 Task: Search one way flight ticket for 1 adult, 6 children, 1 infant in seat and 1 infant on lap in business from Santa Barbara: Santa Barbara Municipal Airport (santa Barbara Airport) to Jacksonville: Albert J. Ellis Airport on 5-3-2023. Choice of flights is Royal air maroc. Number of bags: 2 checked bags. Price is upto 45000. Outbound departure time preference is 12:30.
Action: Mouse moved to (417, 167)
Screenshot: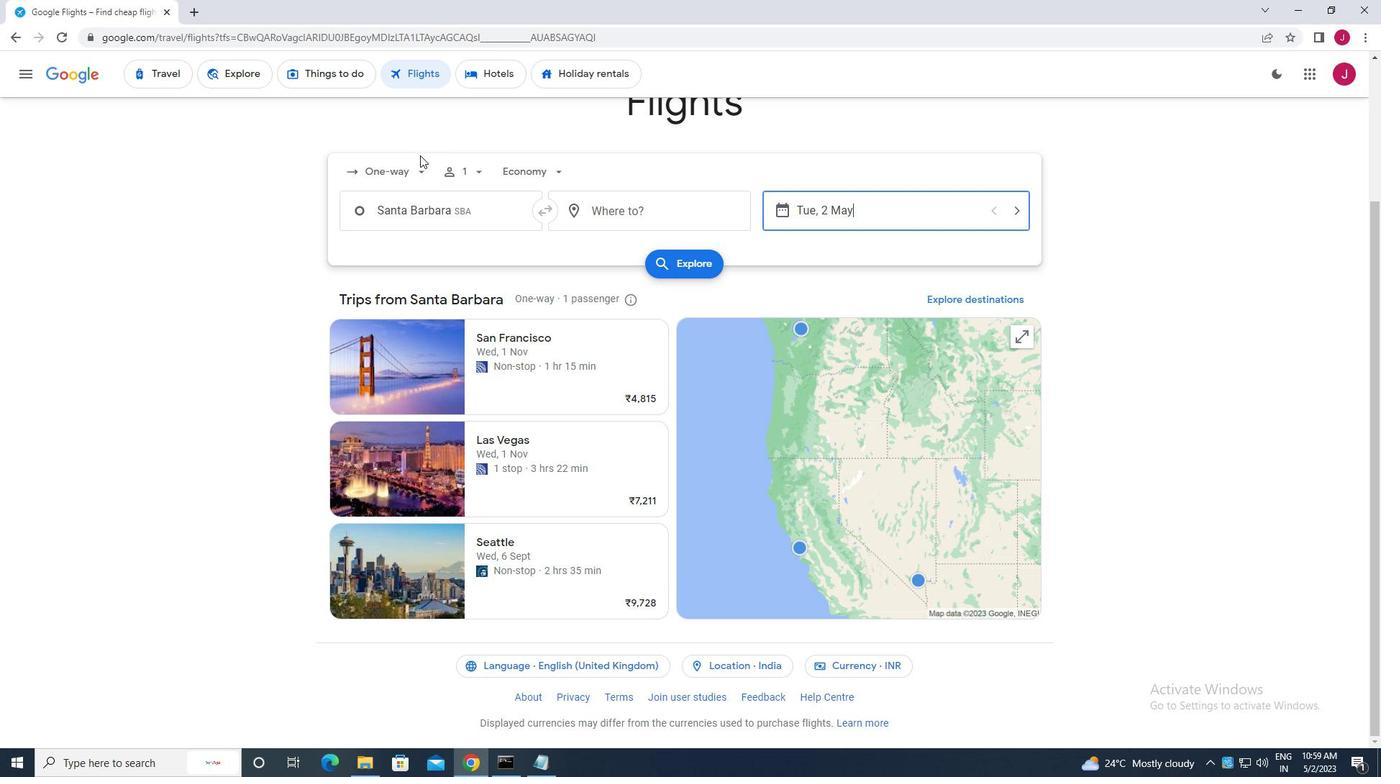 
Action: Mouse pressed left at (417, 167)
Screenshot: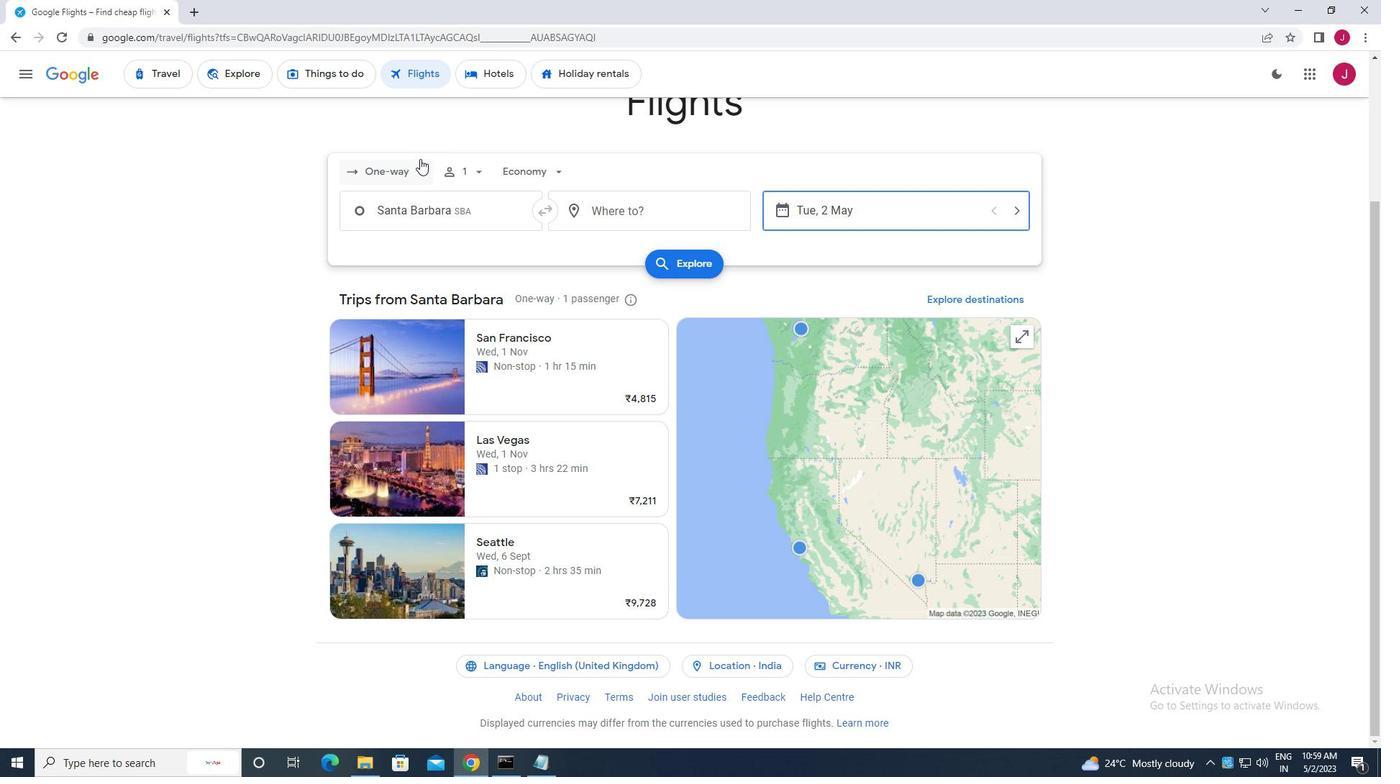 
Action: Mouse moved to (411, 200)
Screenshot: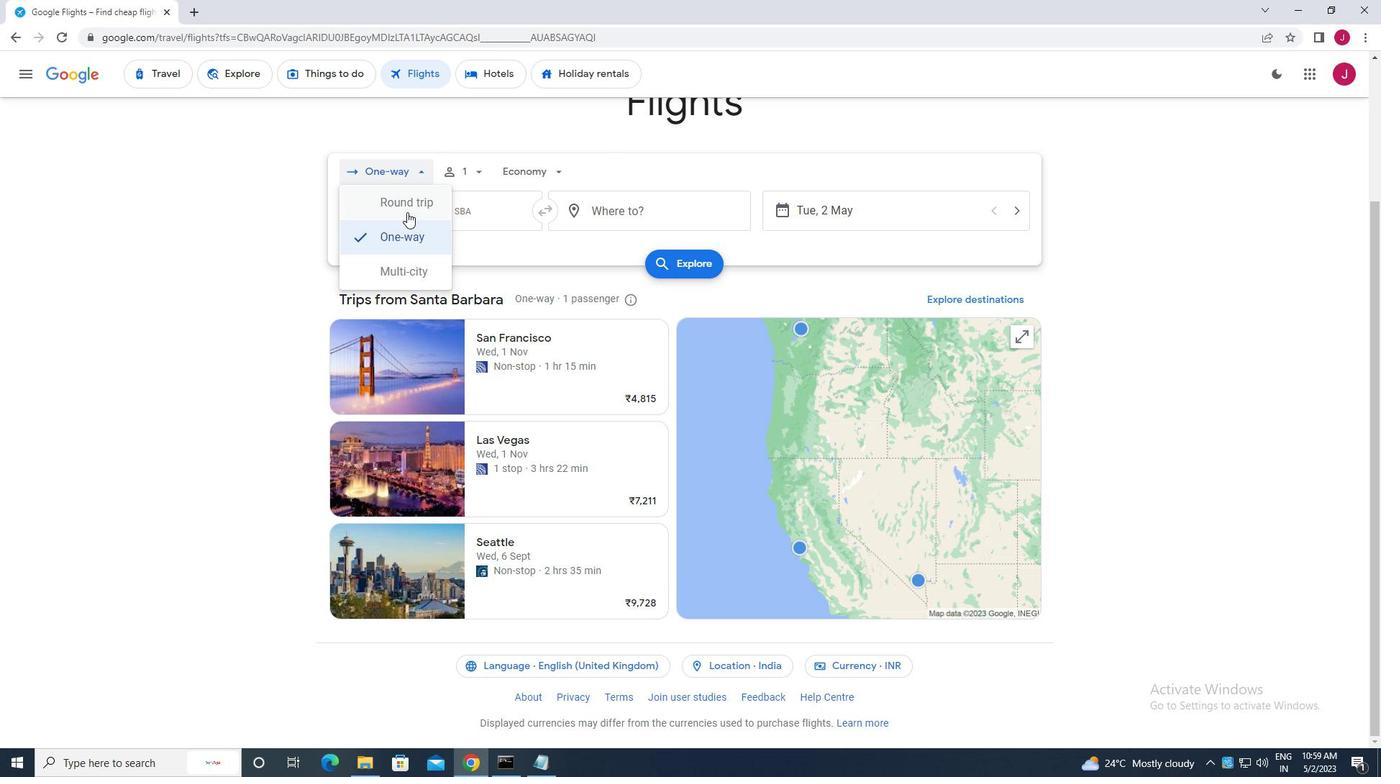
Action: Mouse pressed left at (411, 200)
Screenshot: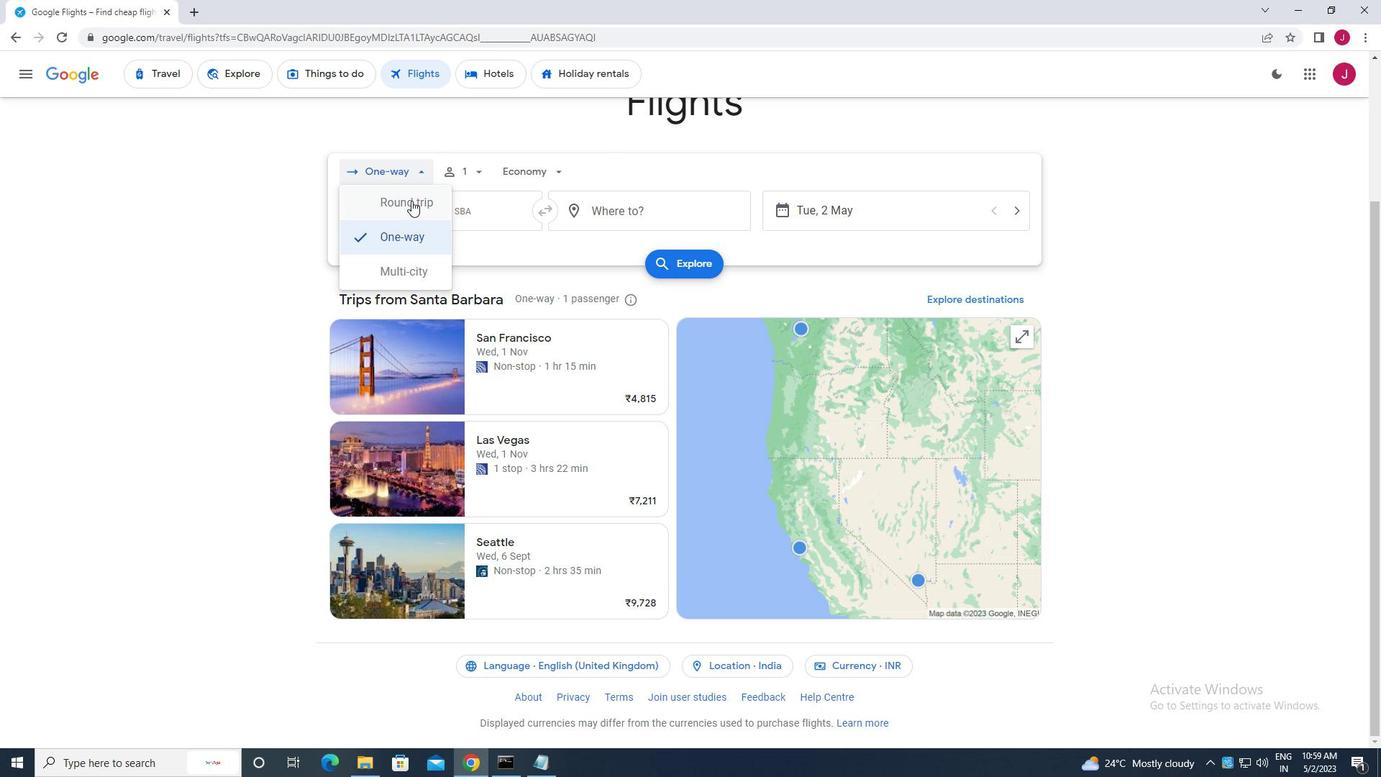 
Action: Mouse moved to (413, 166)
Screenshot: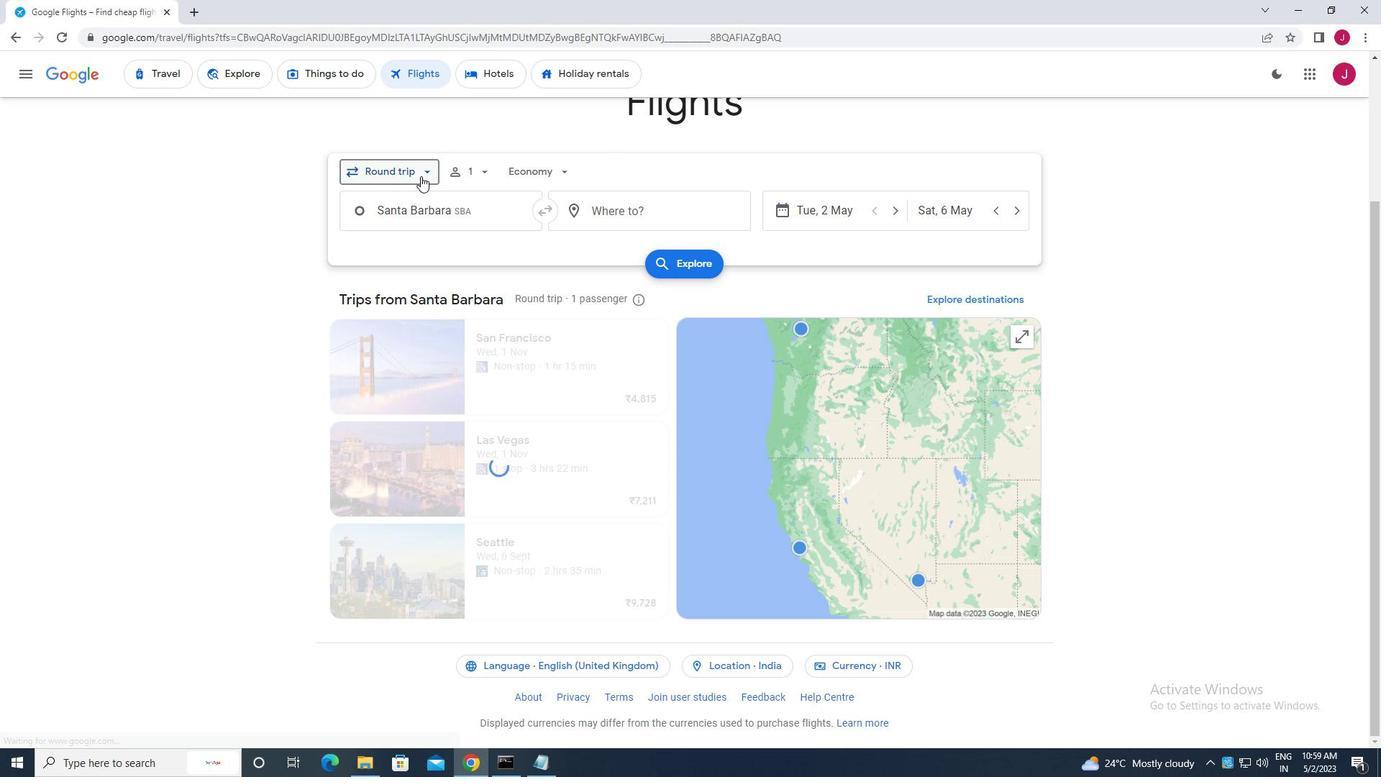 
Action: Mouse pressed left at (413, 166)
Screenshot: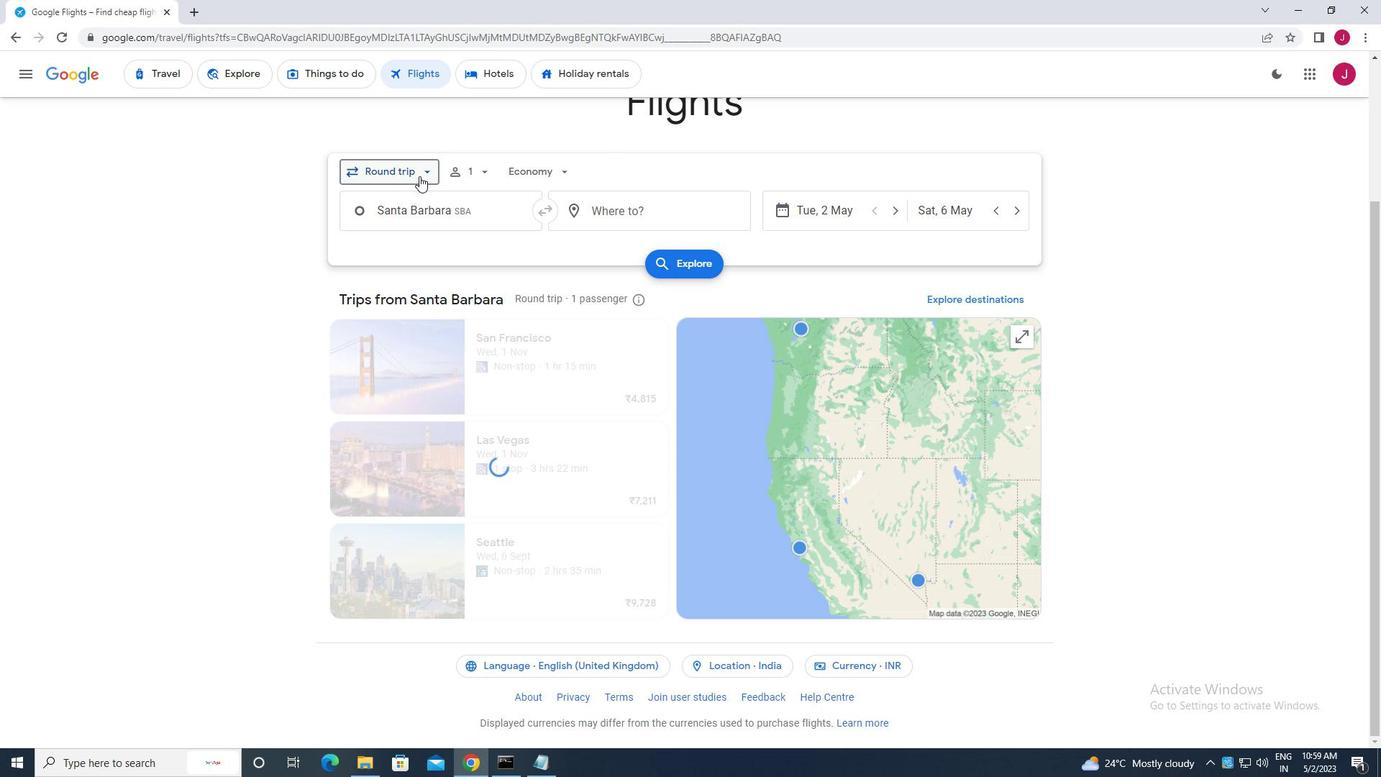 
Action: Mouse moved to (407, 236)
Screenshot: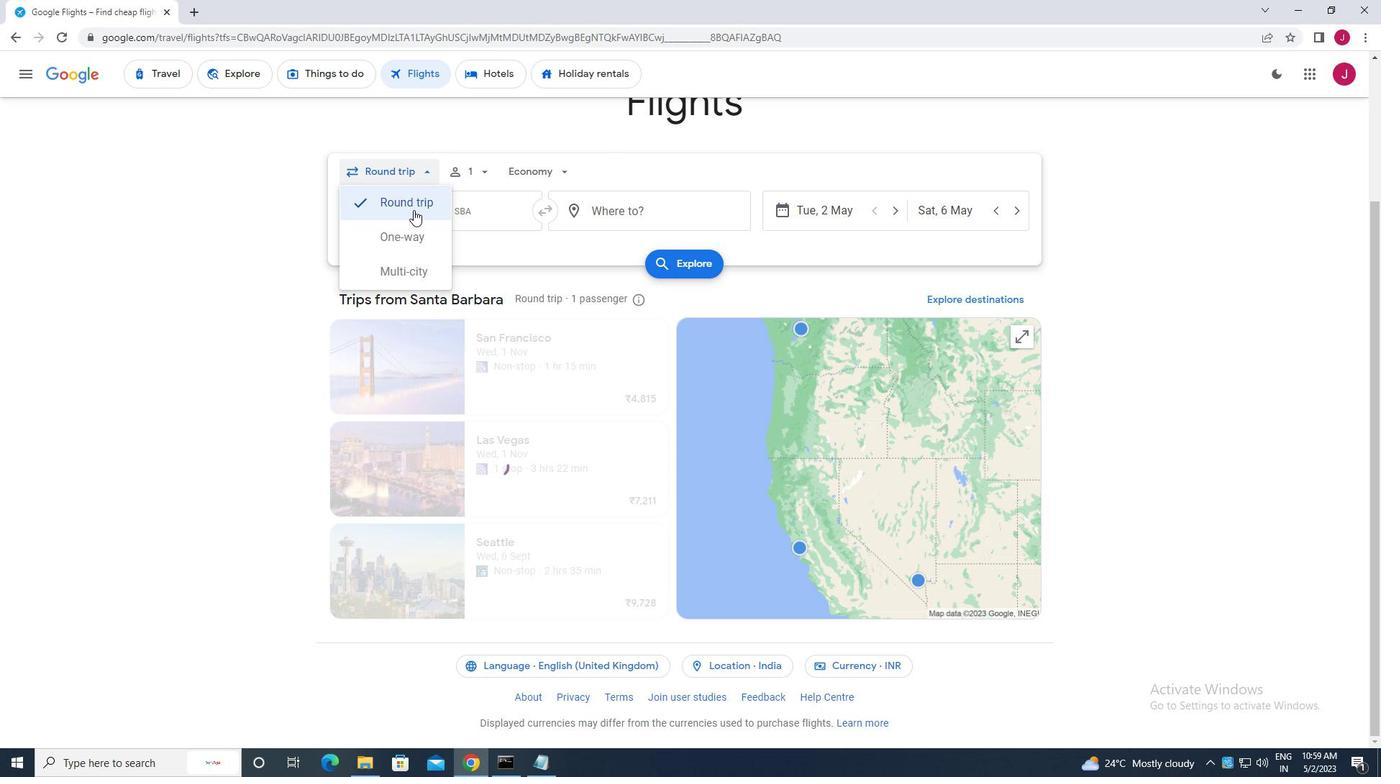 
Action: Mouse pressed left at (407, 236)
Screenshot: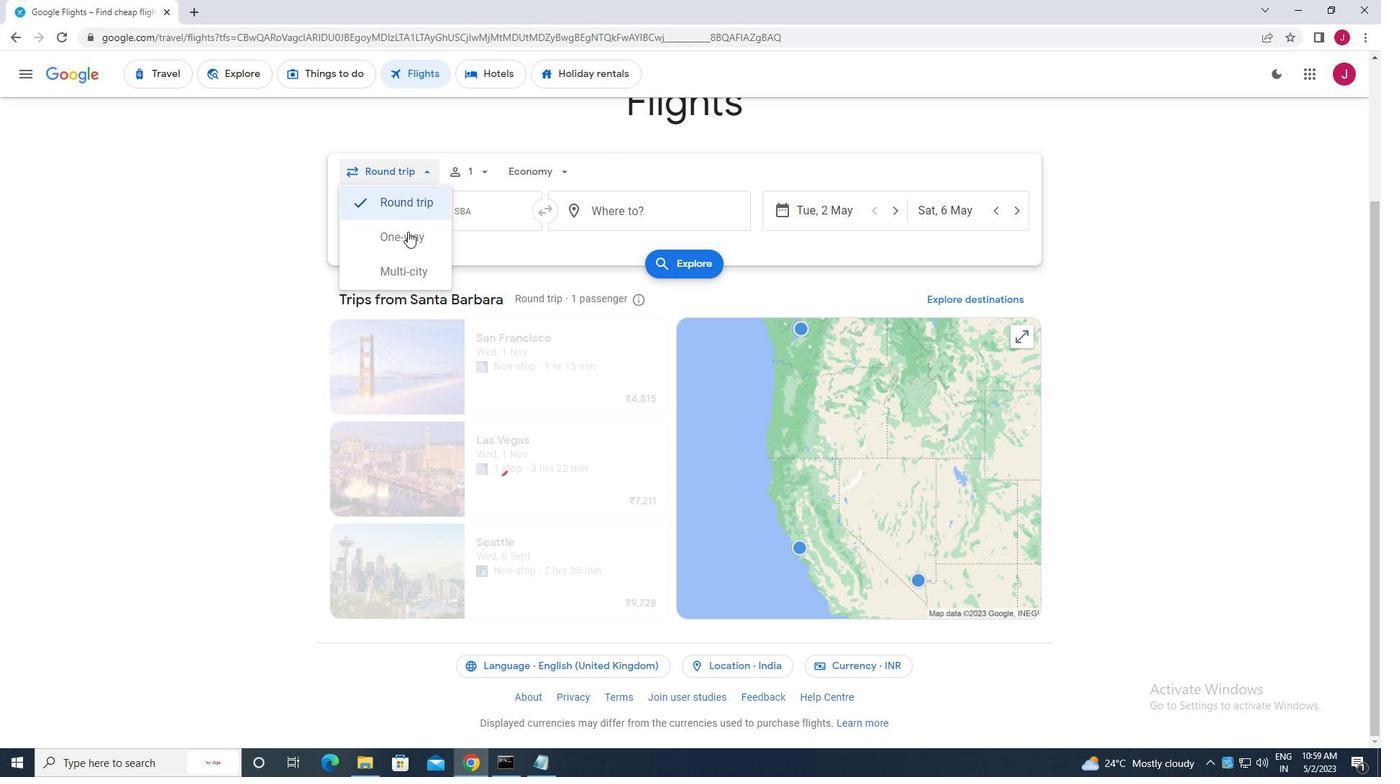 
Action: Mouse moved to (482, 171)
Screenshot: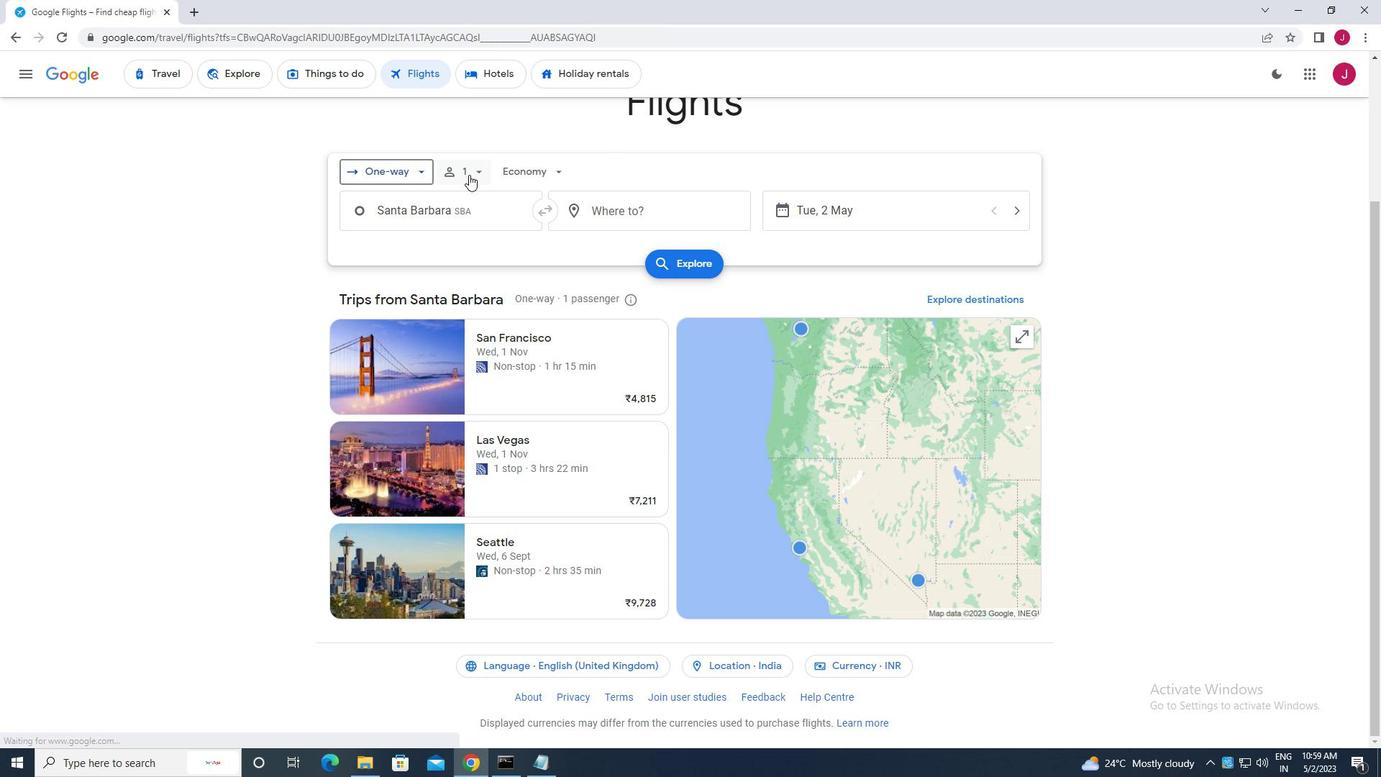 
Action: Mouse pressed left at (482, 171)
Screenshot: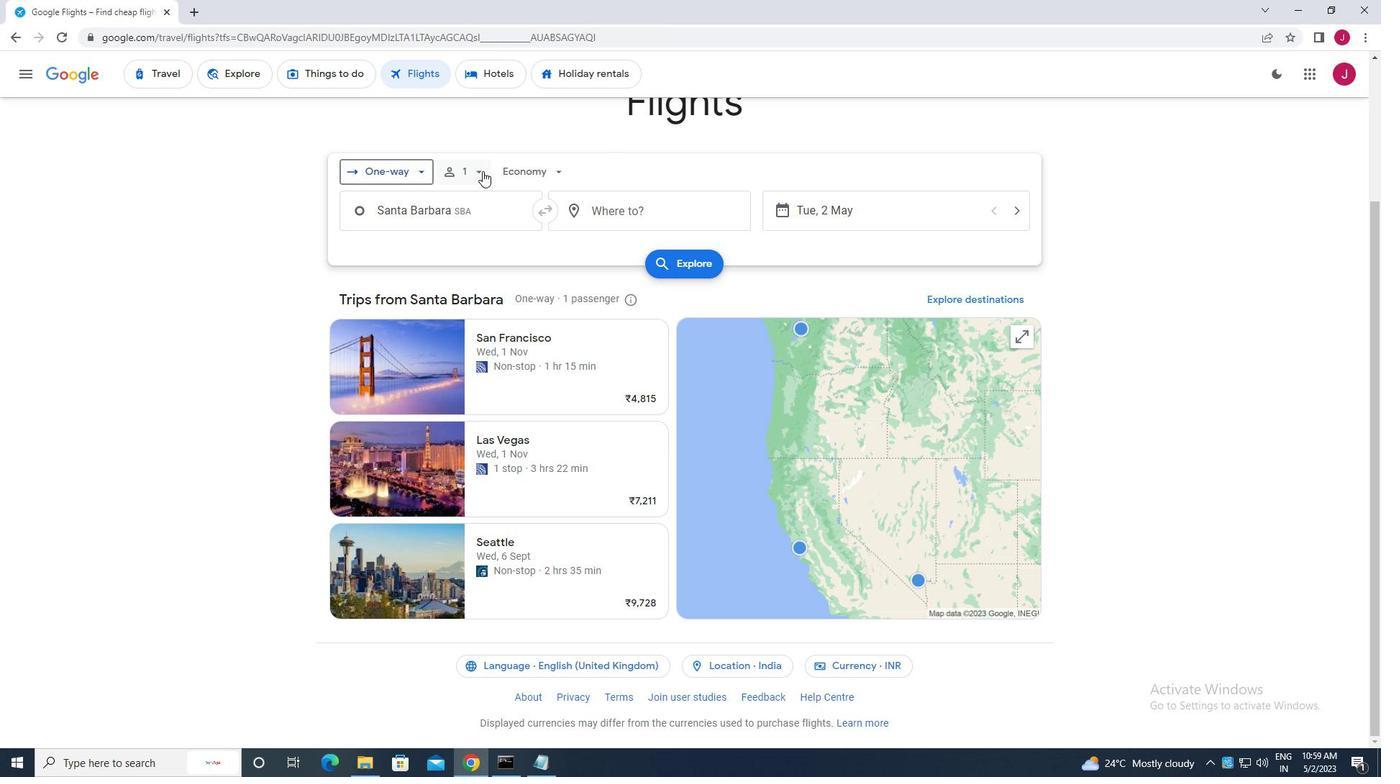 
Action: Mouse moved to (589, 244)
Screenshot: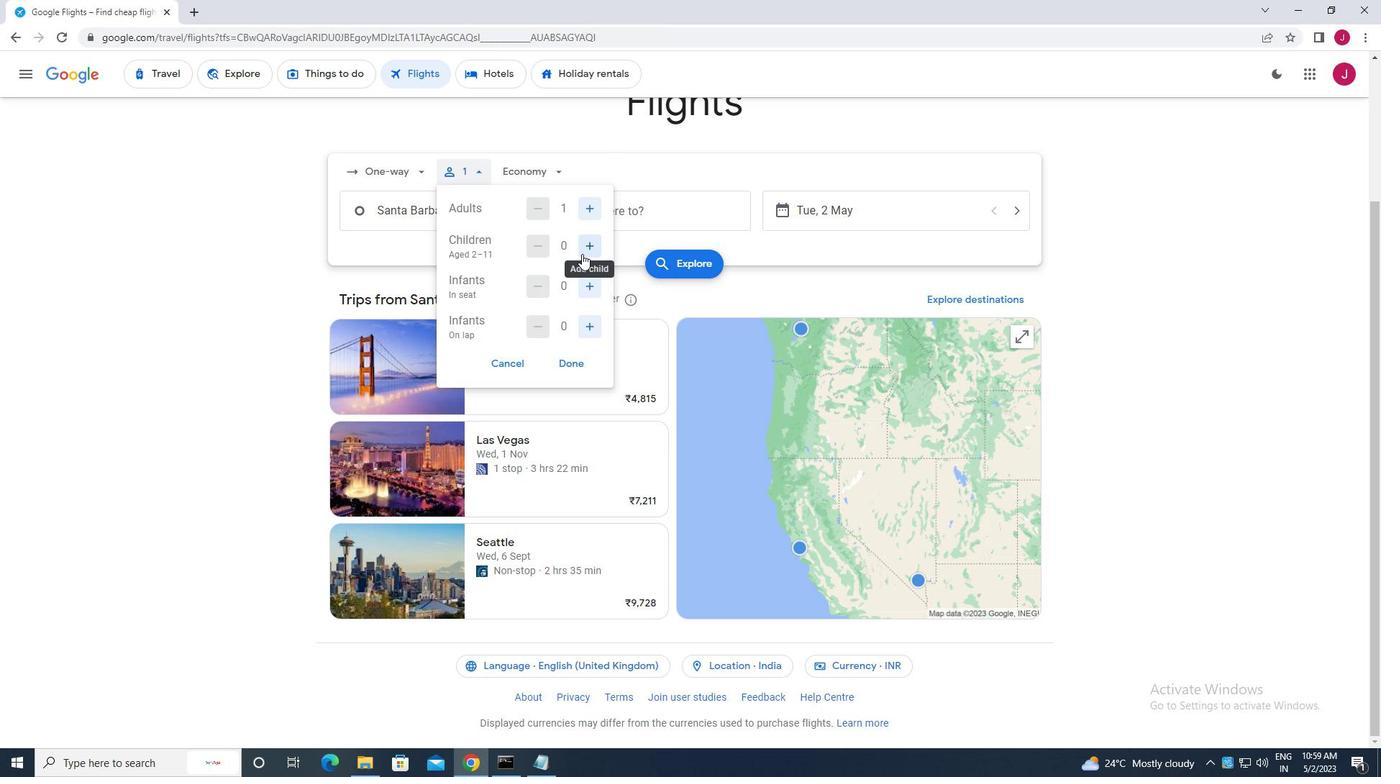 
Action: Mouse pressed left at (589, 244)
Screenshot: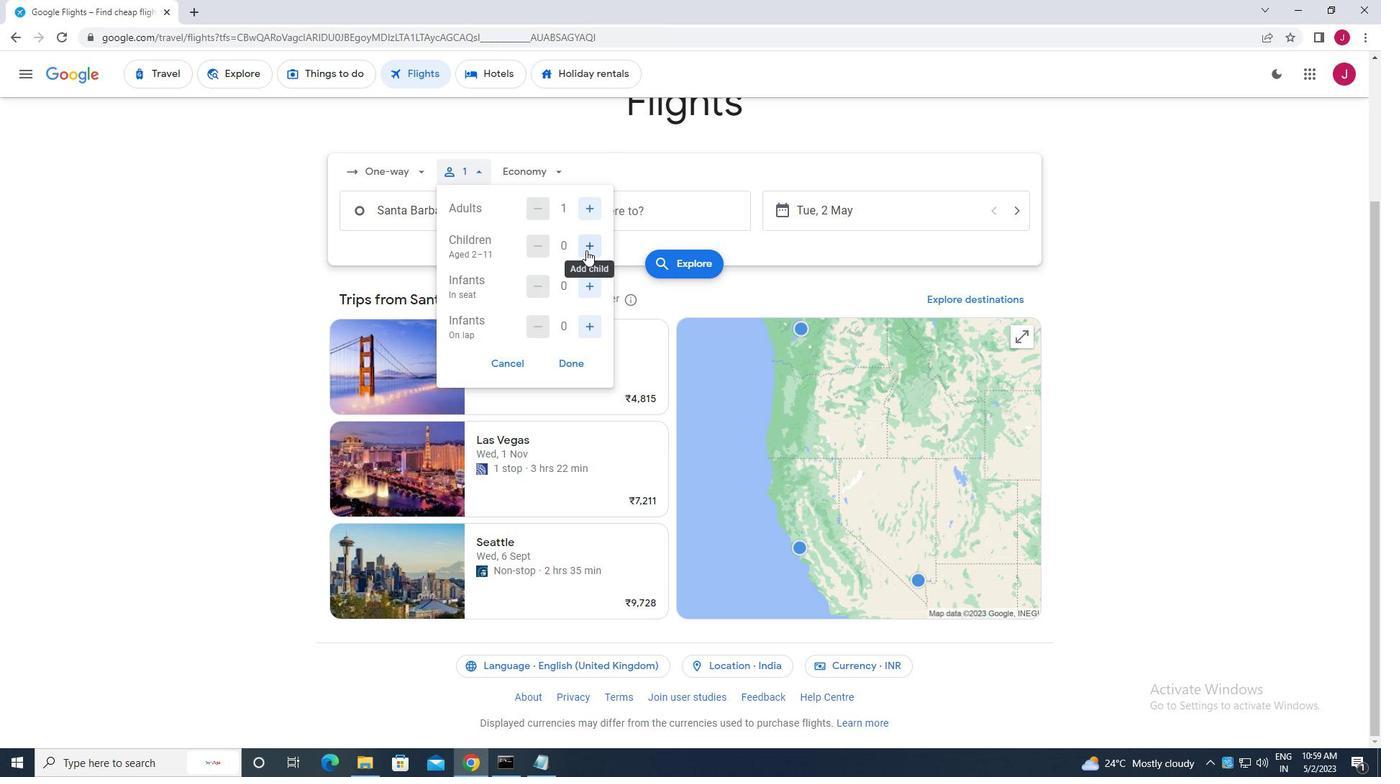 
Action: Mouse moved to (590, 244)
Screenshot: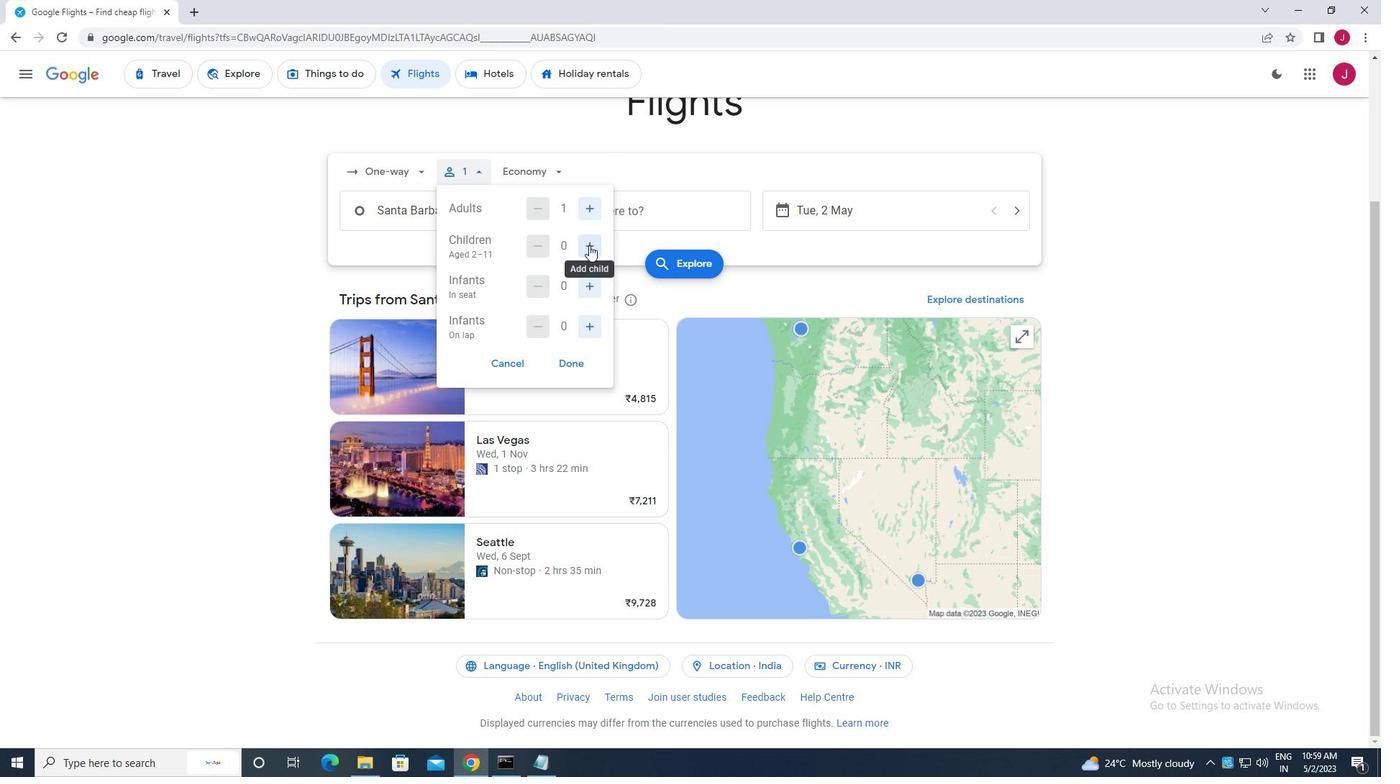 
Action: Mouse pressed left at (590, 244)
Screenshot: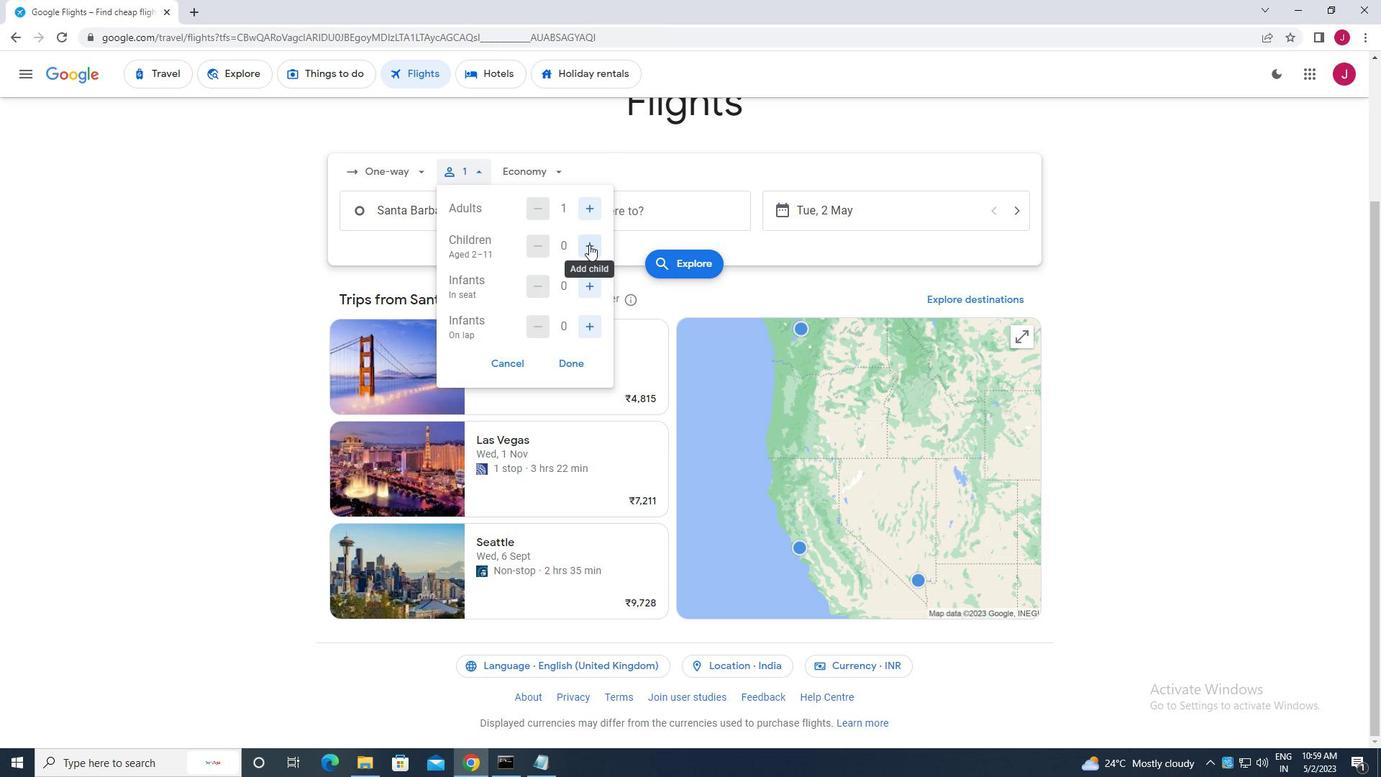 
Action: Mouse pressed left at (590, 244)
Screenshot: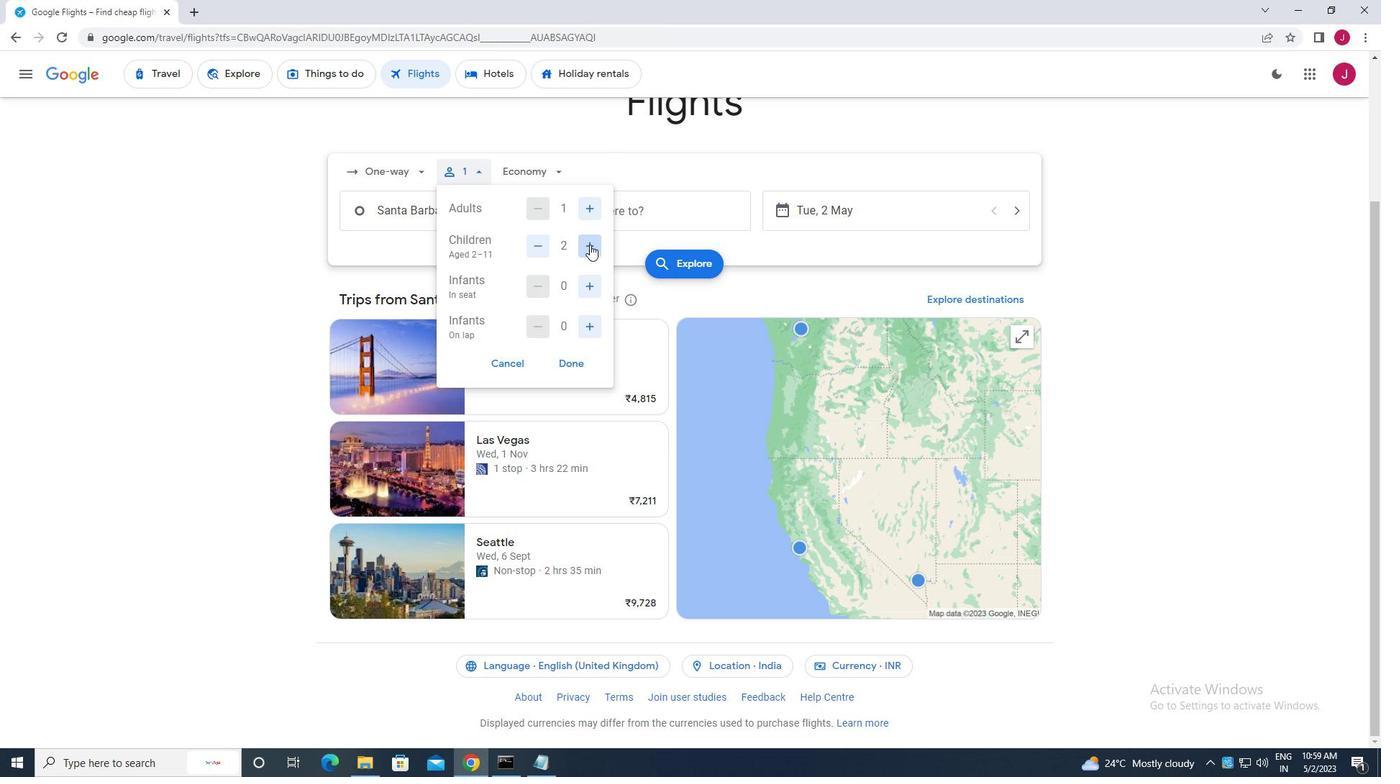 
Action: Mouse pressed left at (590, 244)
Screenshot: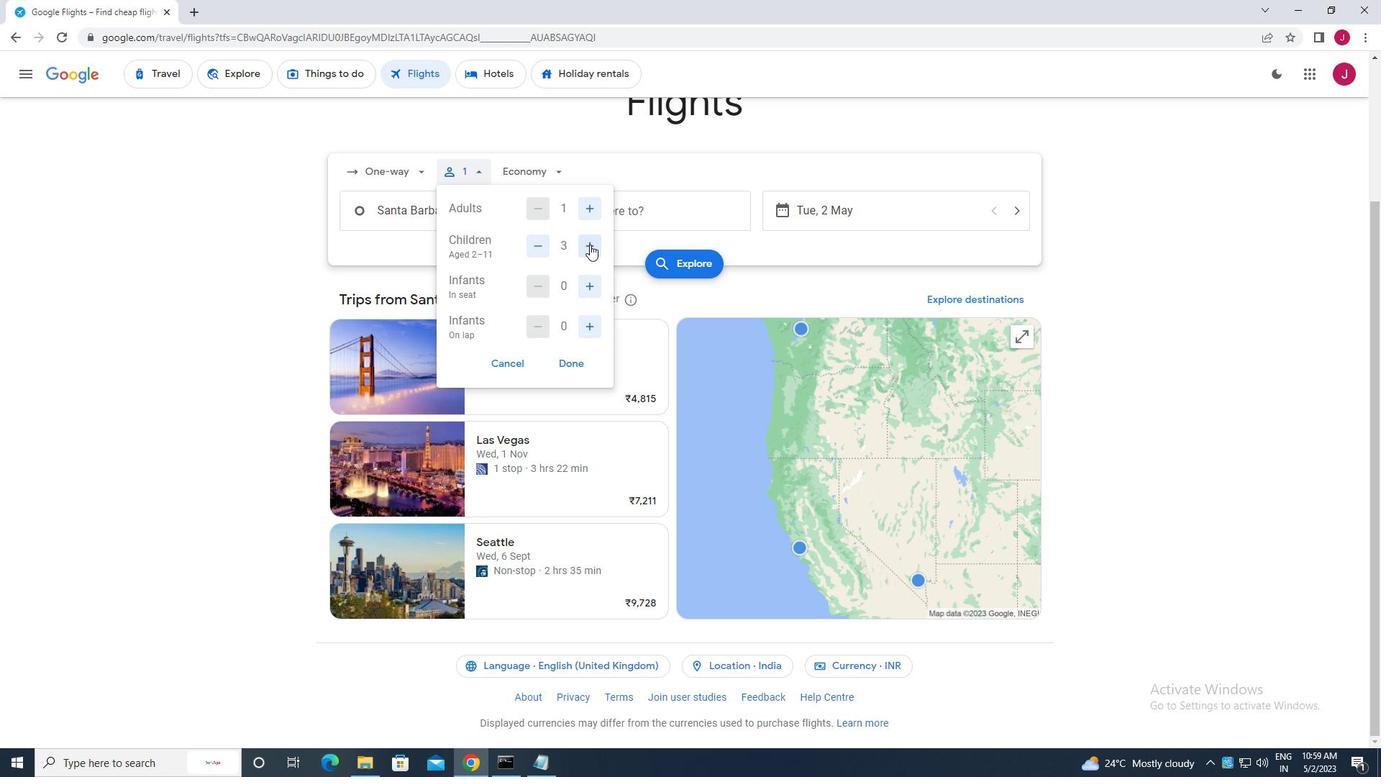 
Action: Mouse pressed left at (590, 244)
Screenshot: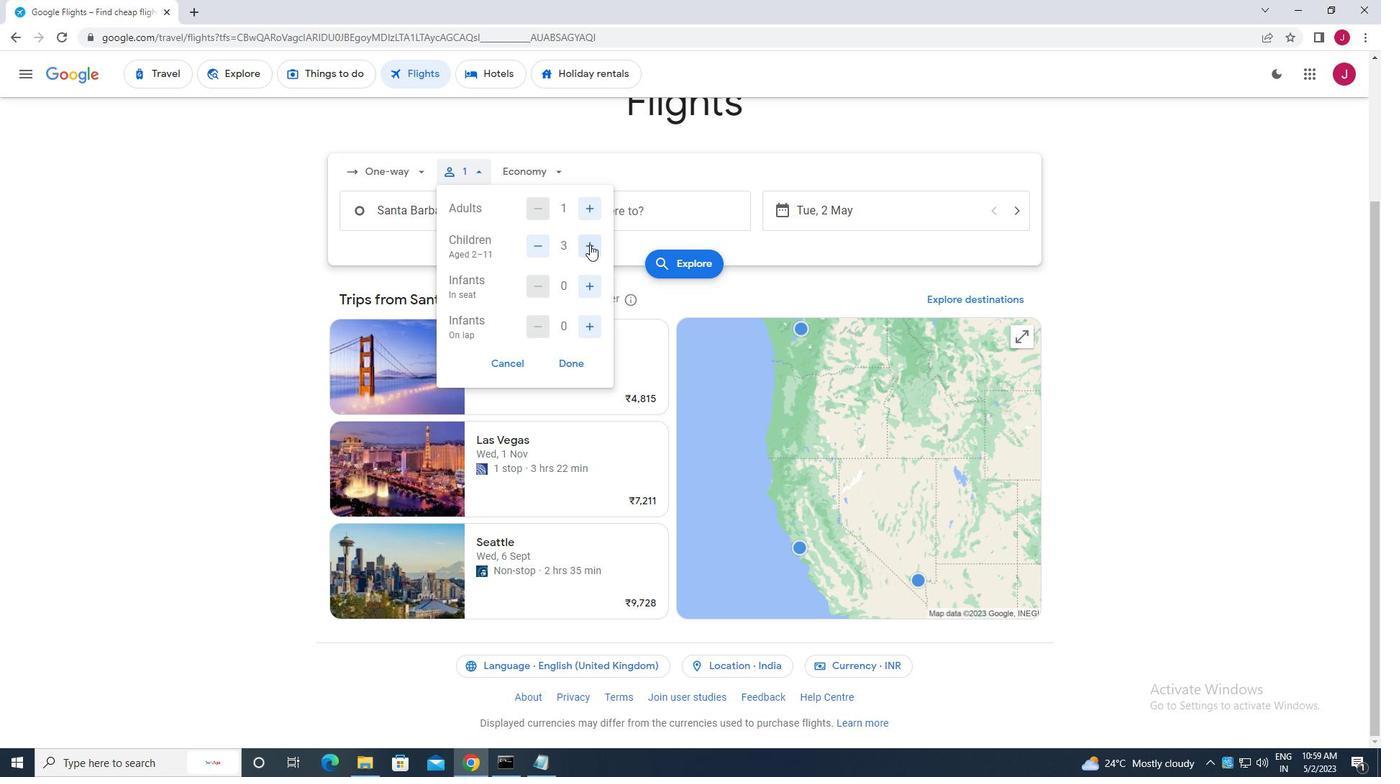 
Action: Mouse pressed left at (590, 244)
Screenshot: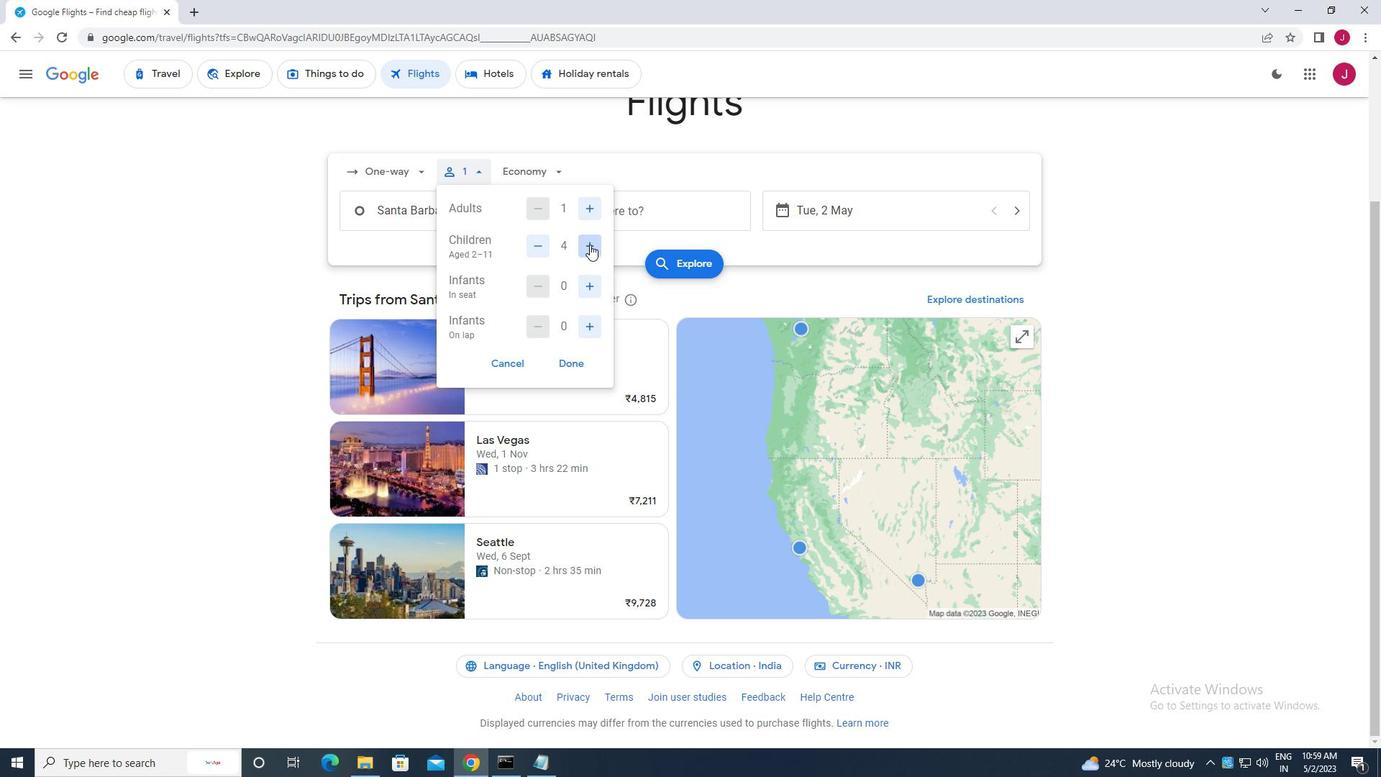 
Action: Mouse moved to (584, 283)
Screenshot: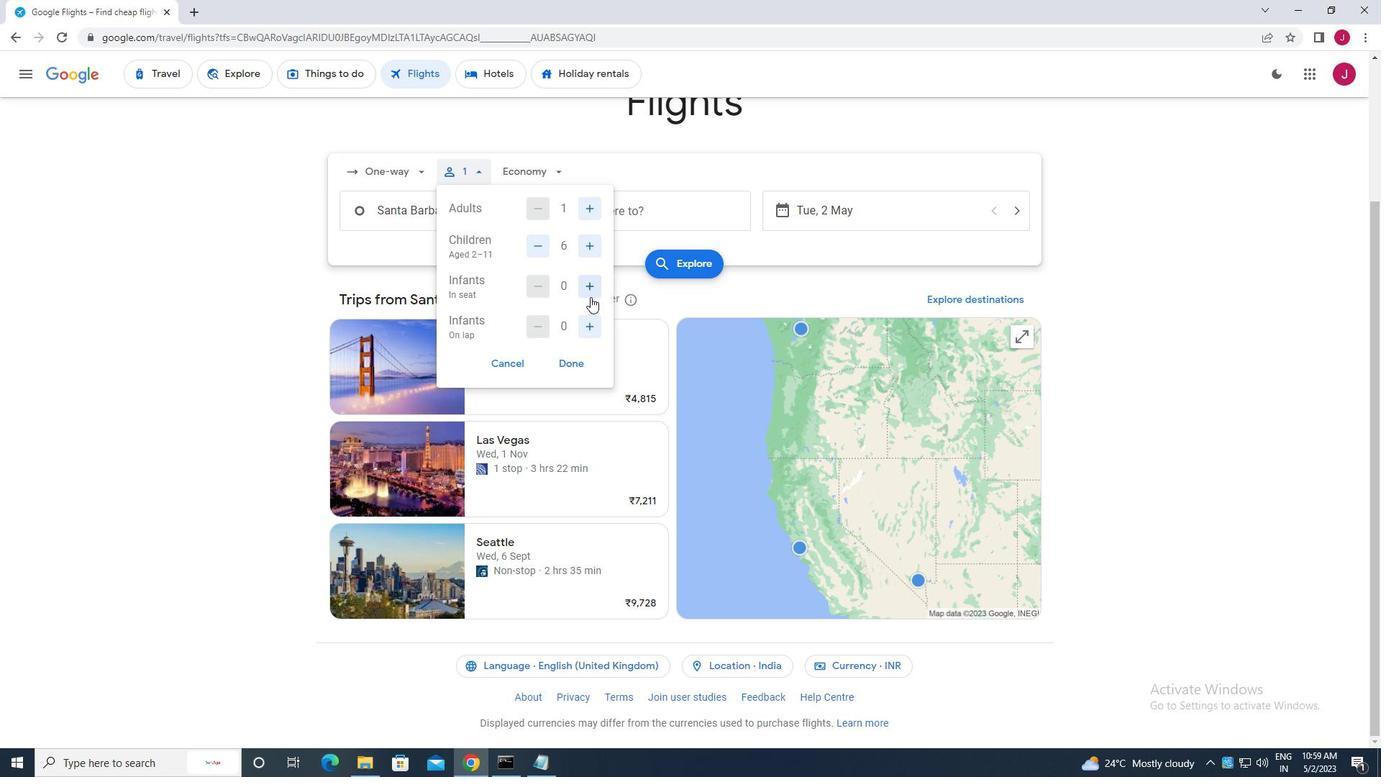 
Action: Mouse pressed left at (584, 283)
Screenshot: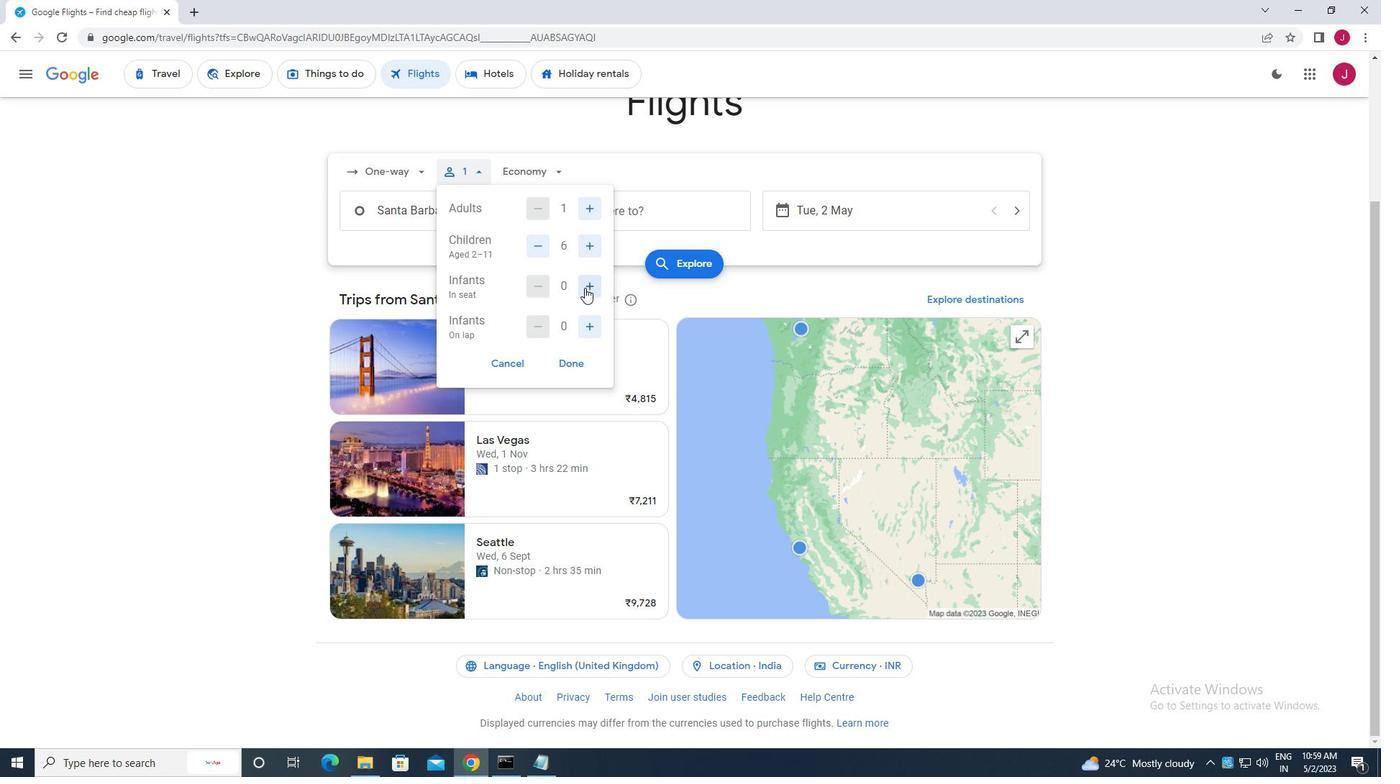 
Action: Mouse moved to (589, 323)
Screenshot: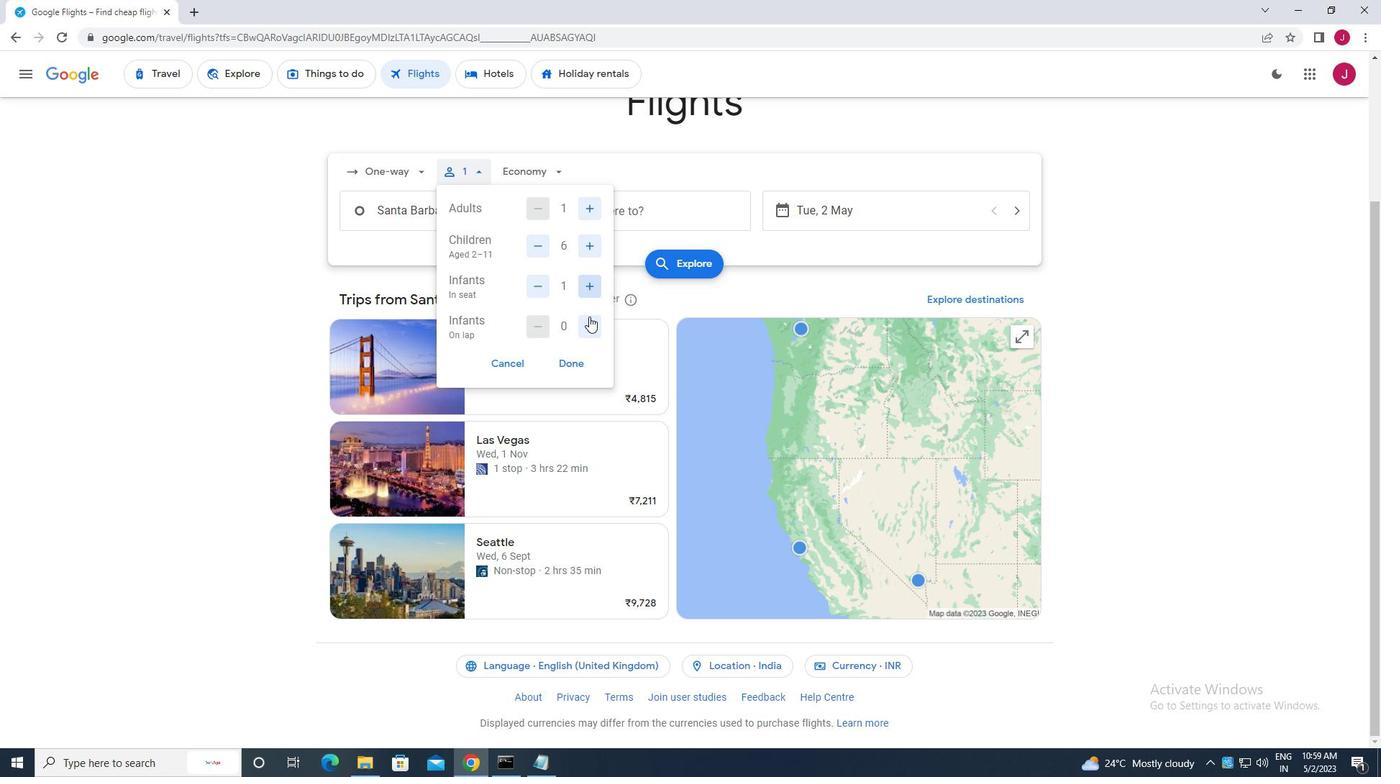 
Action: Mouse pressed left at (589, 323)
Screenshot: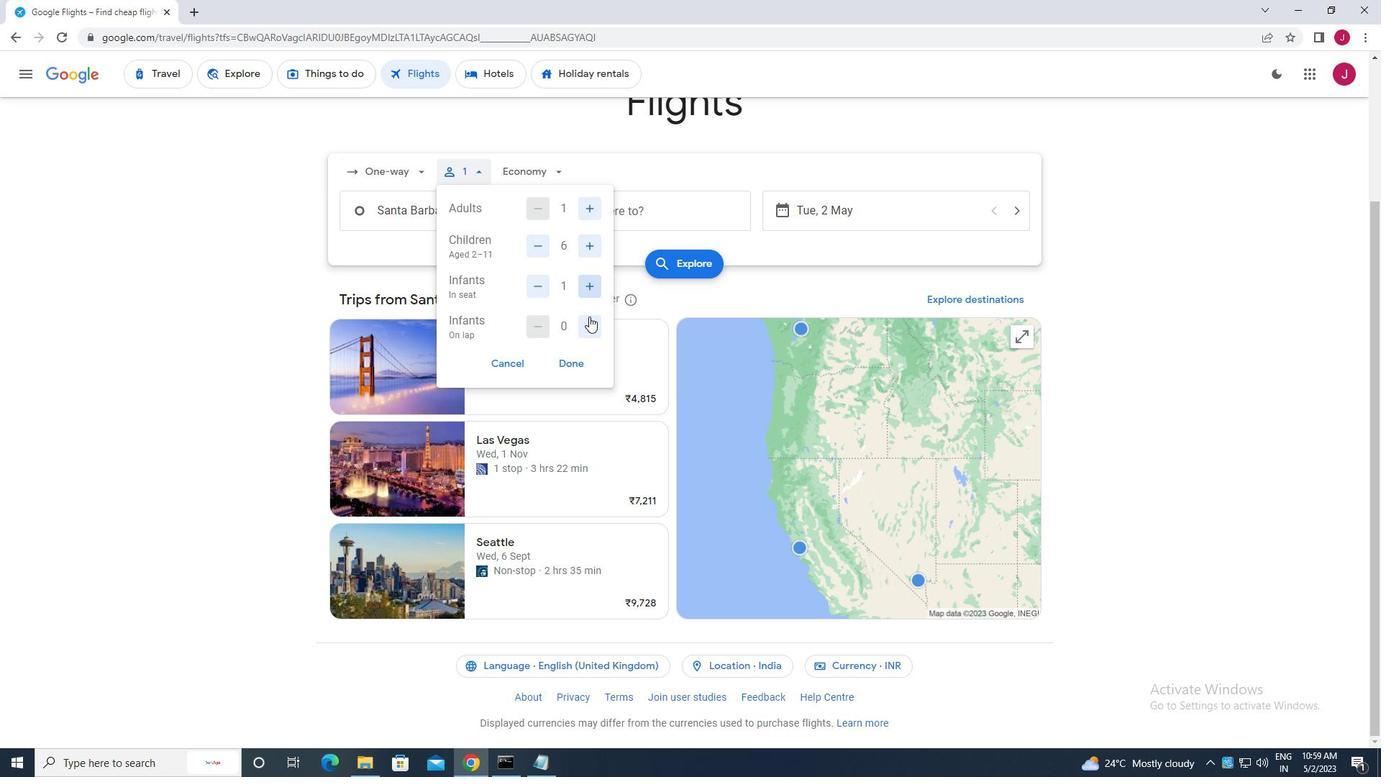 
Action: Mouse moved to (575, 363)
Screenshot: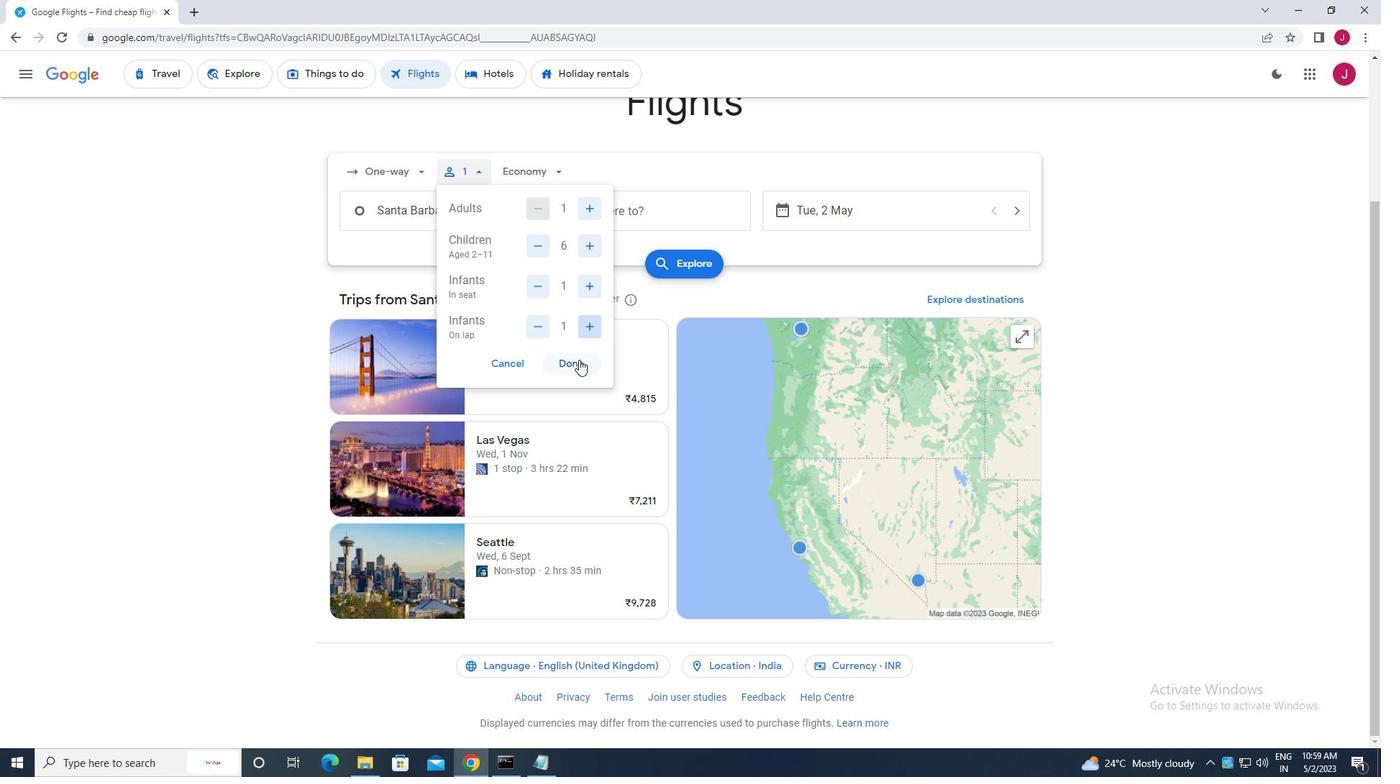 
Action: Mouse pressed left at (575, 363)
Screenshot: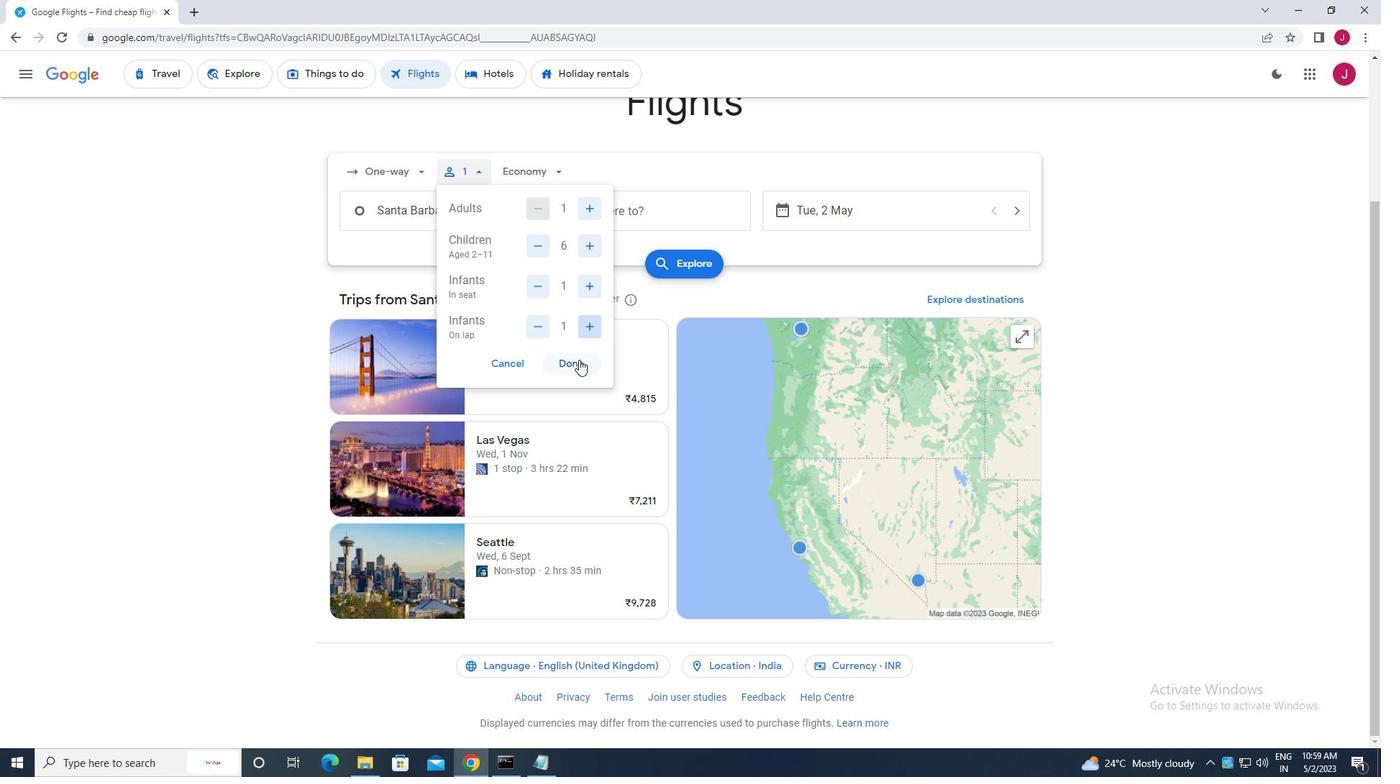 
Action: Mouse moved to (554, 174)
Screenshot: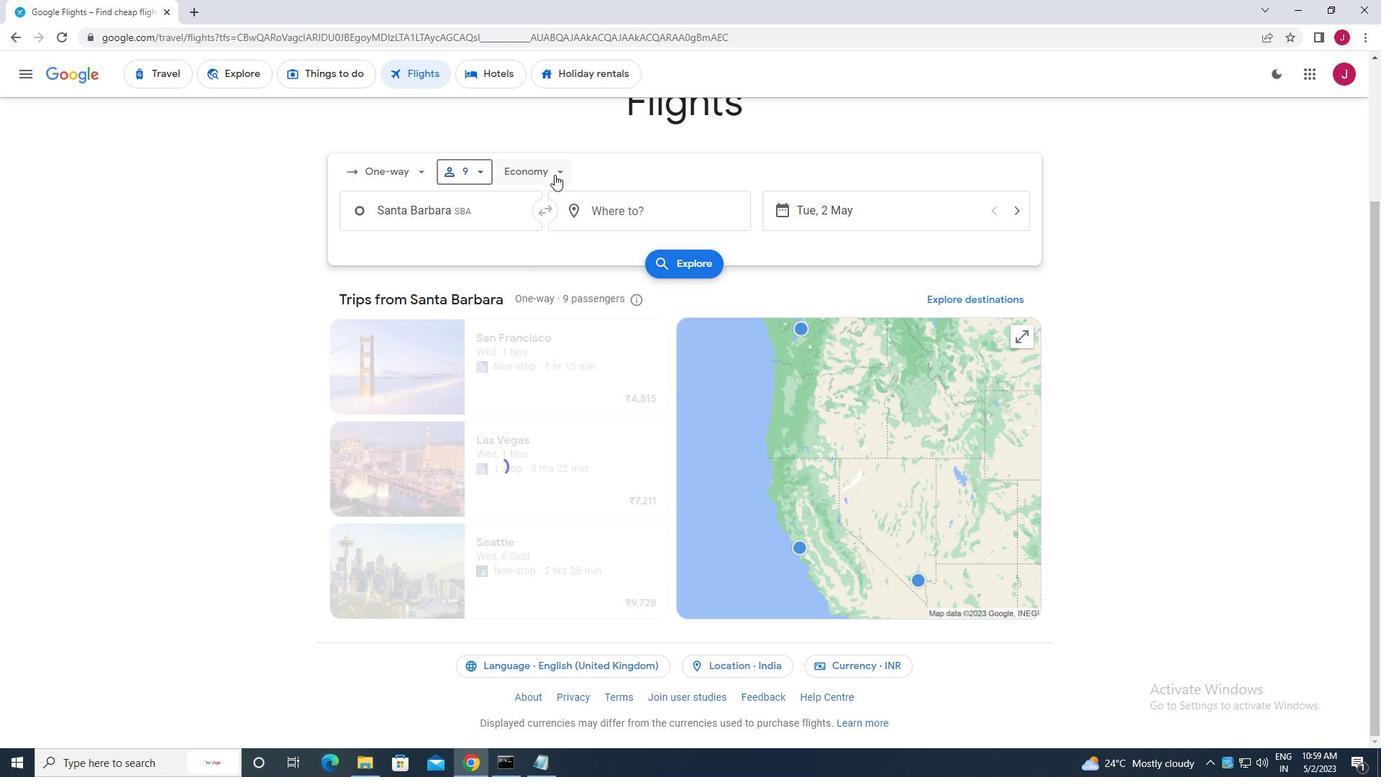 
Action: Mouse pressed left at (554, 174)
Screenshot: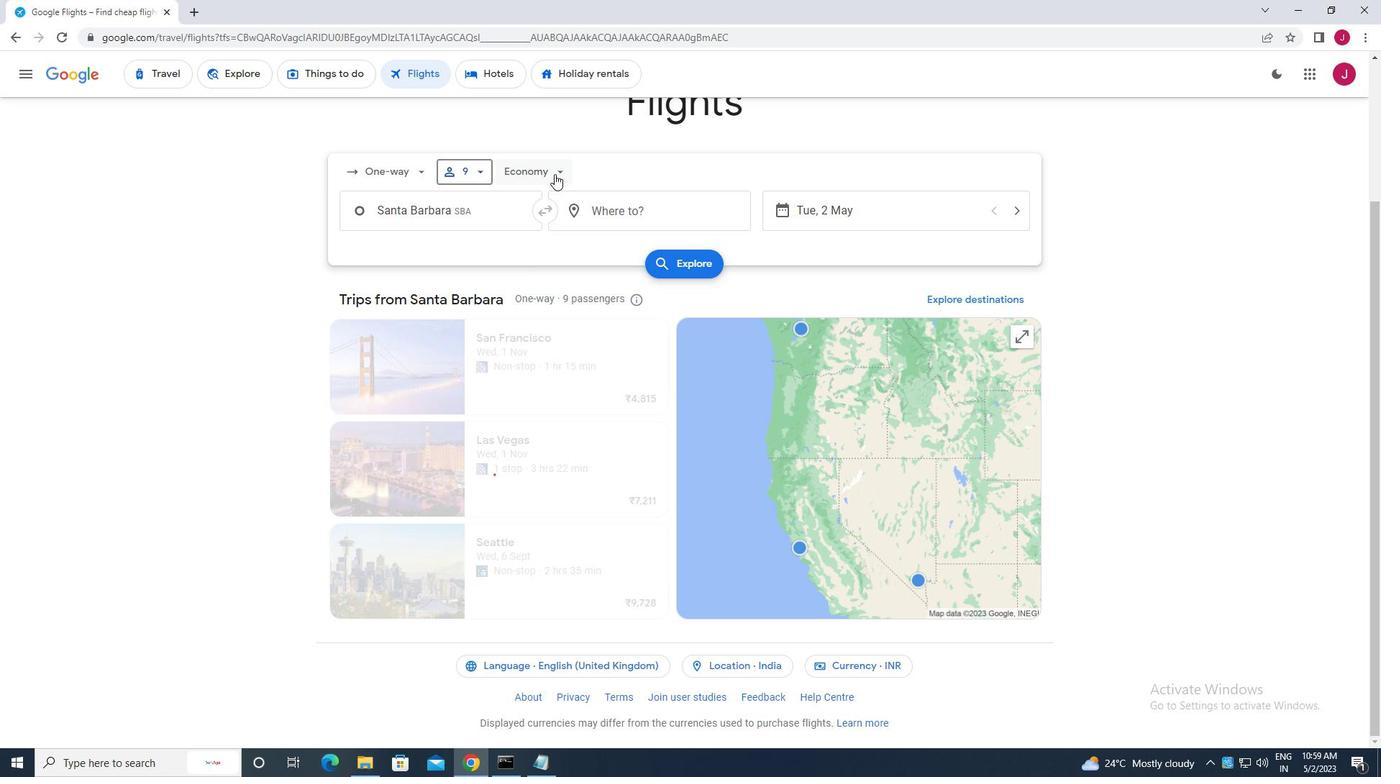 
Action: Mouse moved to (560, 273)
Screenshot: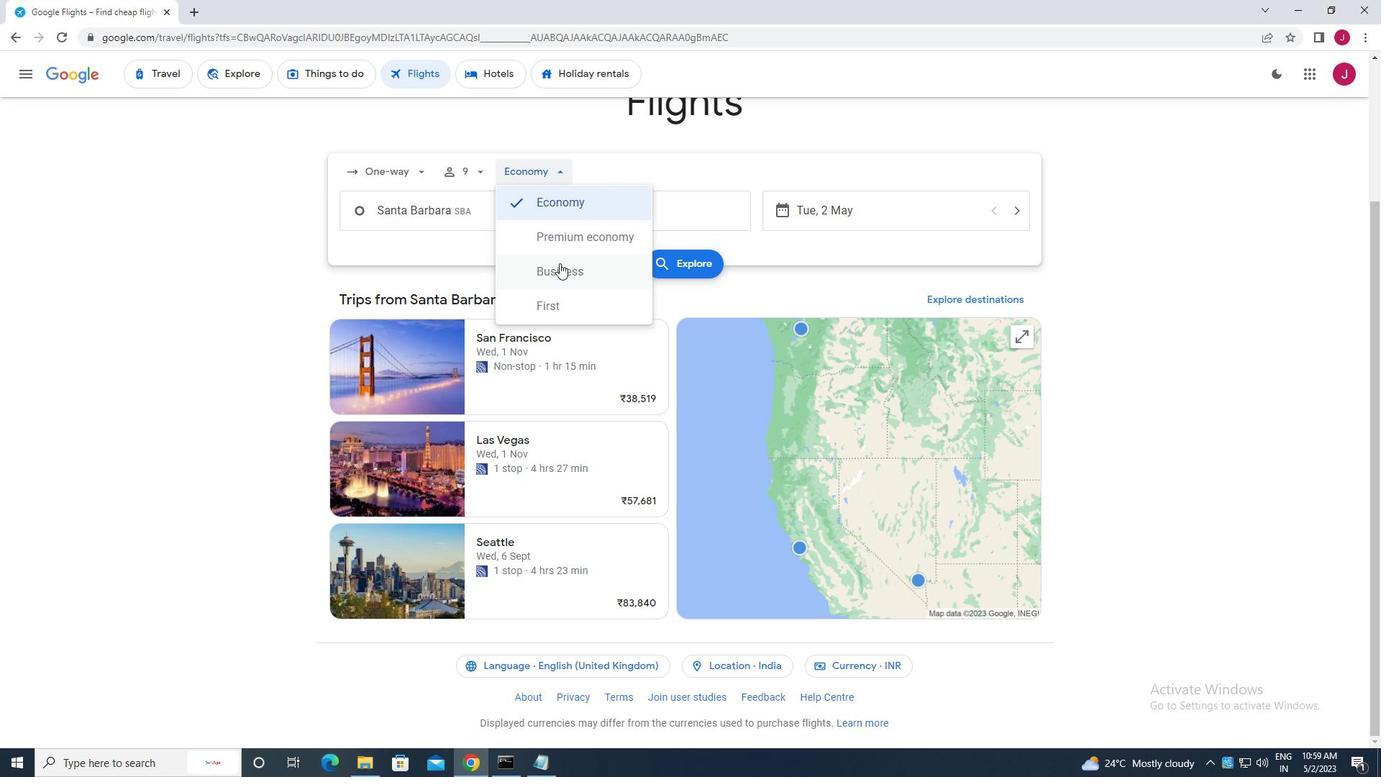 
Action: Mouse pressed left at (560, 273)
Screenshot: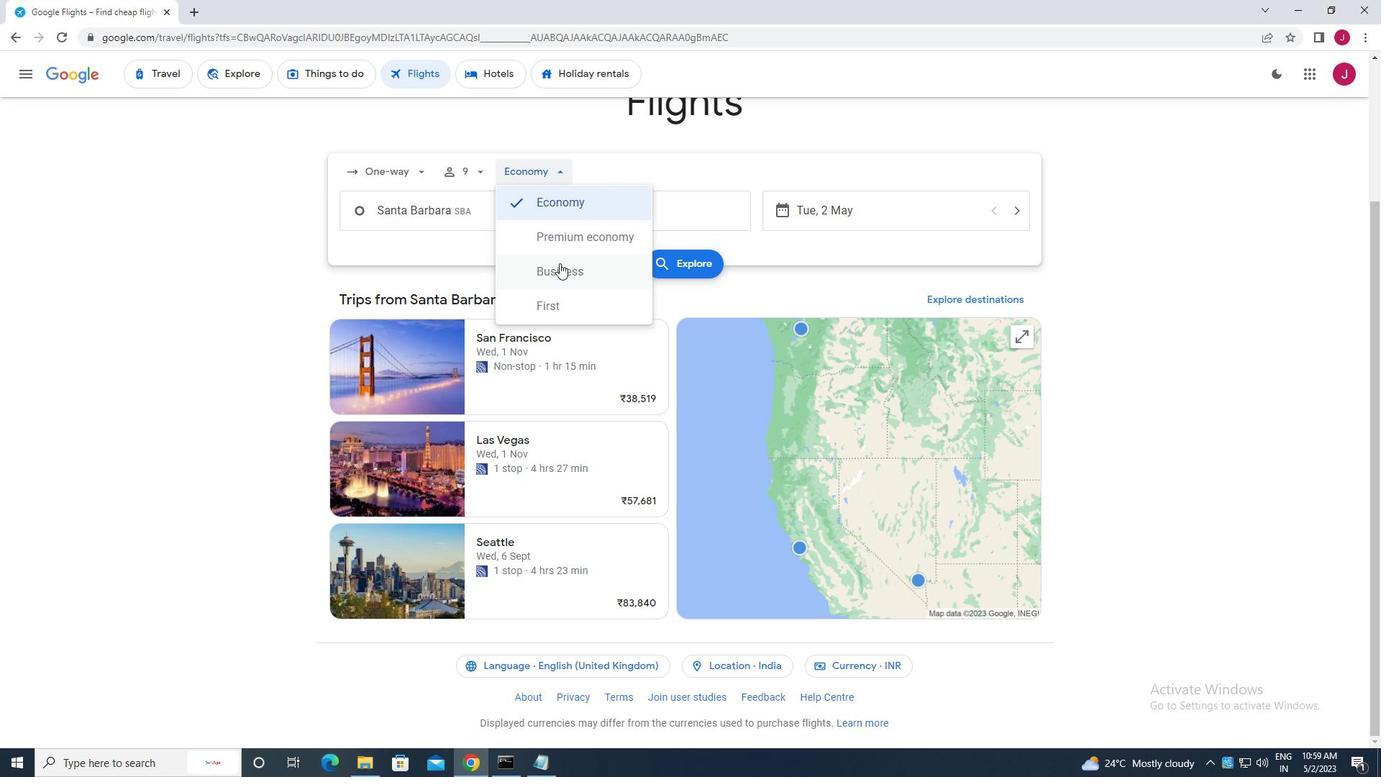 
Action: Mouse moved to (482, 213)
Screenshot: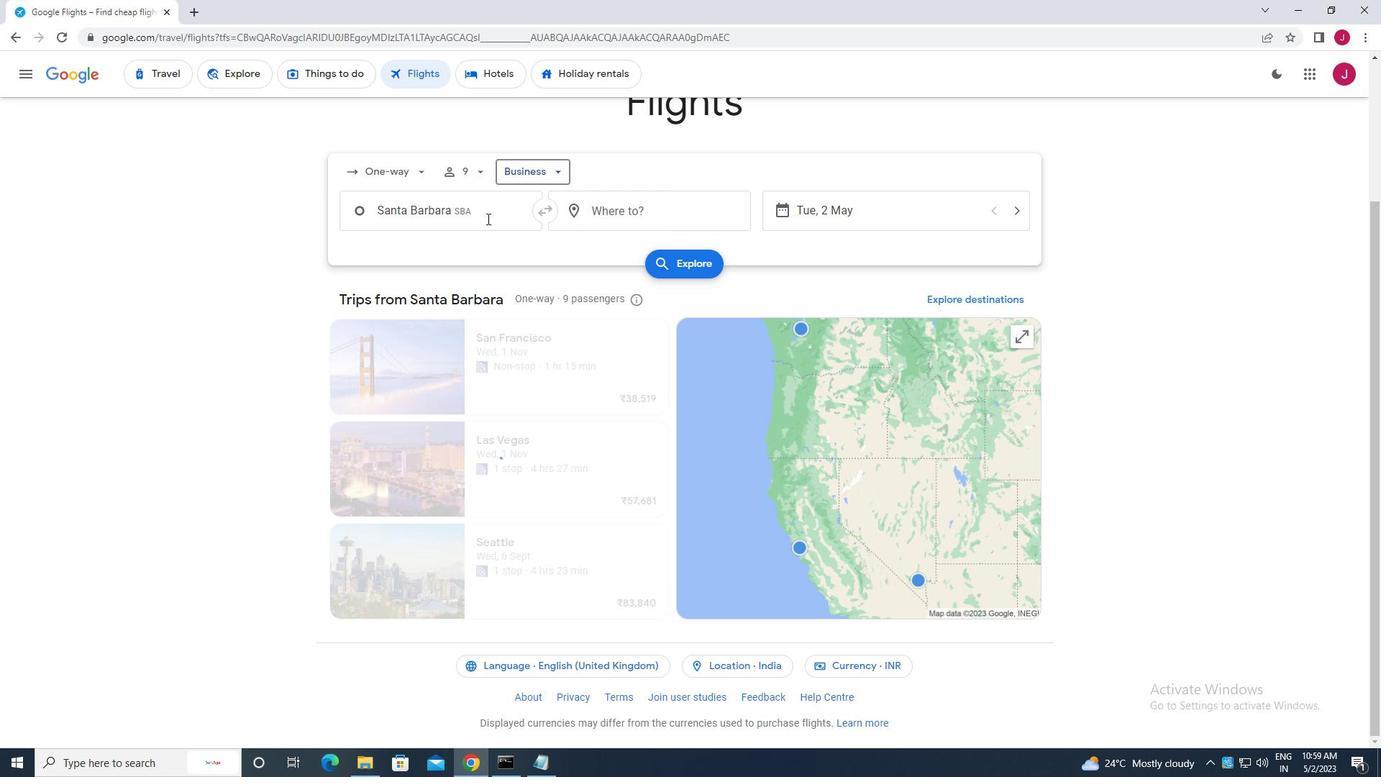 
Action: Mouse pressed left at (482, 213)
Screenshot: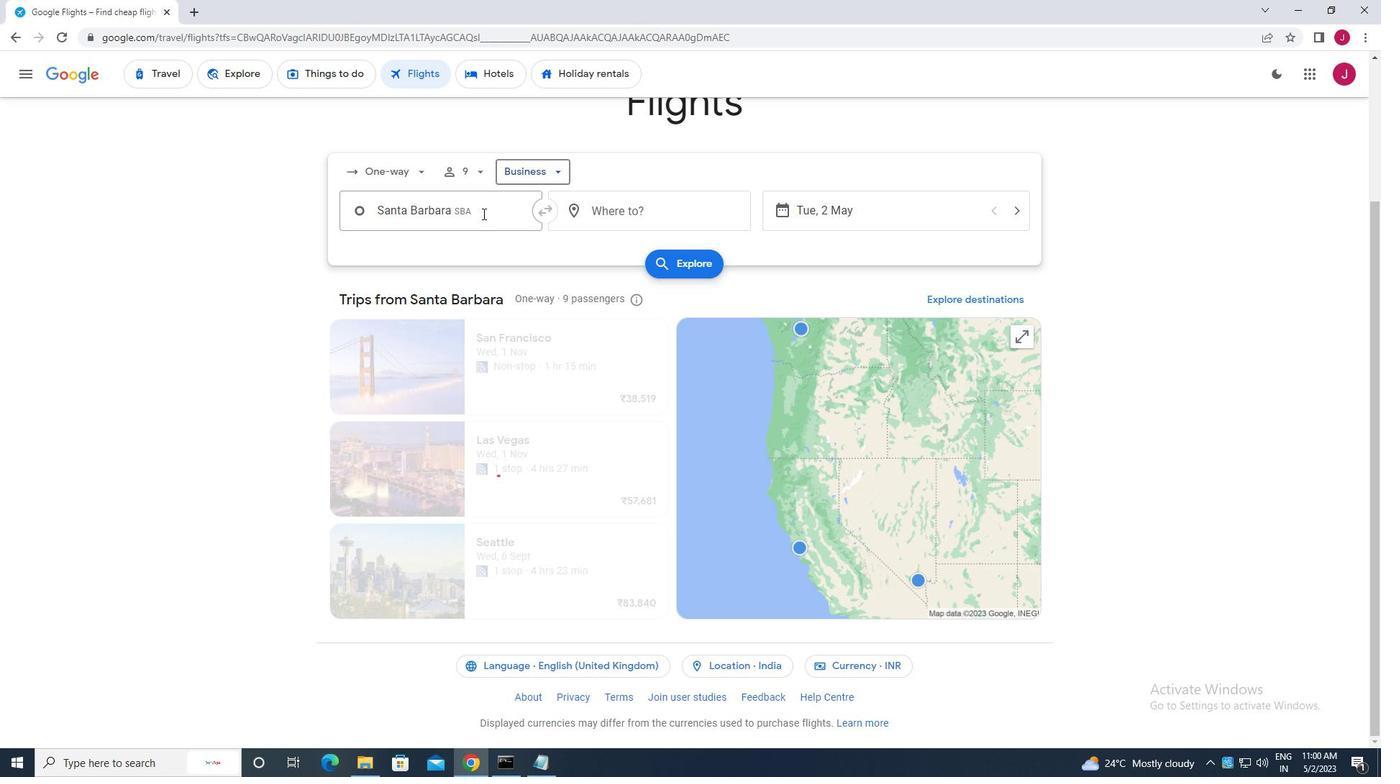 
Action: Key pressed sanat
Screenshot: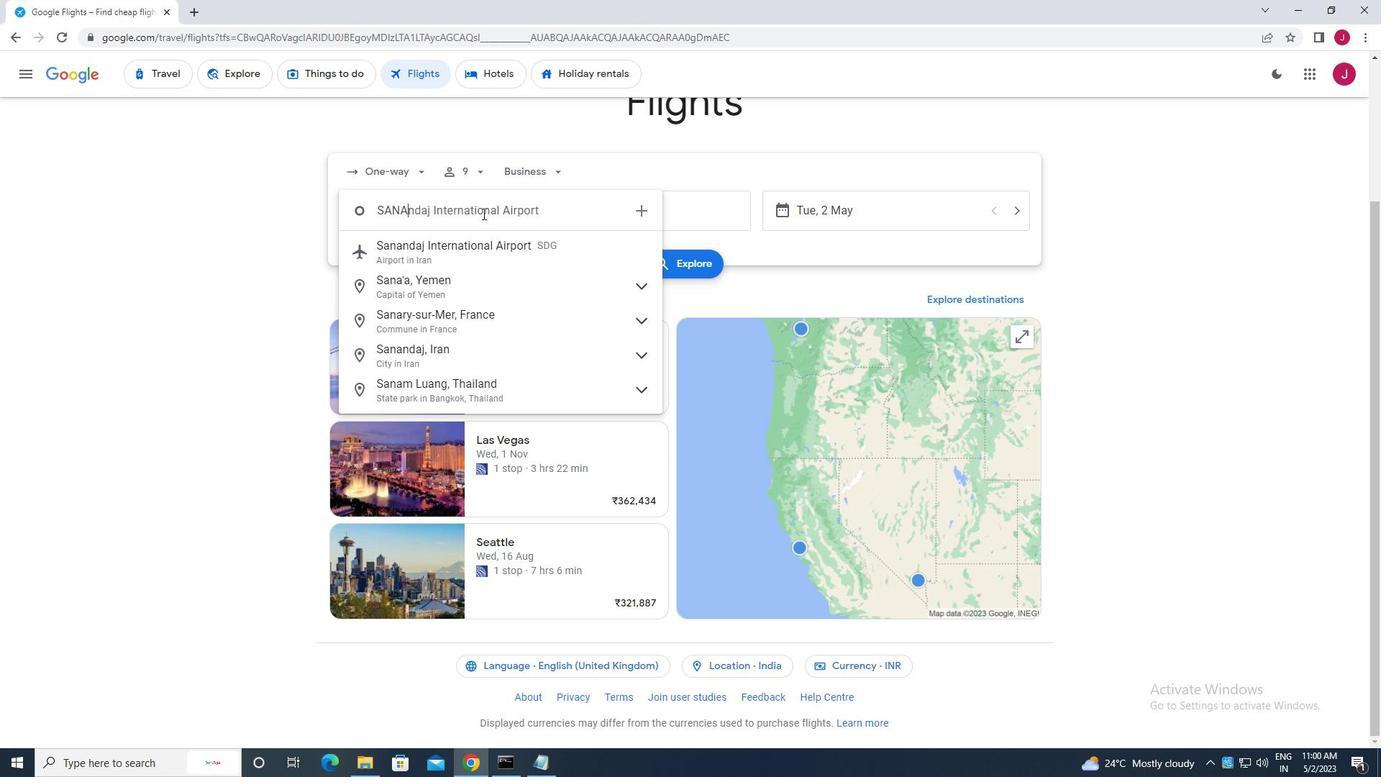 
Action: Mouse moved to (485, 211)
Screenshot: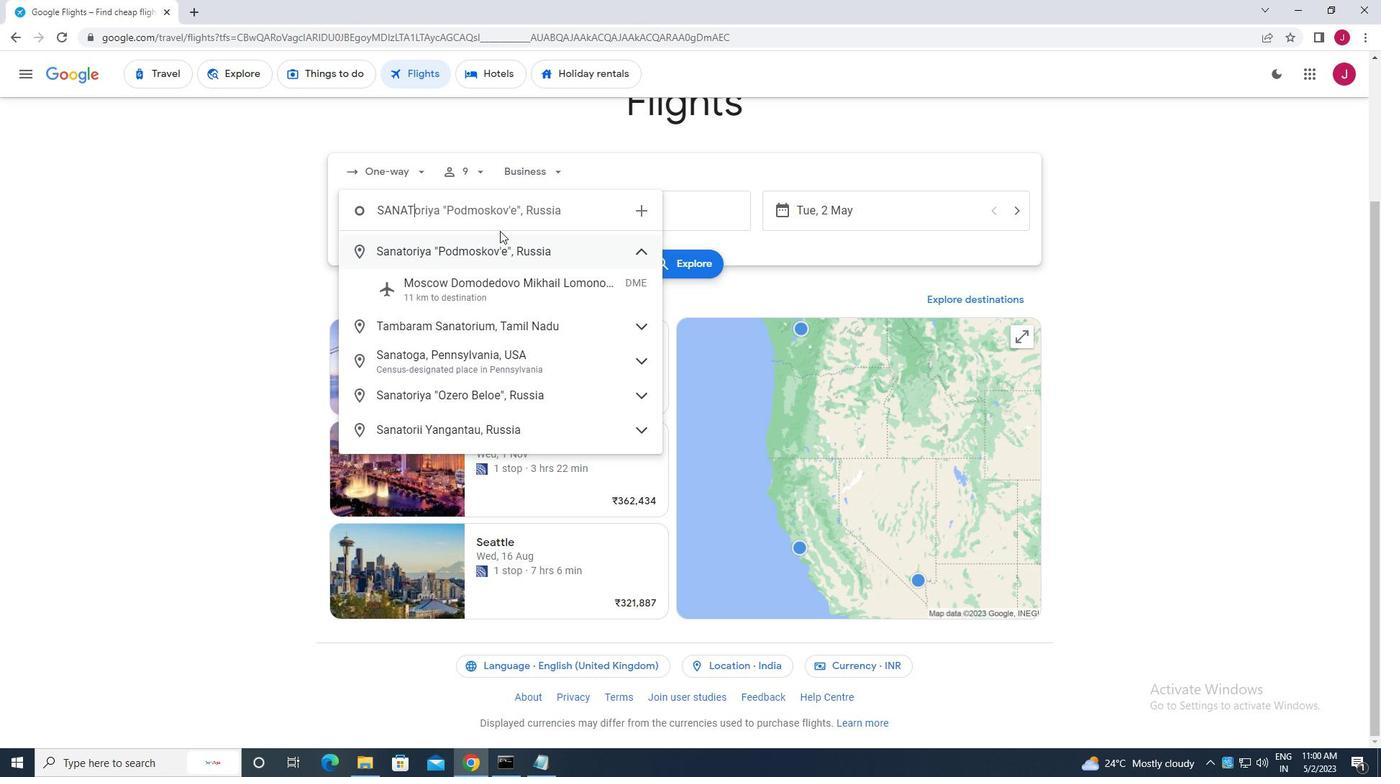 
Action: Key pressed <Key.backspace><Key.backspace>ta
Screenshot: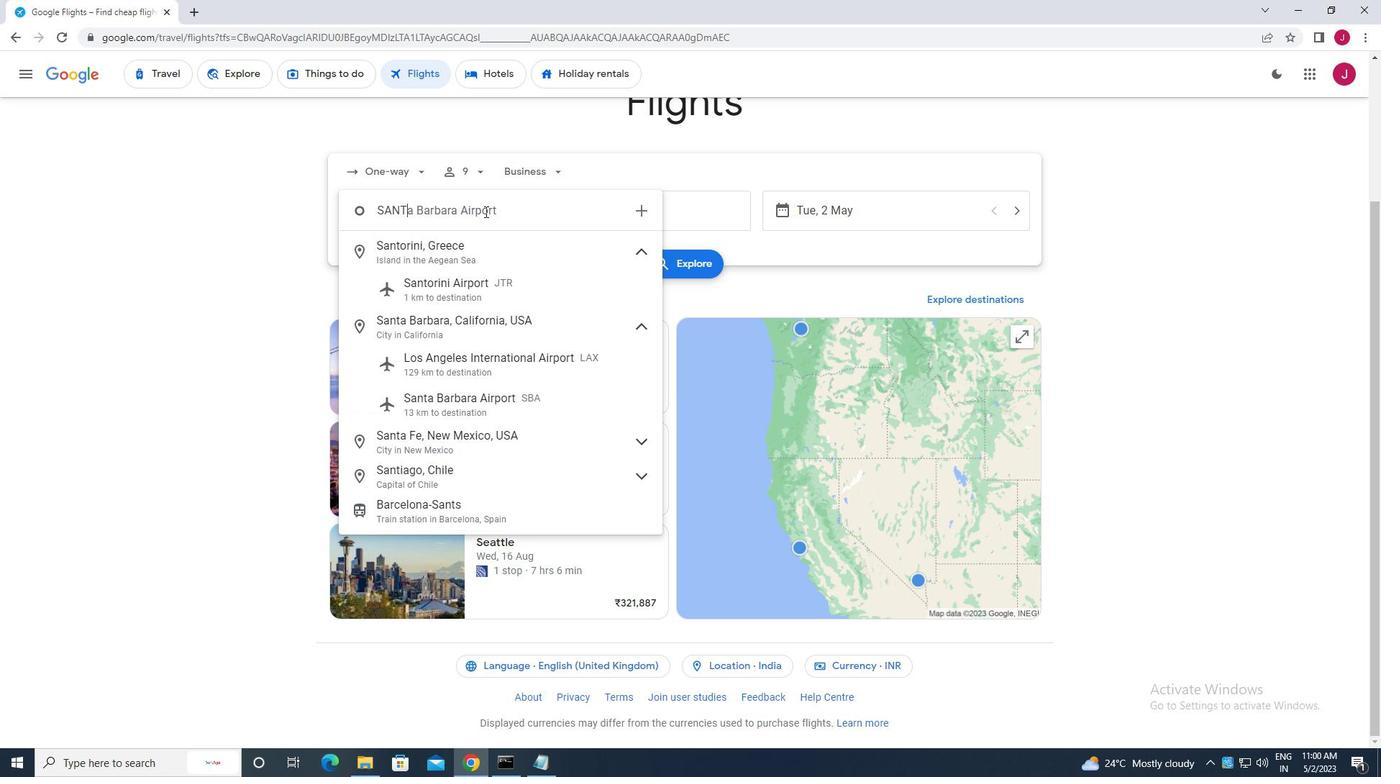 
Action: Mouse moved to (493, 329)
Screenshot: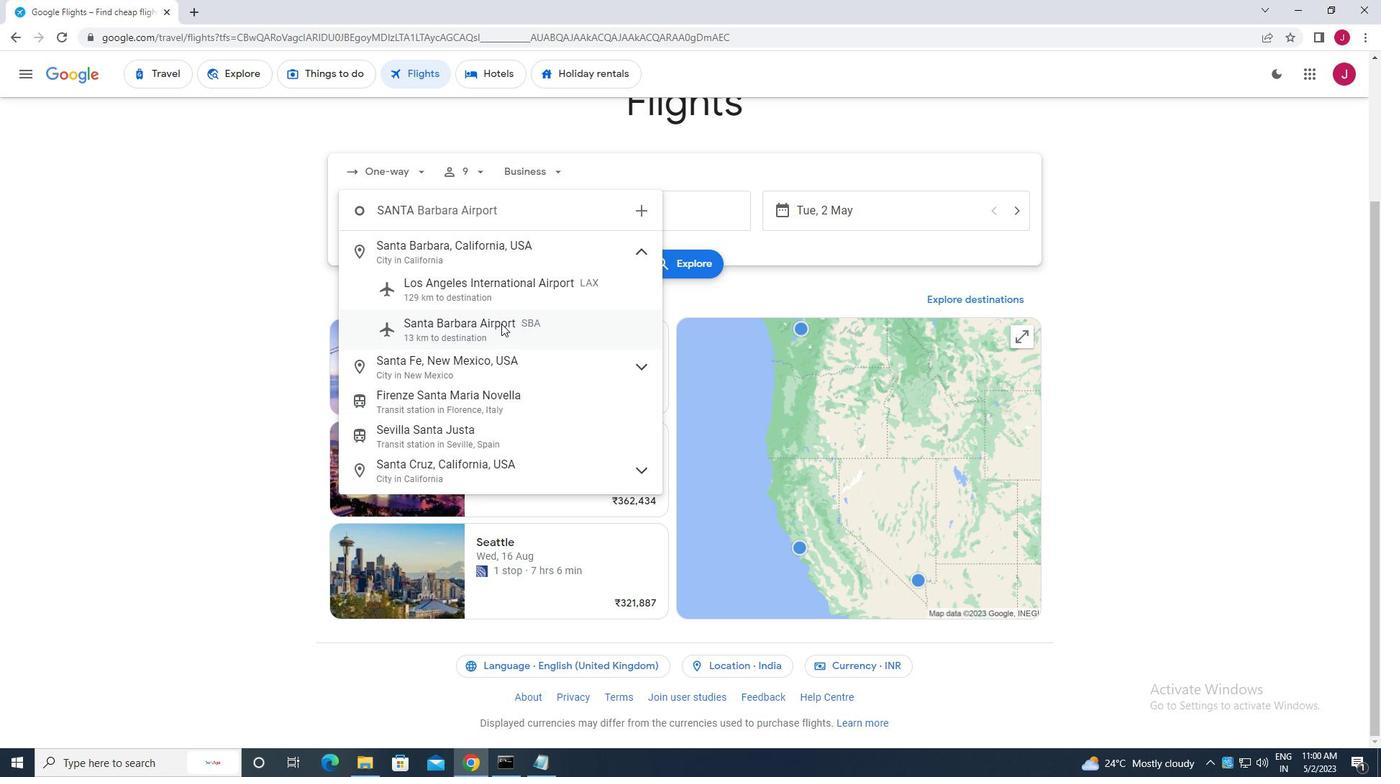 
Action: Mouse pressed left at (493, 329)
Screenshot: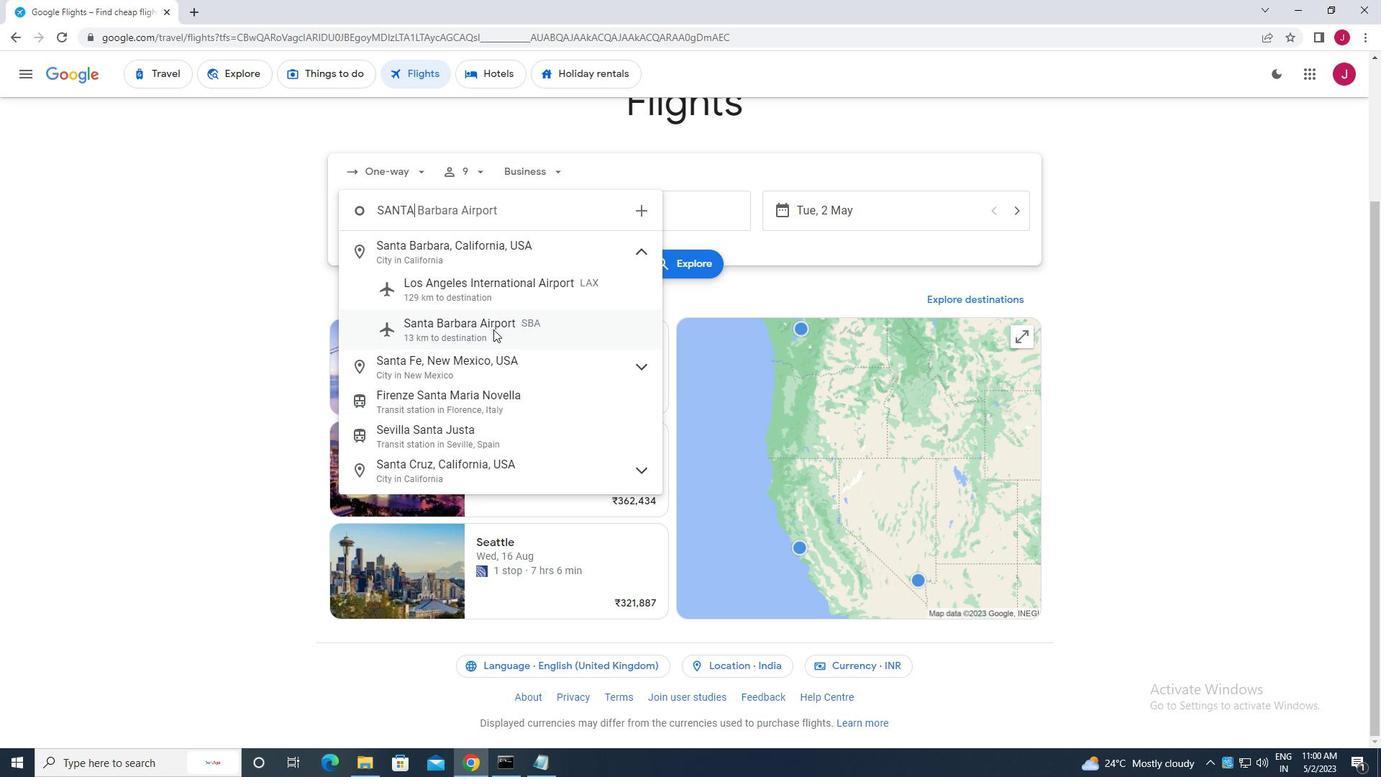 
Action: Mouse moved to (693, 208)
Screenshot: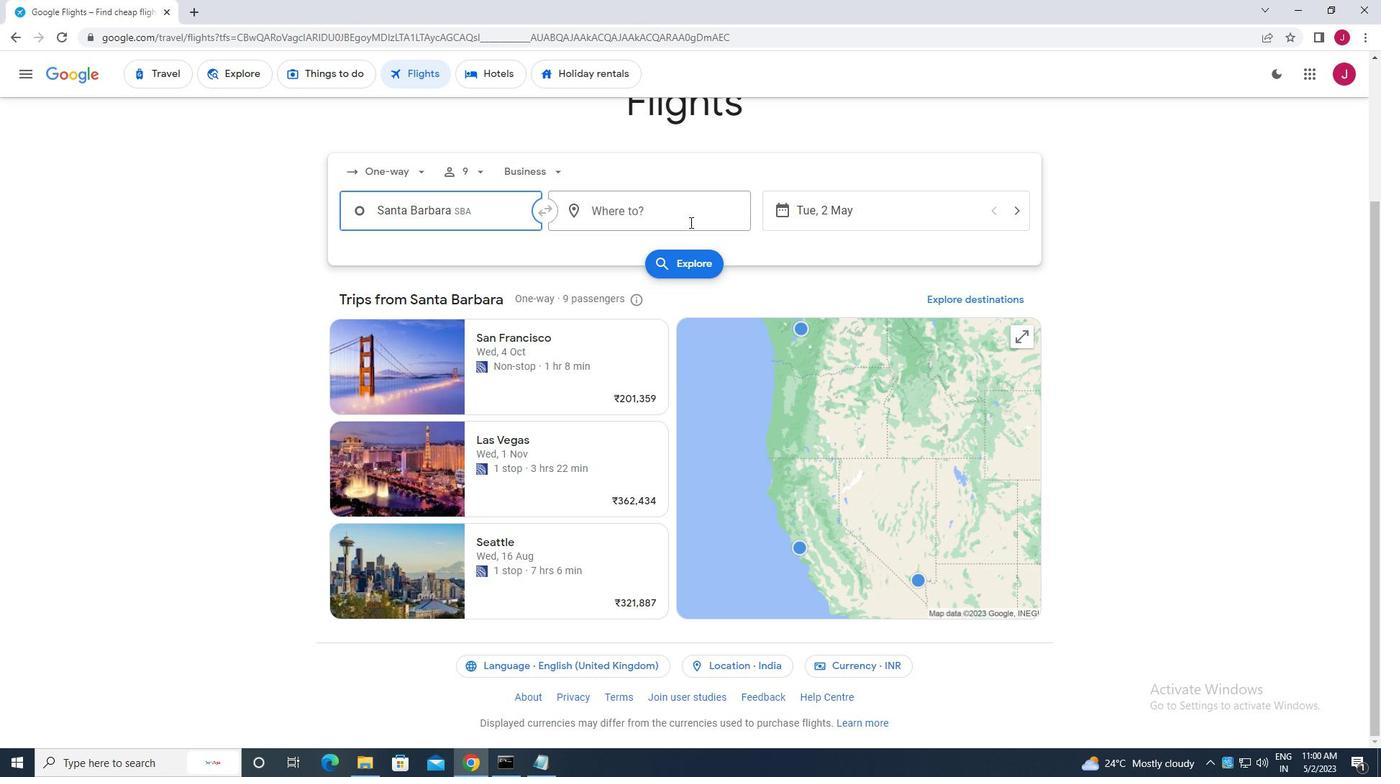 
Action: Mouse pressed left at (693, 208)
Screenshot: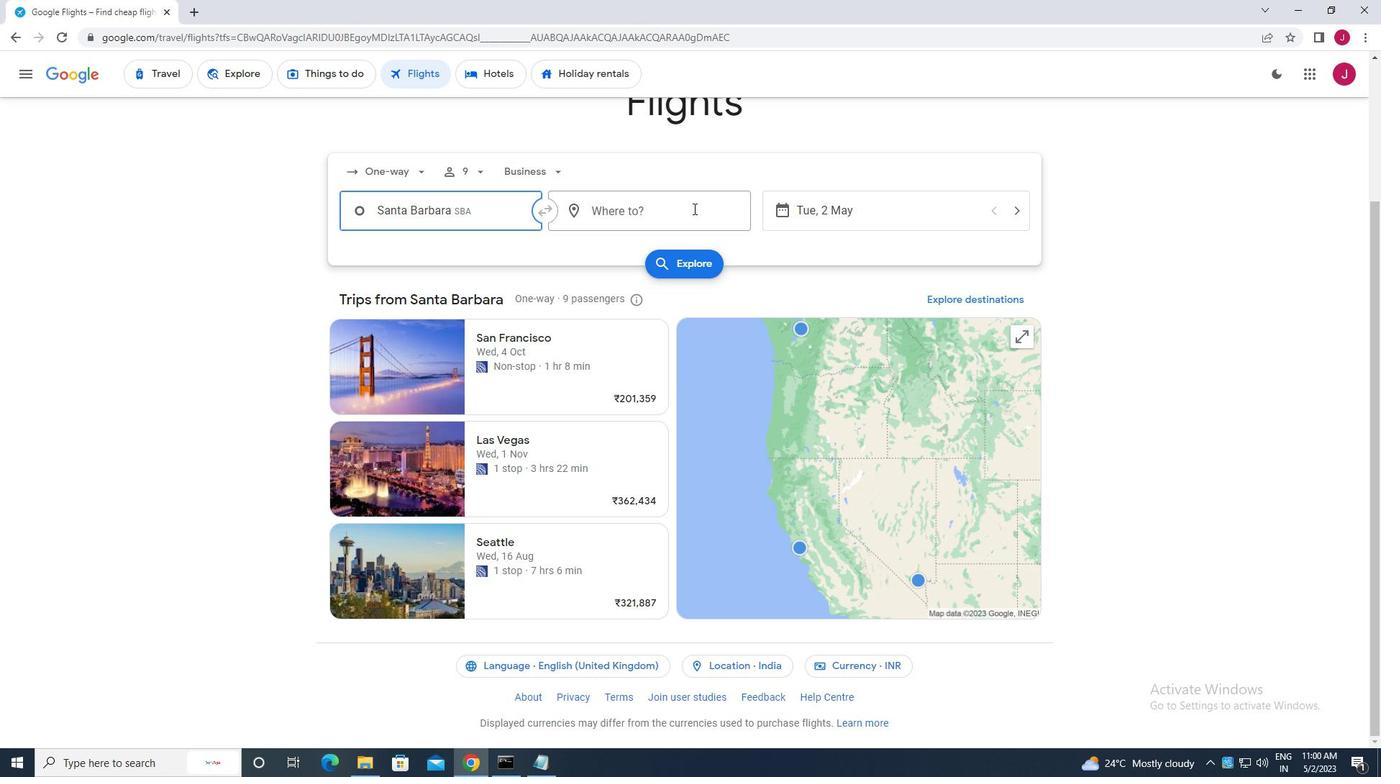 
Action: Mouse moved to (695, 207)
Screenshot: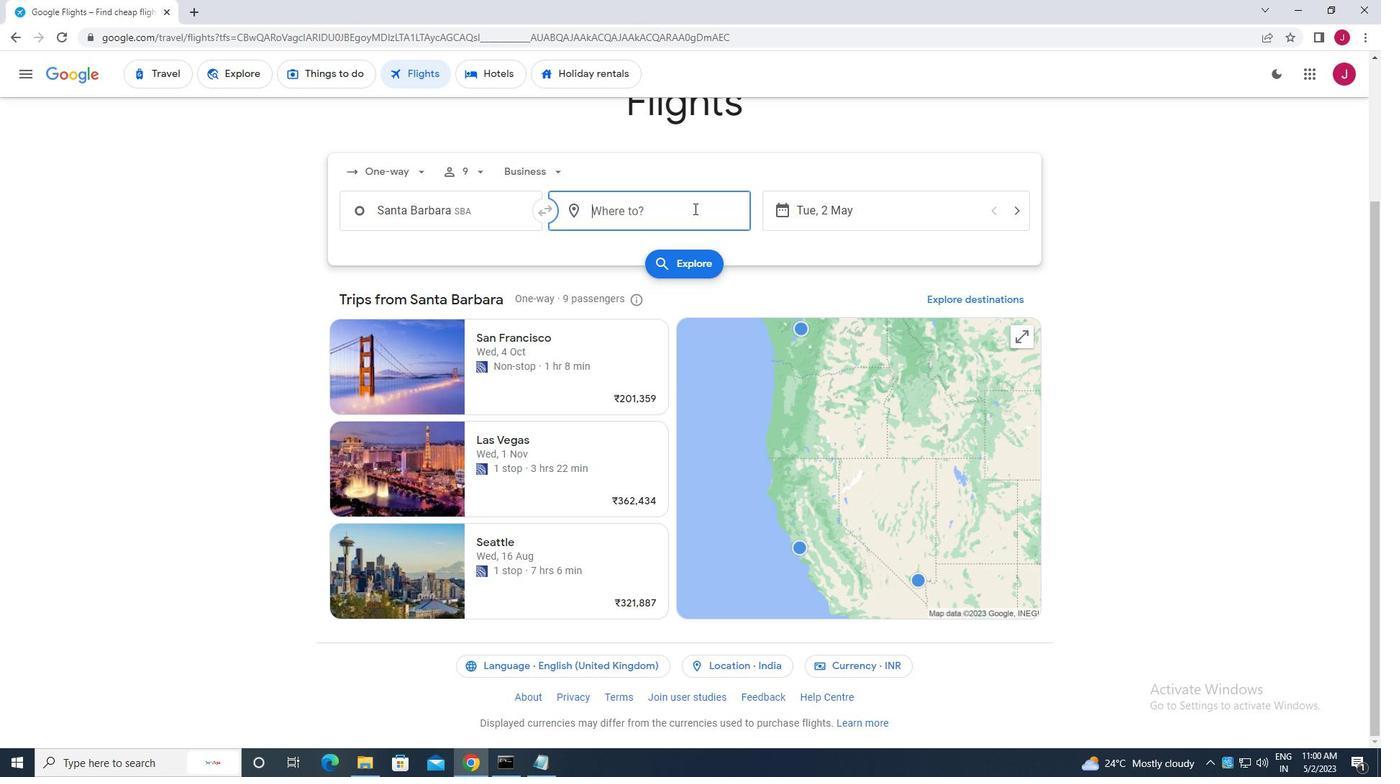
Action: Key pressed jacksonv
Screenshot: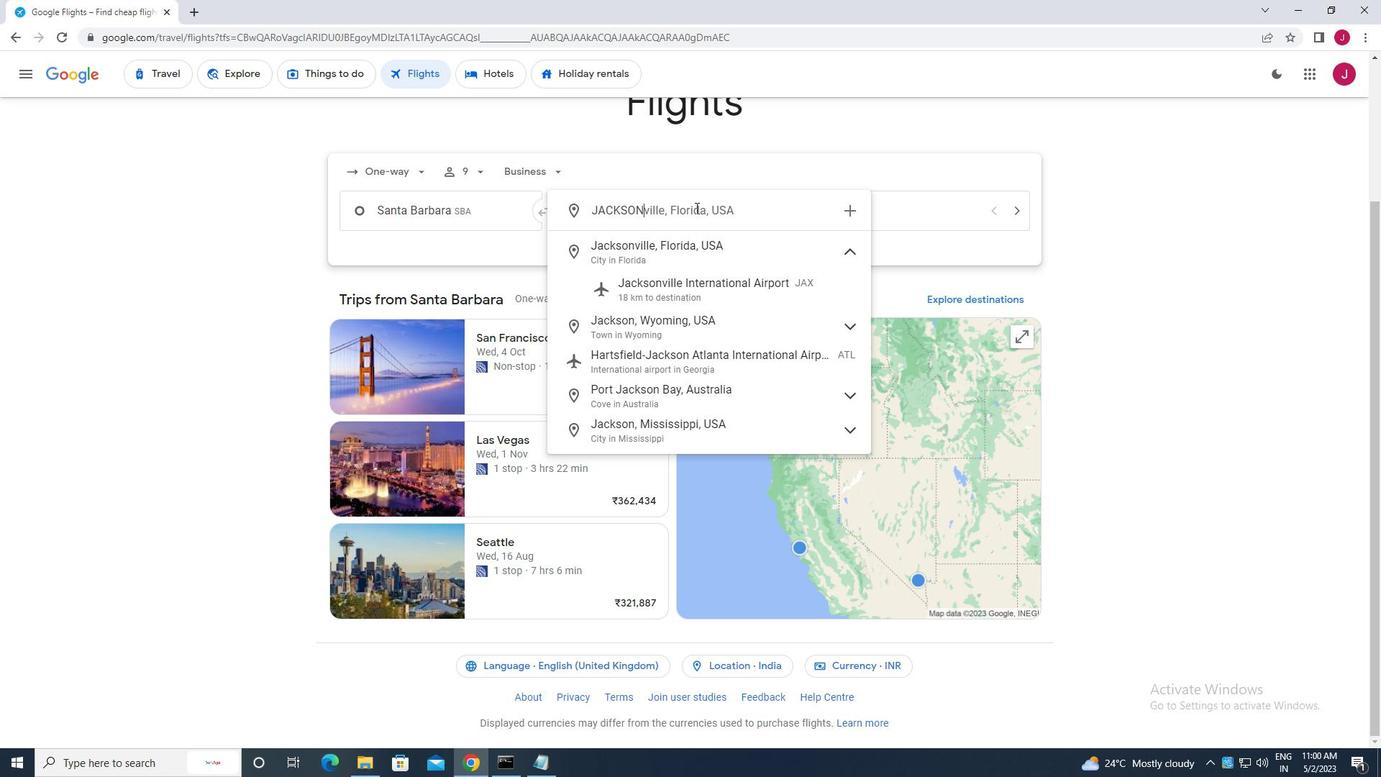 
Action: Mouse moved to (693, 210)
Screenshot: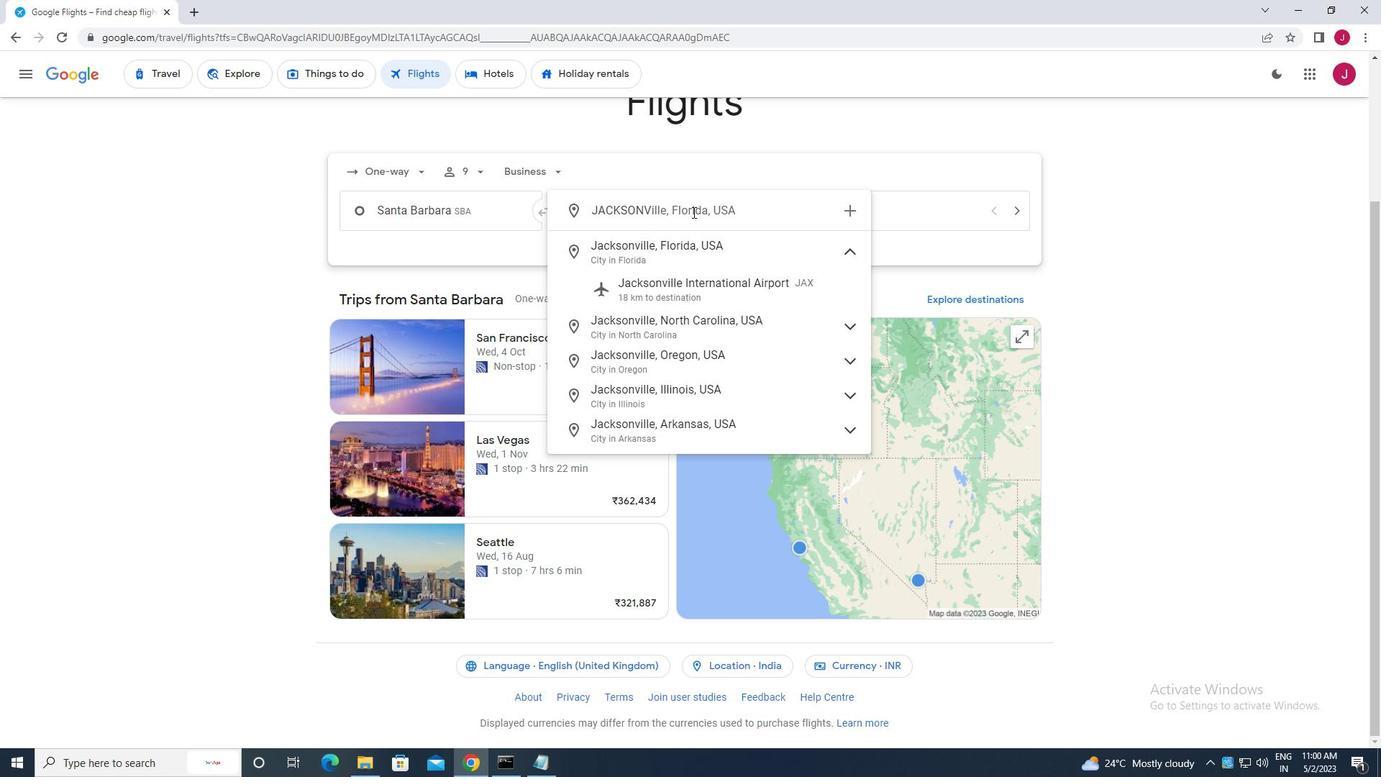 
Action: Key pressed <Key.backspace><Key.backspace><Key.backspace><Key.backspace><Key.backspace><Key.backspace><Key.backspace><Key.backspace><Key.backspace><Key.backspace><Key.backspace><Key.backspace><Key.backspace><Key.backspace><Key.backspace><Key.backspace><Key.backspace>albert<Key.space>j
Screenshot: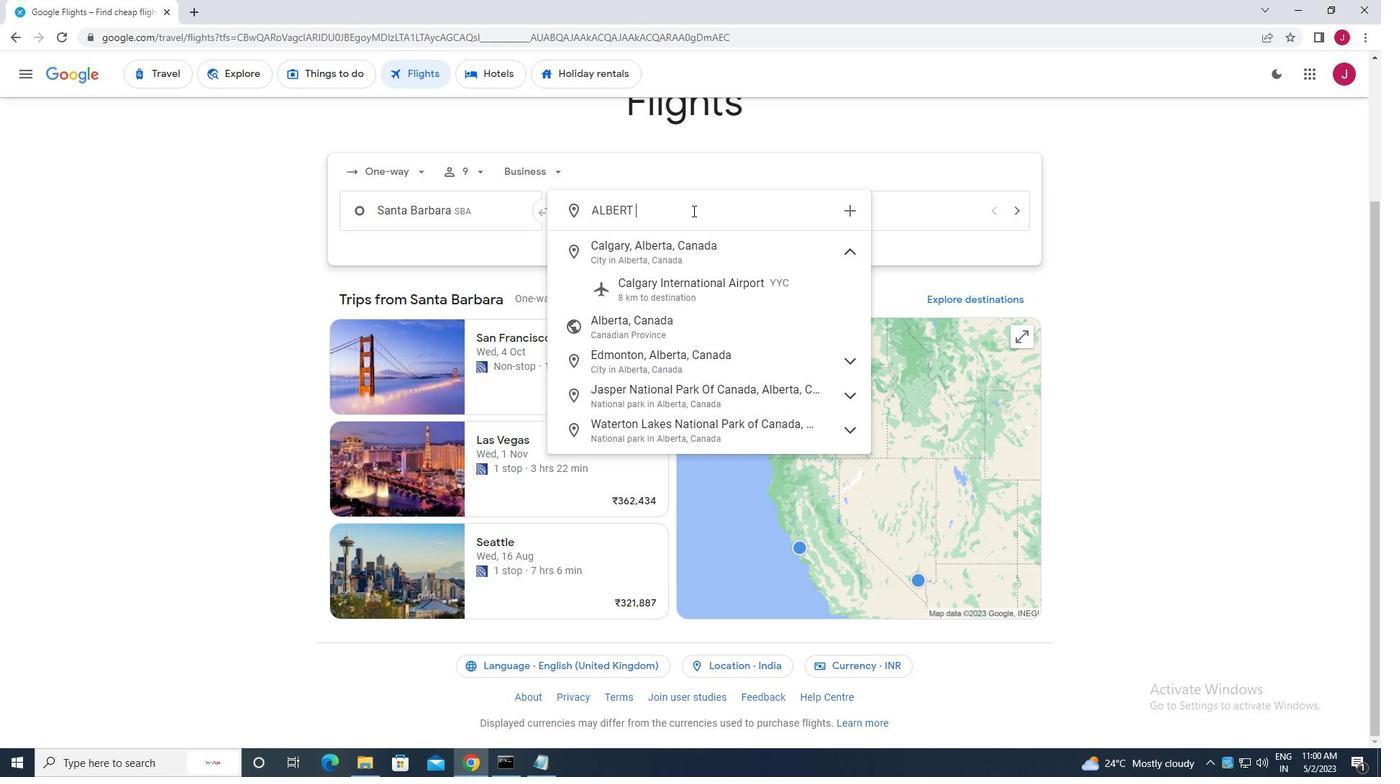 
Action: Mouse moved to (714, 252)
Screenshot: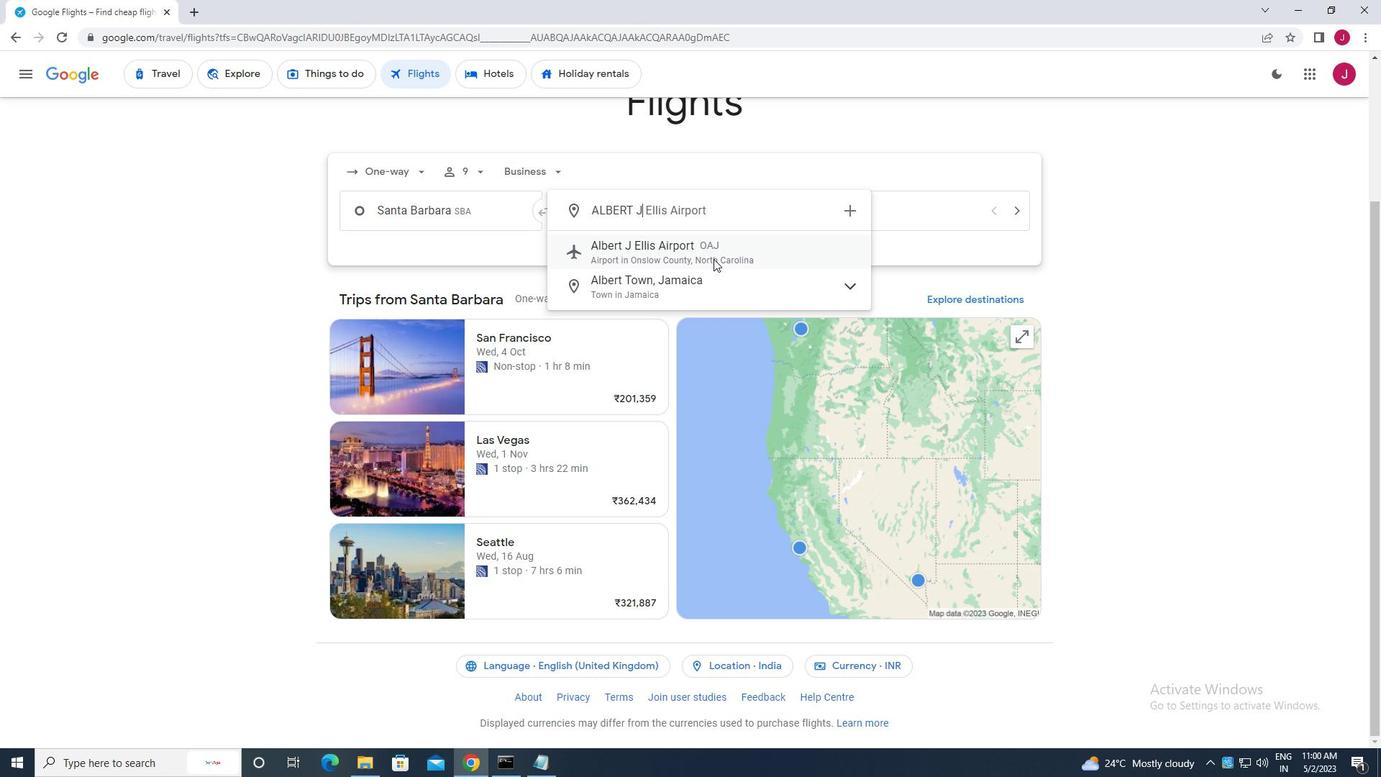 
Action: Mouse pressed left at (714, 252)
Screenshot: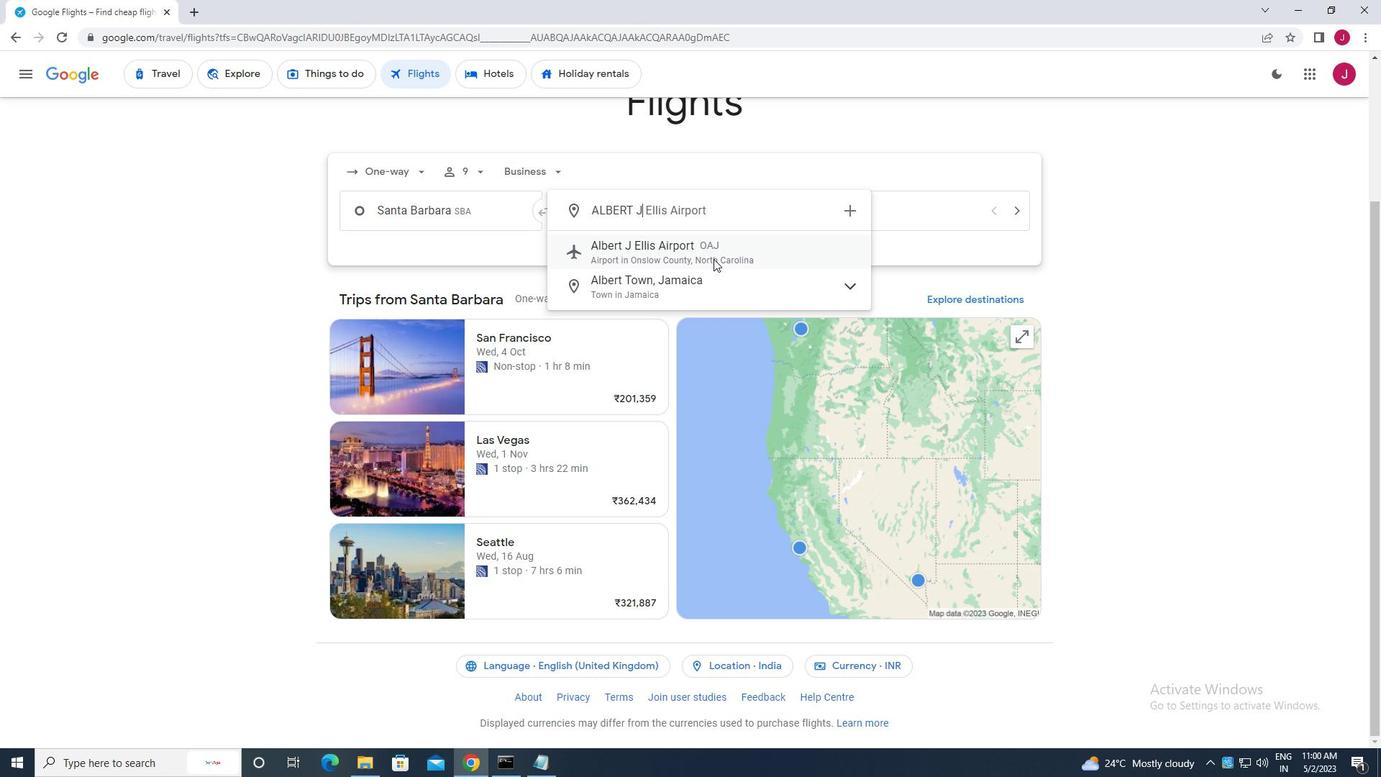 
Action: Mouse moved to (815, 209)
Screenshot: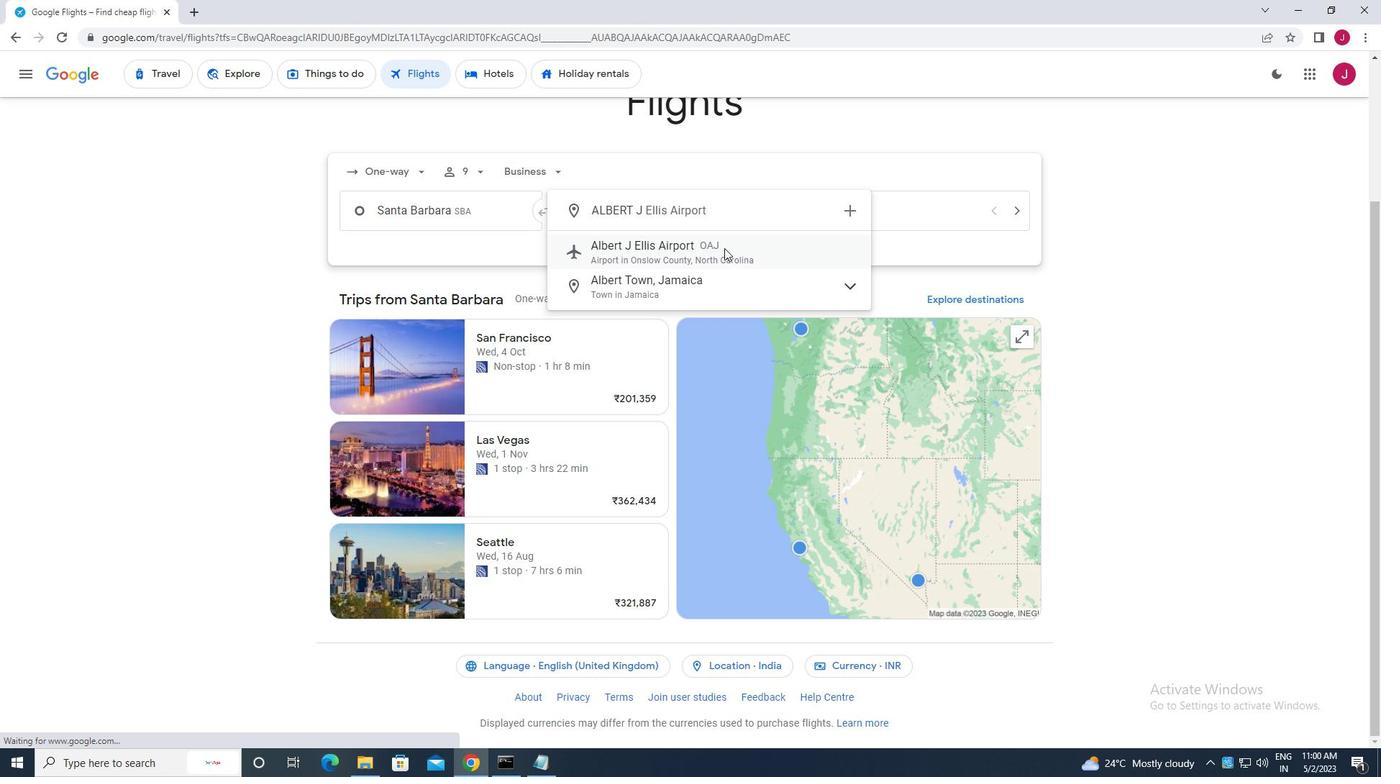 
Action: Mouse pressed left at (815, 209)
Screenshot: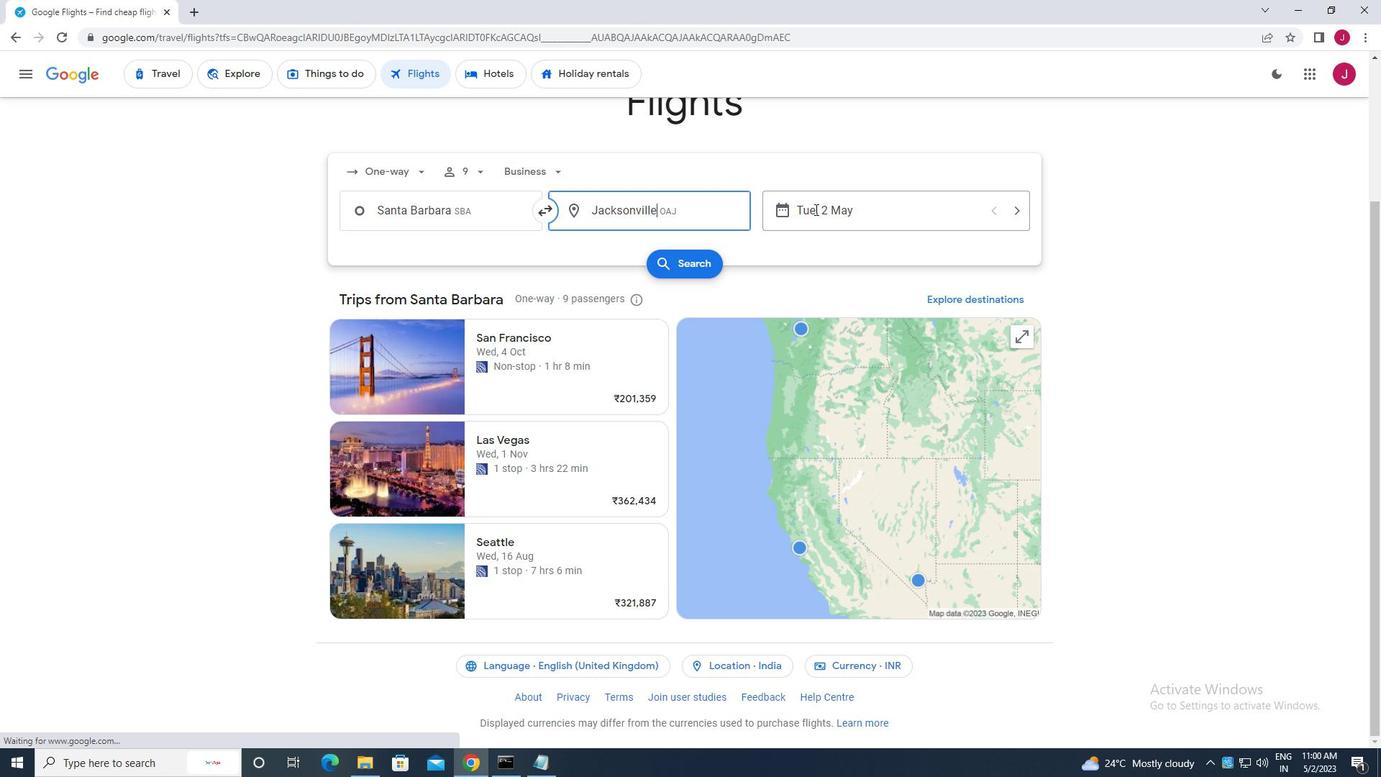 
Action: Mouse moved to (616, 327)
Screenshot: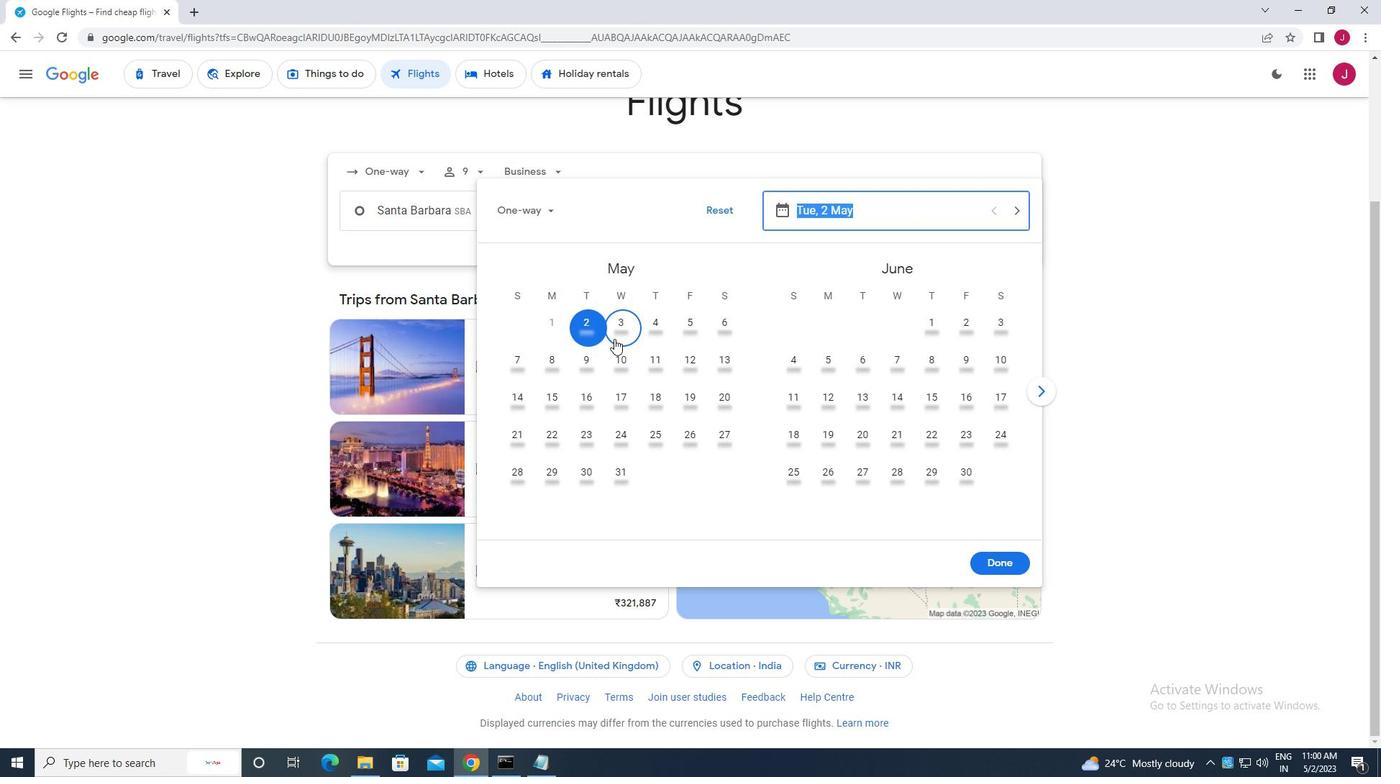 
Action: Mouse pressed left at (616, 327)
Screenshot: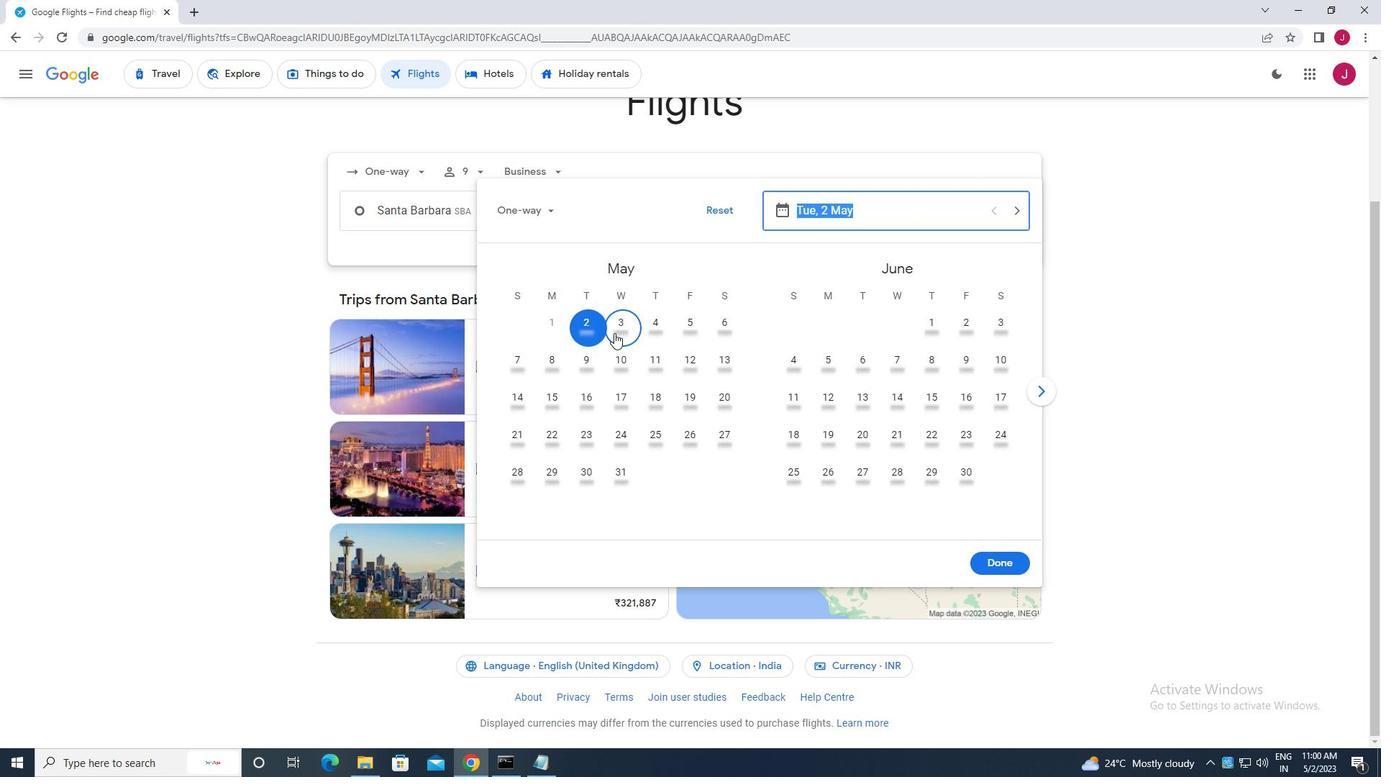 
Action: Mouse moved to (997, 559)
Screenshot: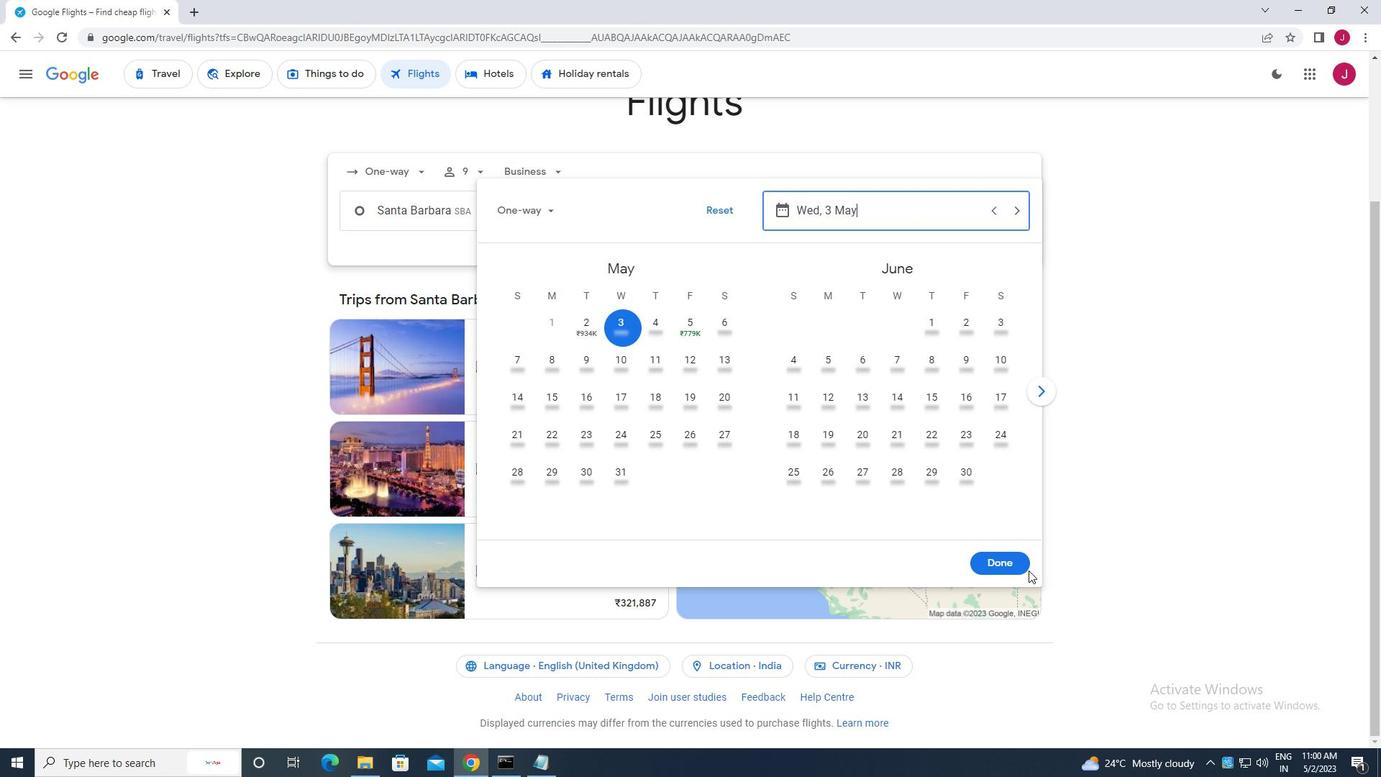 
Action: Mouse pressed left at (997, 559)
Screenshot: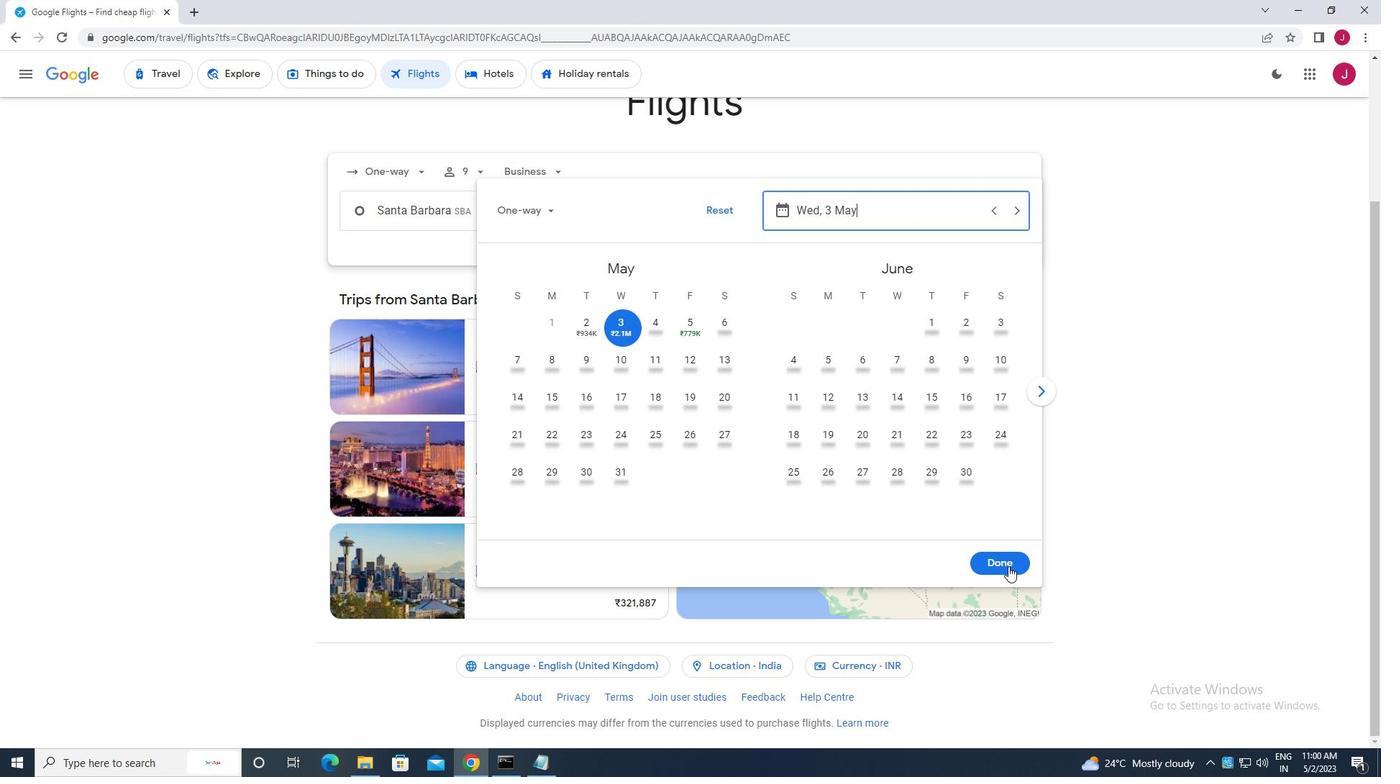 
Action: Mouse moved to (679, 261)
Screenshot: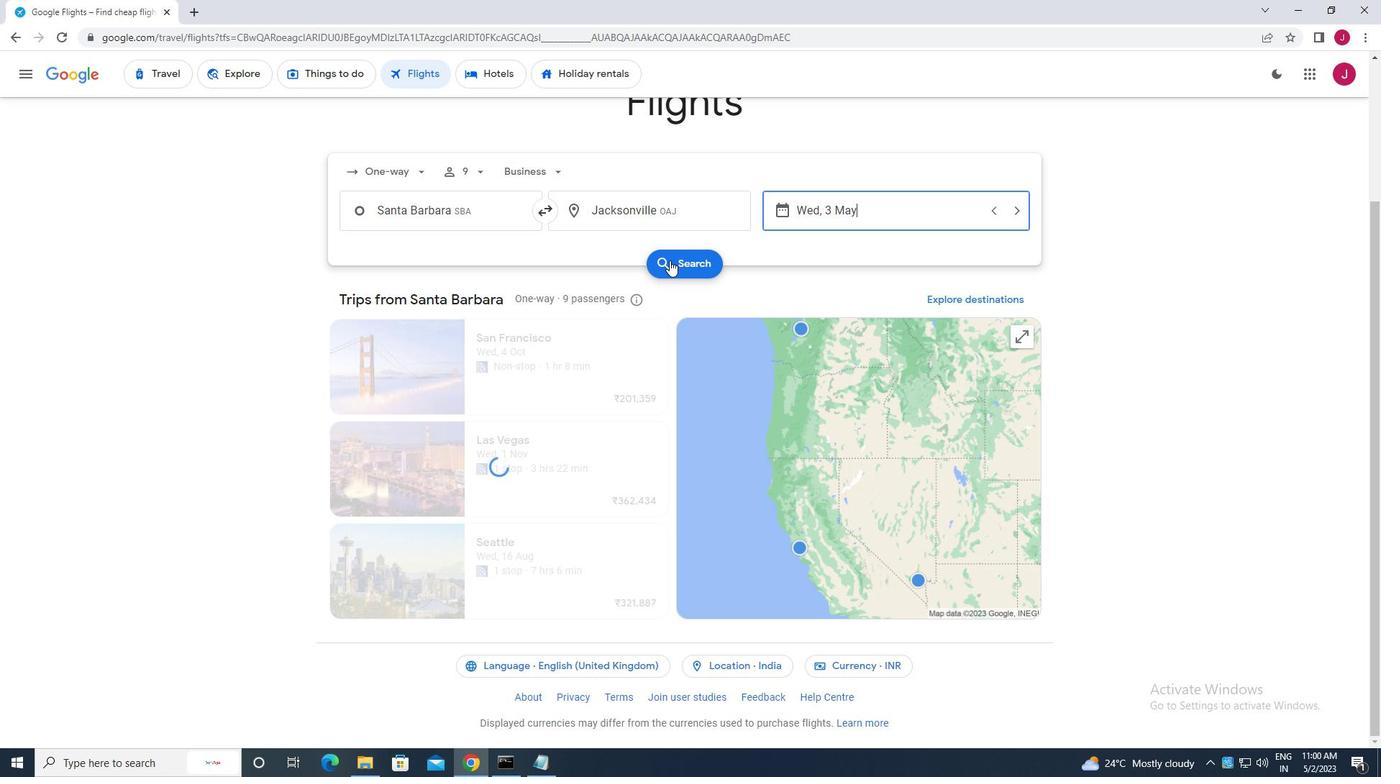 
Action: Mouse pressed left at (679, 261)
Screenshot: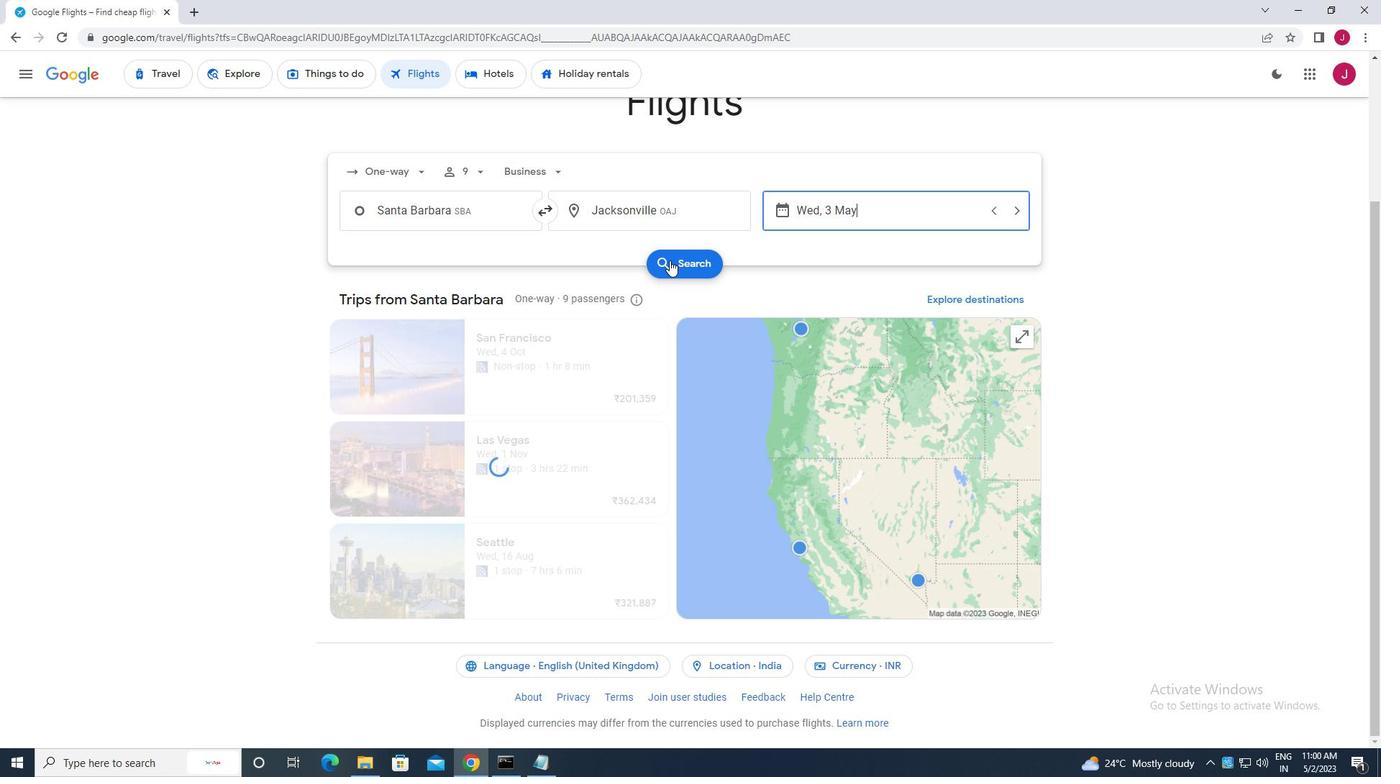 
Action: Mouse moved to (362, 198)
Screenshot: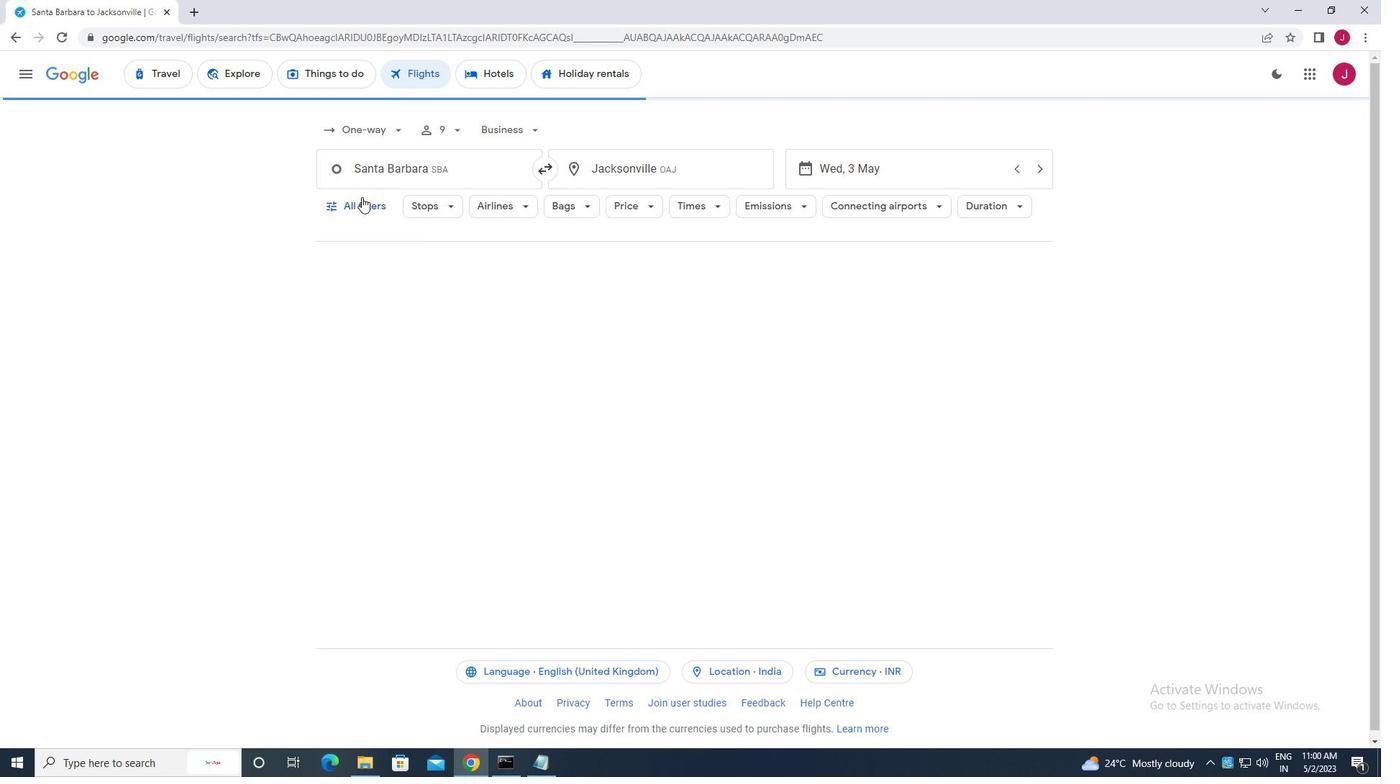 
Action: Mouse pressed left at (362, 198)
Screenshot: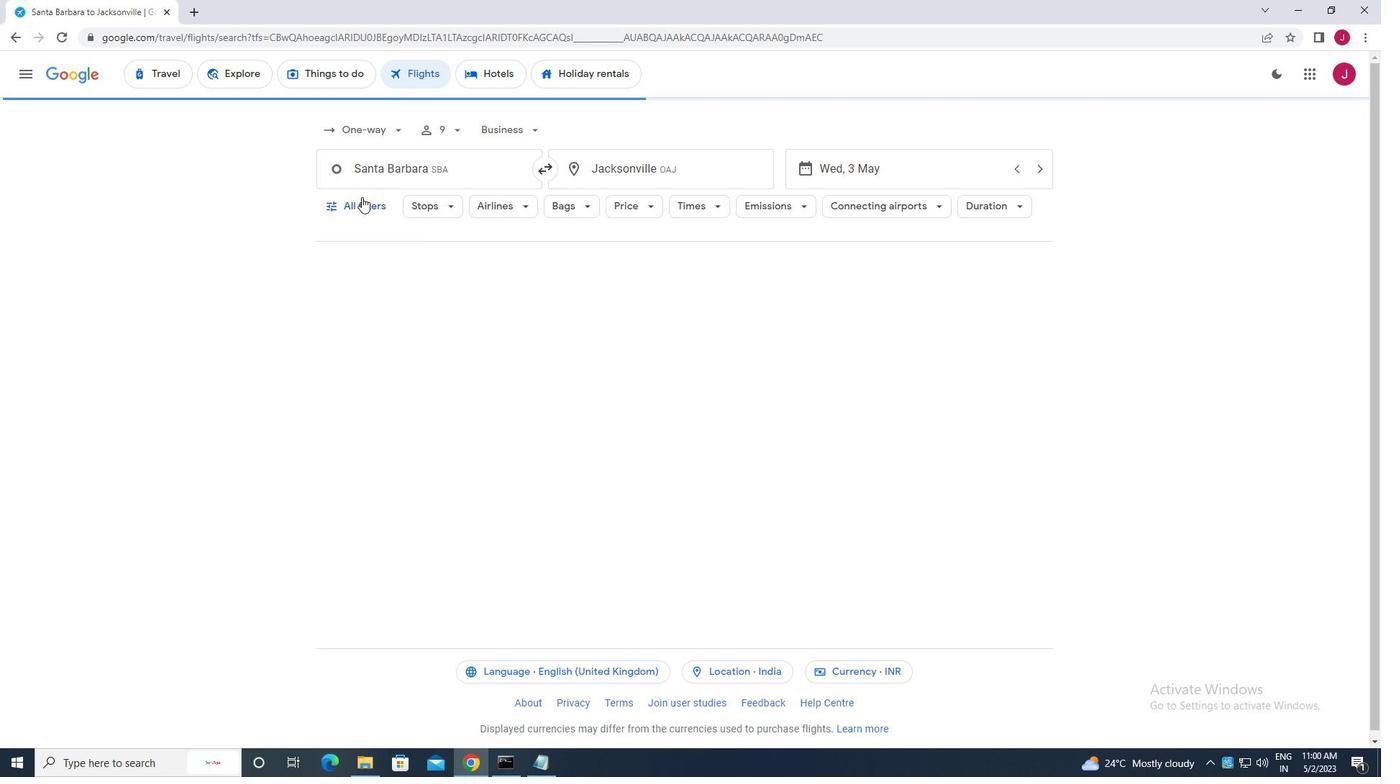 
Action: Mouse moved to (412, 279)
Screenshot: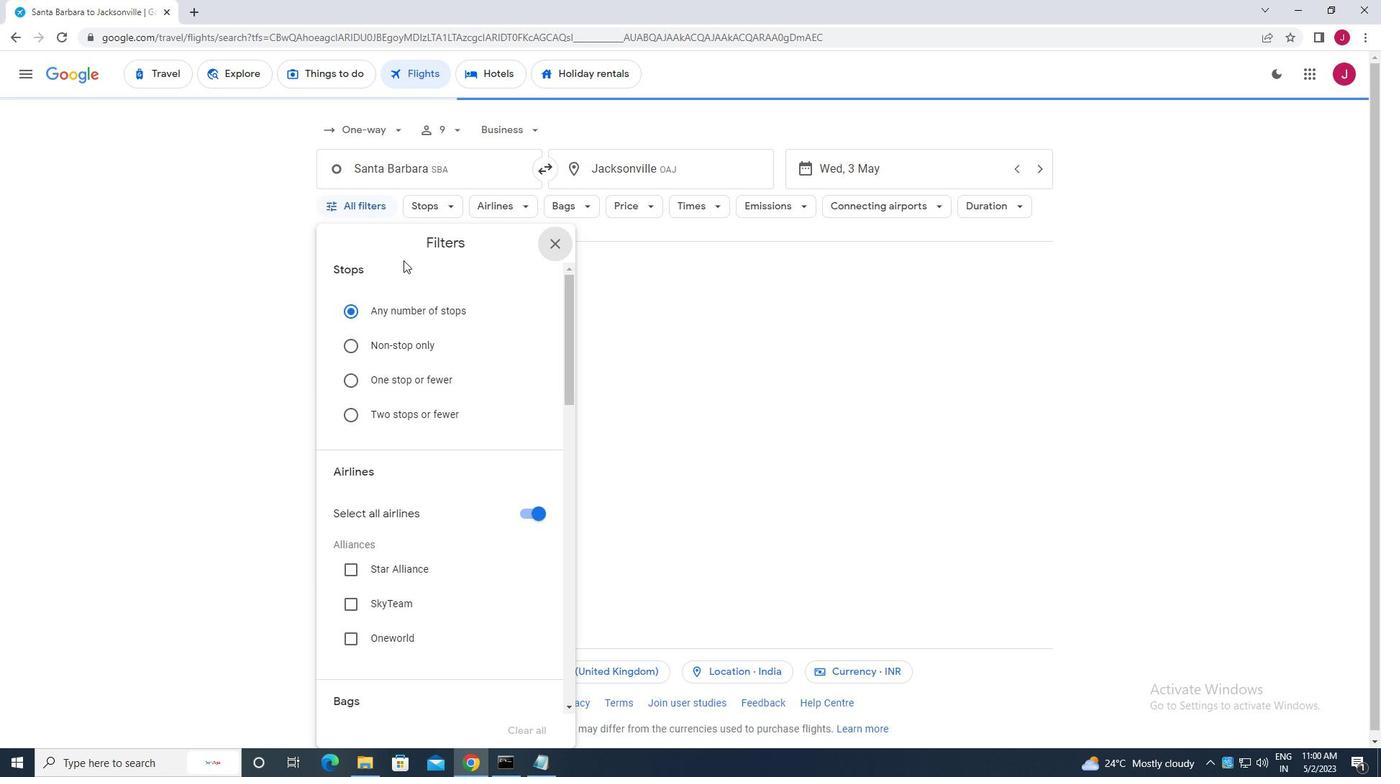 
Action: Mouse scrolled (412, 278) with delta (0, 0)
Screenshot: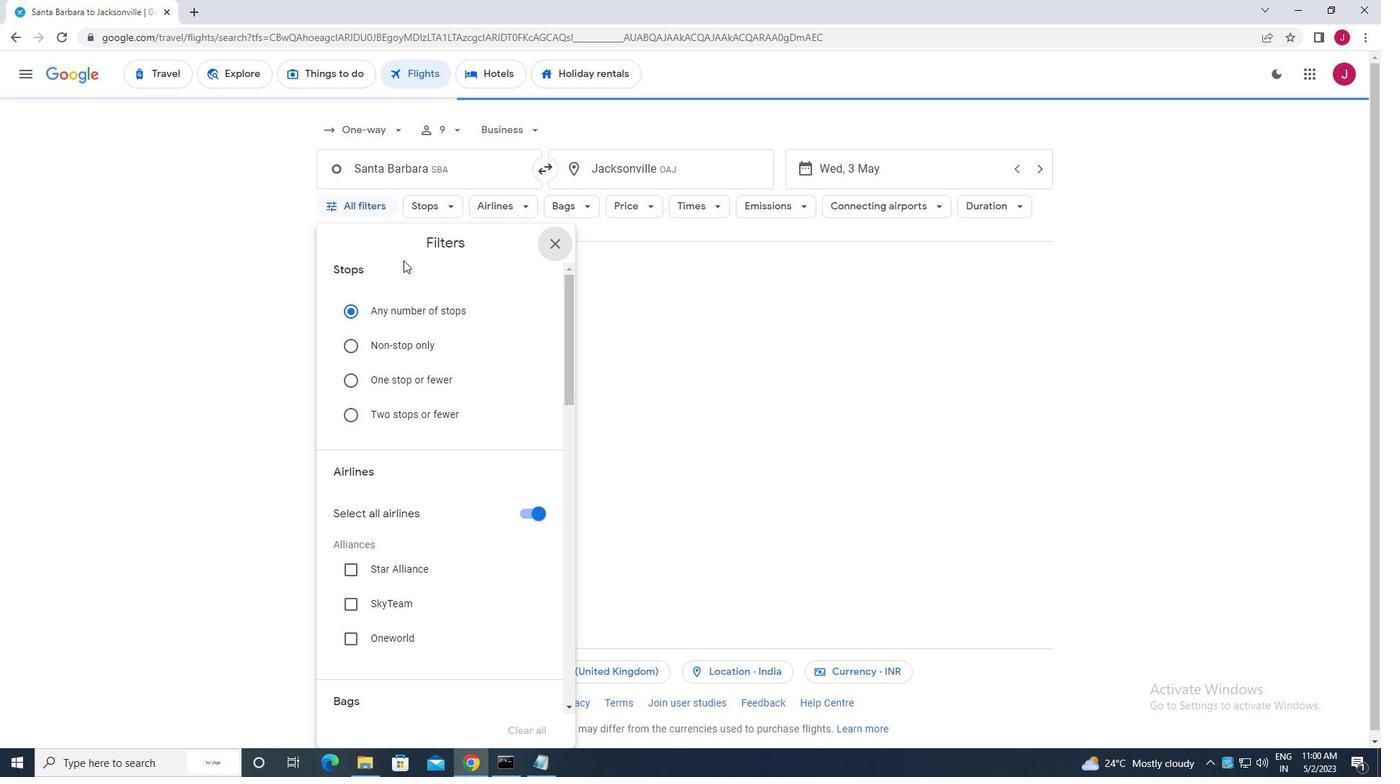 
Action: Mouse moved to (412, 279)
Screenshot: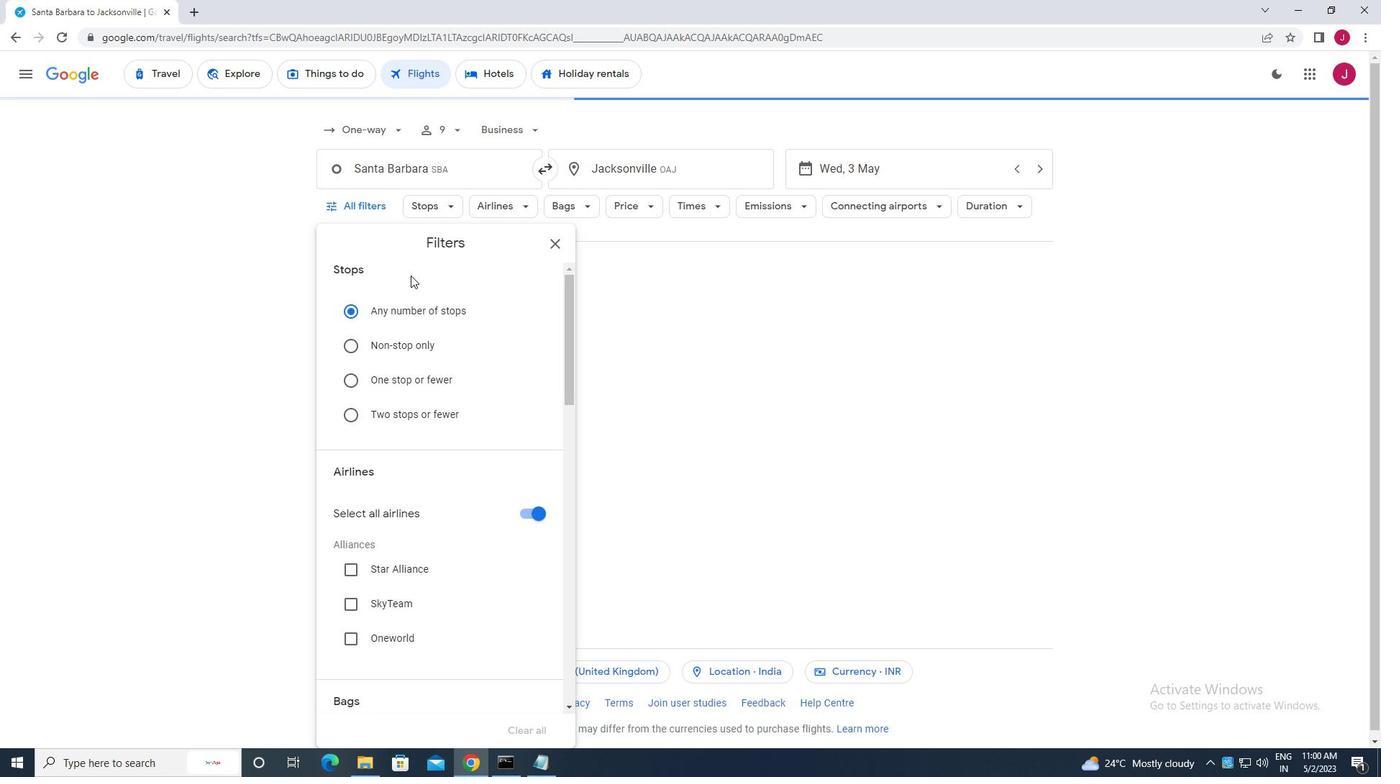 
Action: Mouse scrolled (412, 279) with delta (0, 0)
Screenshot: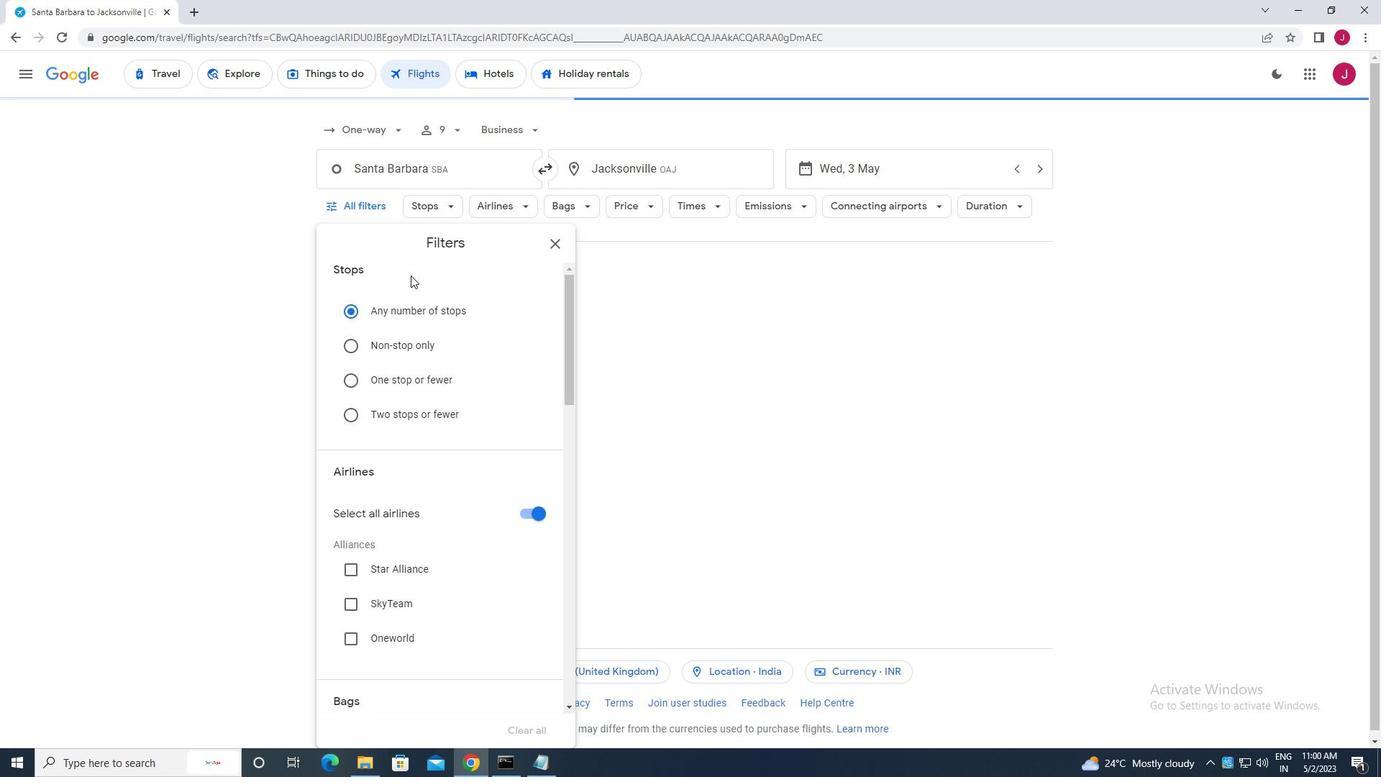 
Action: Mouse moved to (415, 287)
Screenshot: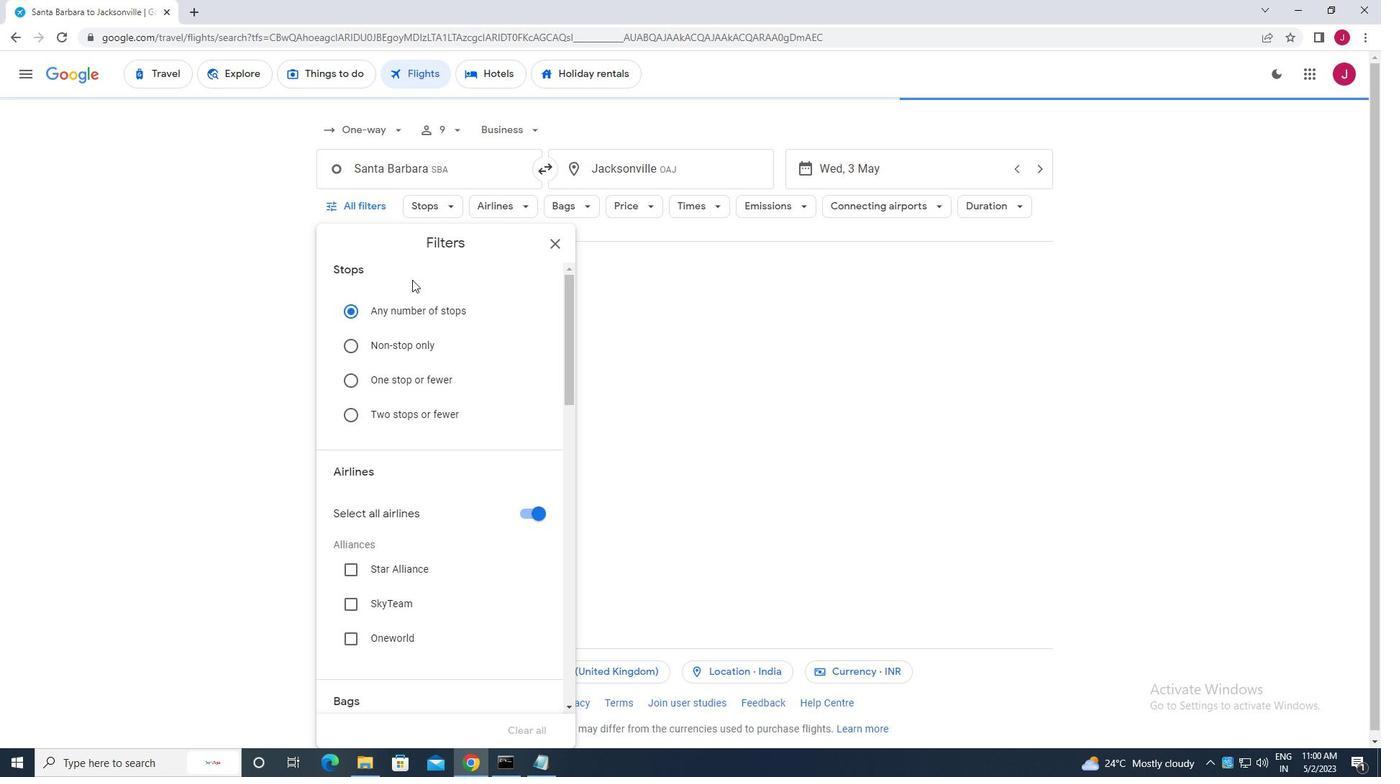 
Action: Mouse scrolled (415, 286) with delta (0, 0)
Screenshot: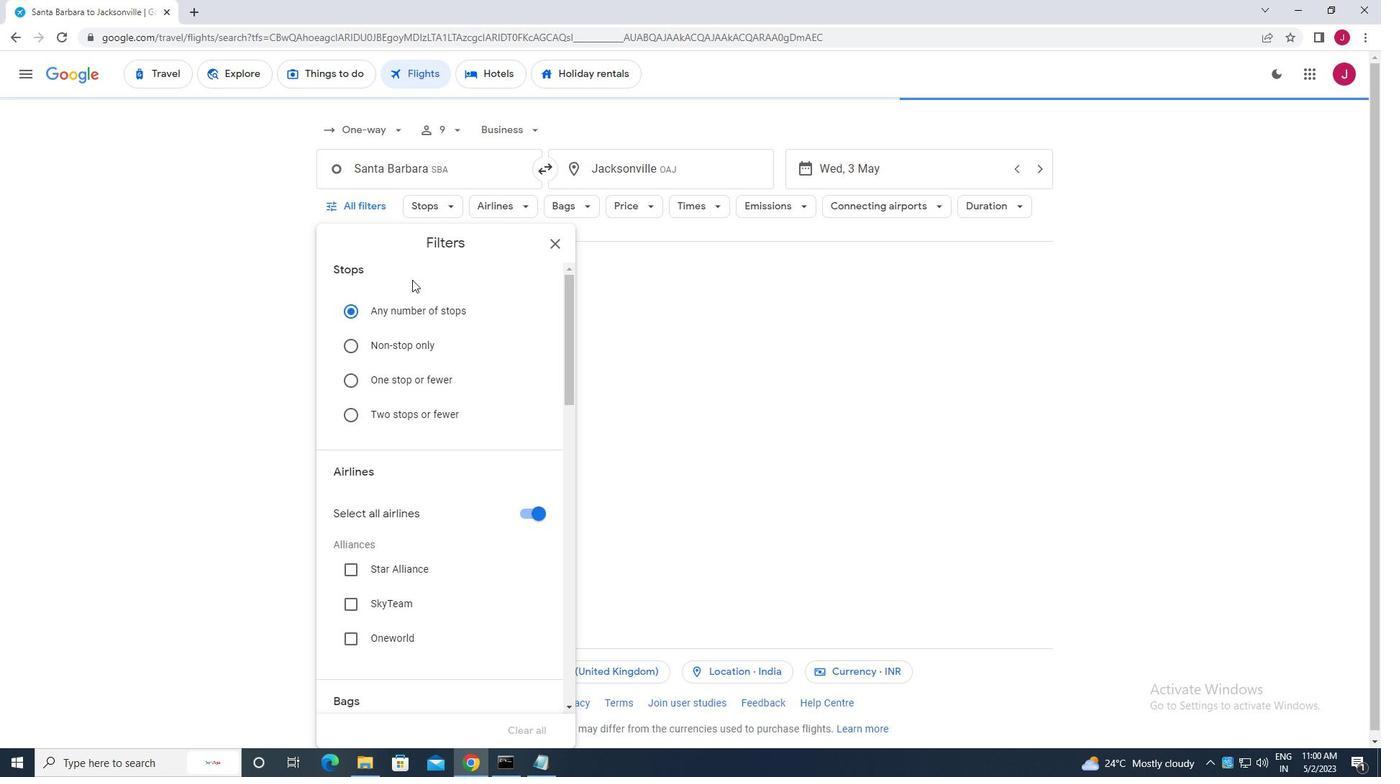 
Action: Mouse moved to (520, 295)
Screenshot: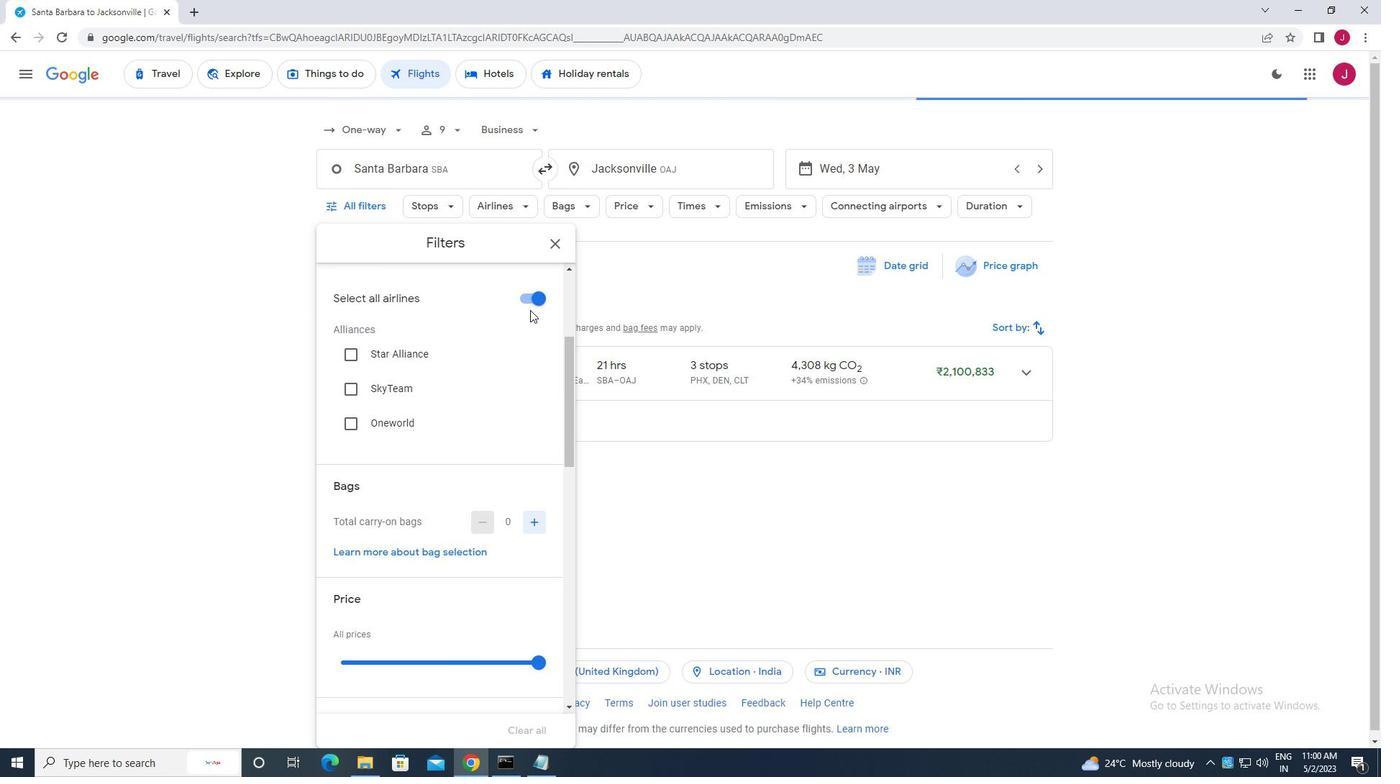 
Action: Mouse pressed left at (520, 295)
Screenshot: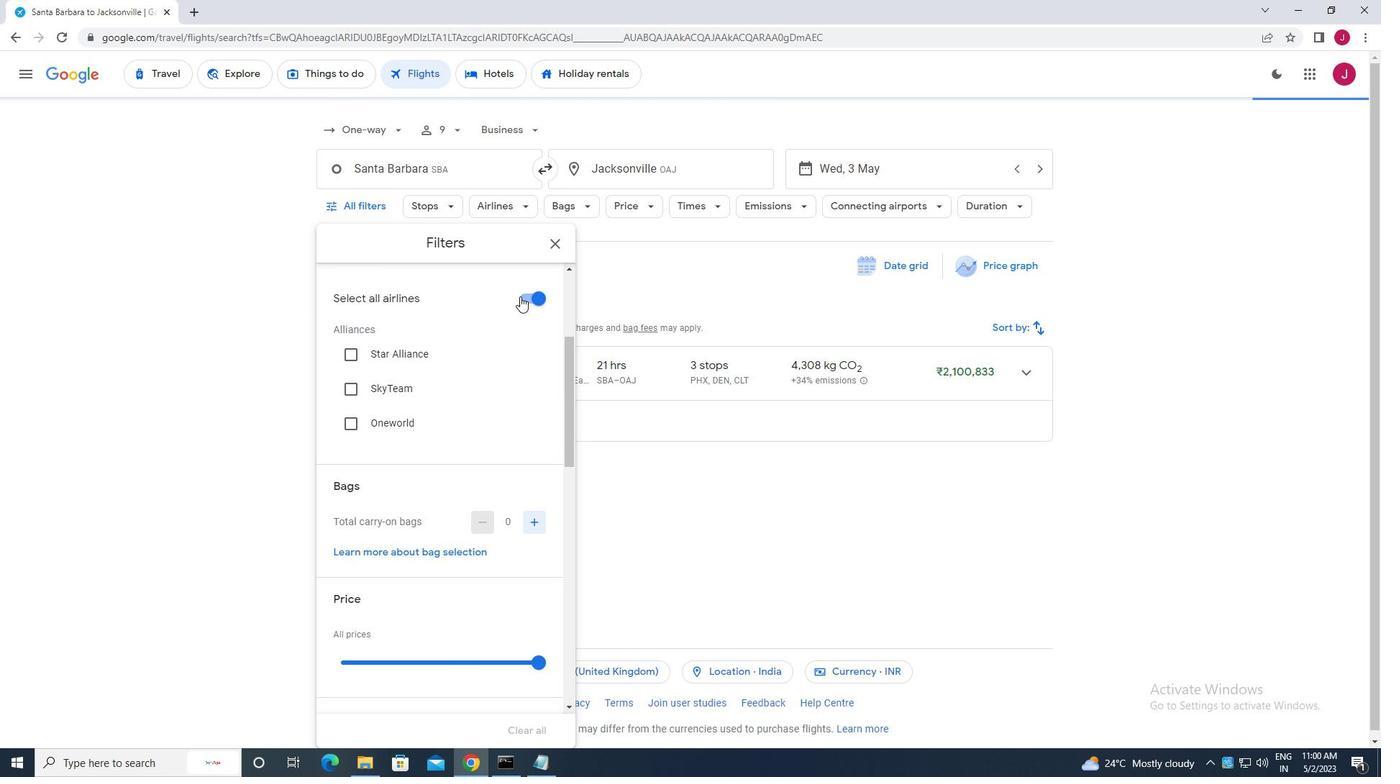 
Action: Mouse moved to (464, 339)
Screenshot: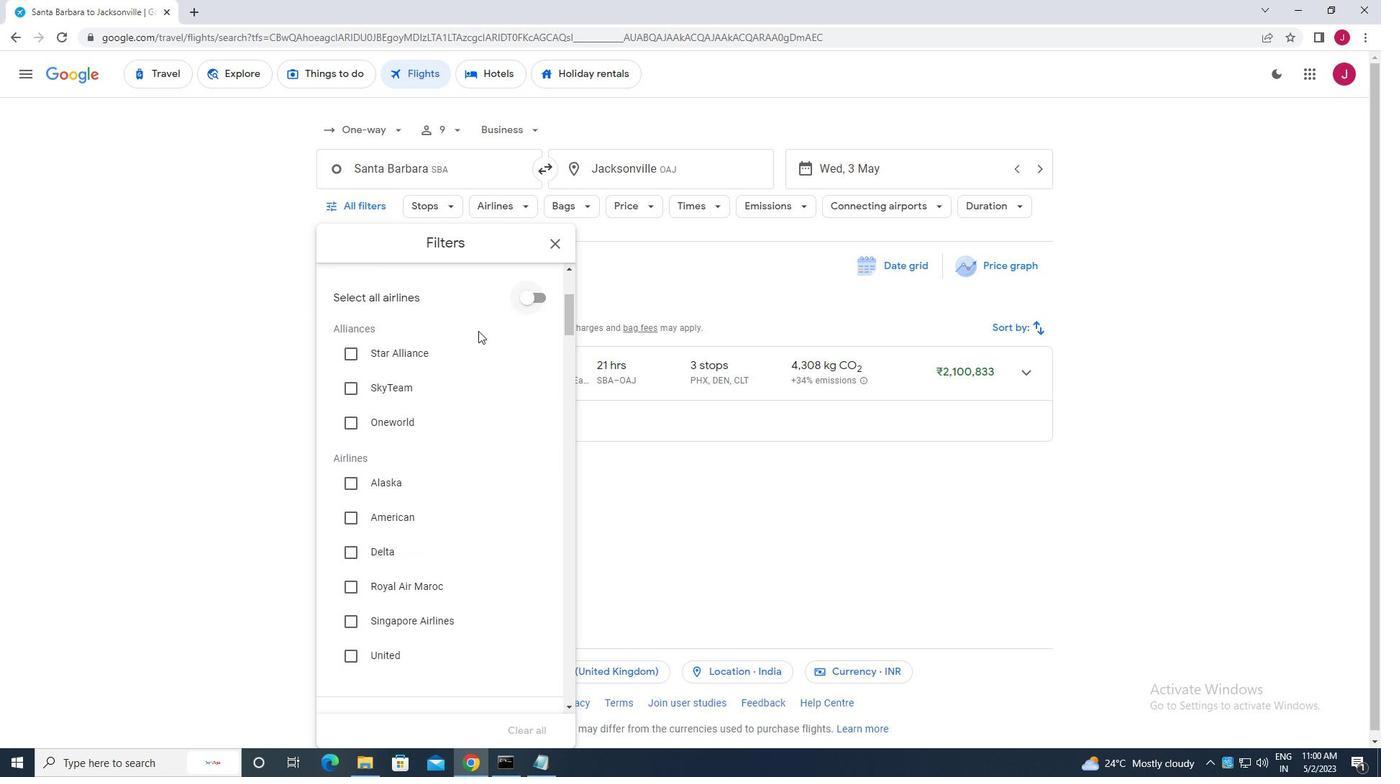 
Action: Mouse scrolled (464, 338) with delta (0, 0)
Screenshot: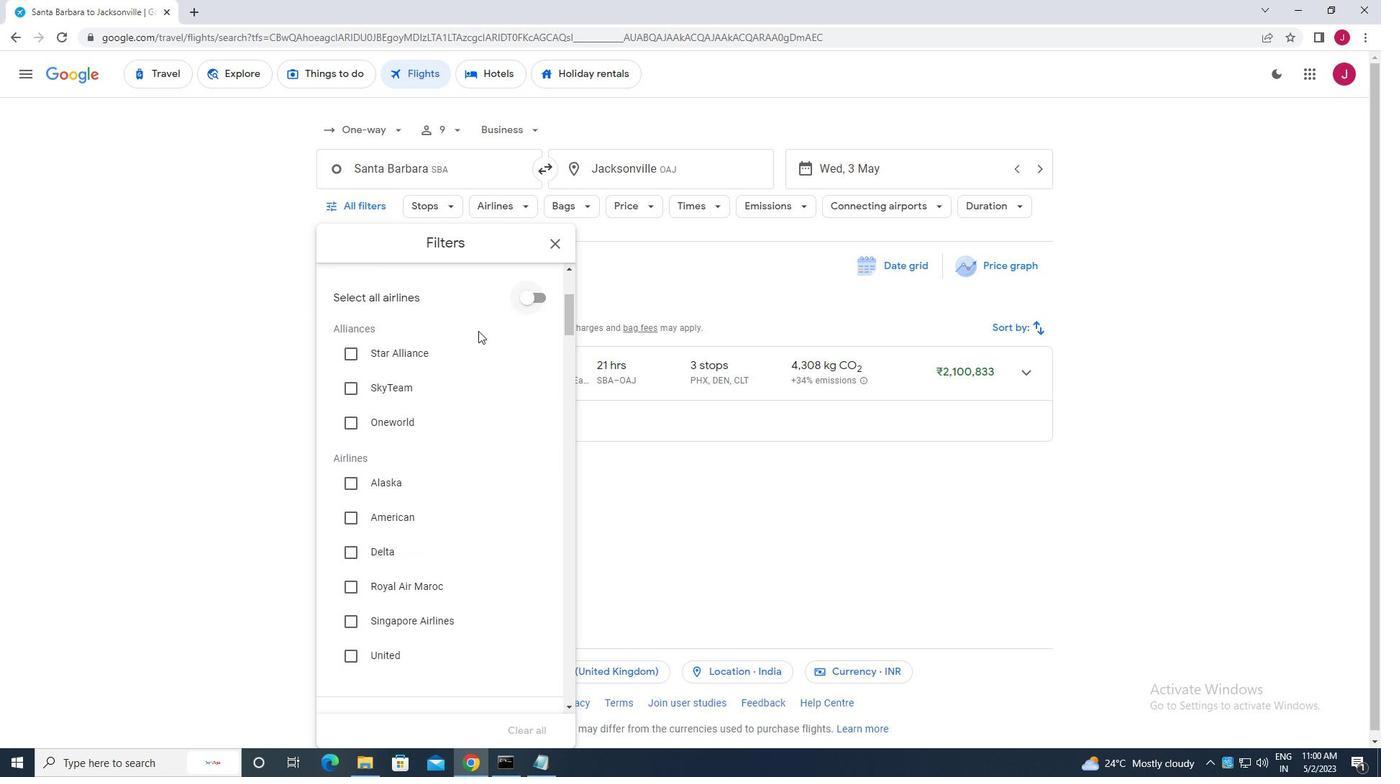 
Action: Mouse scrolled (464, 338) with delta (0, 0)
Screenshot: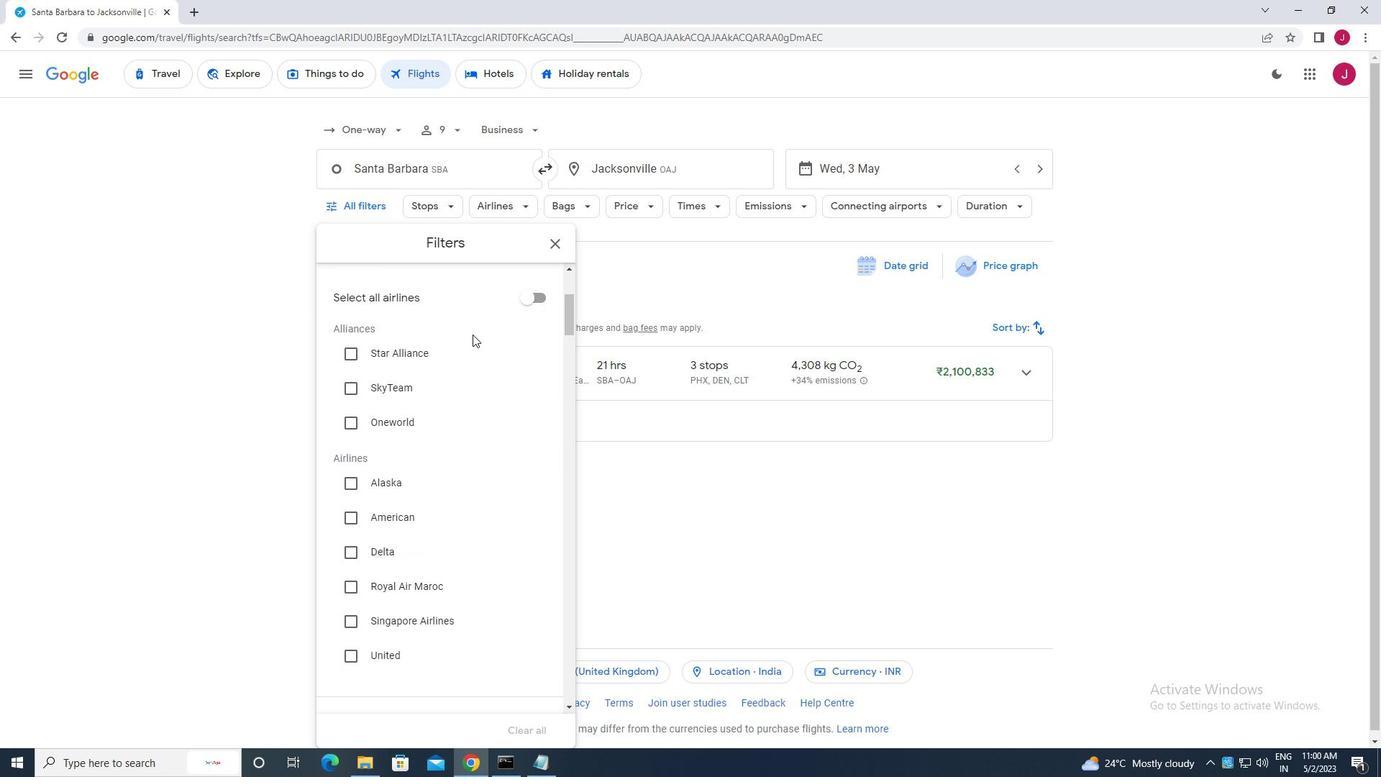 
Action: Mouse scrolled (464, 338) with delta (0, 0)
Screenshot: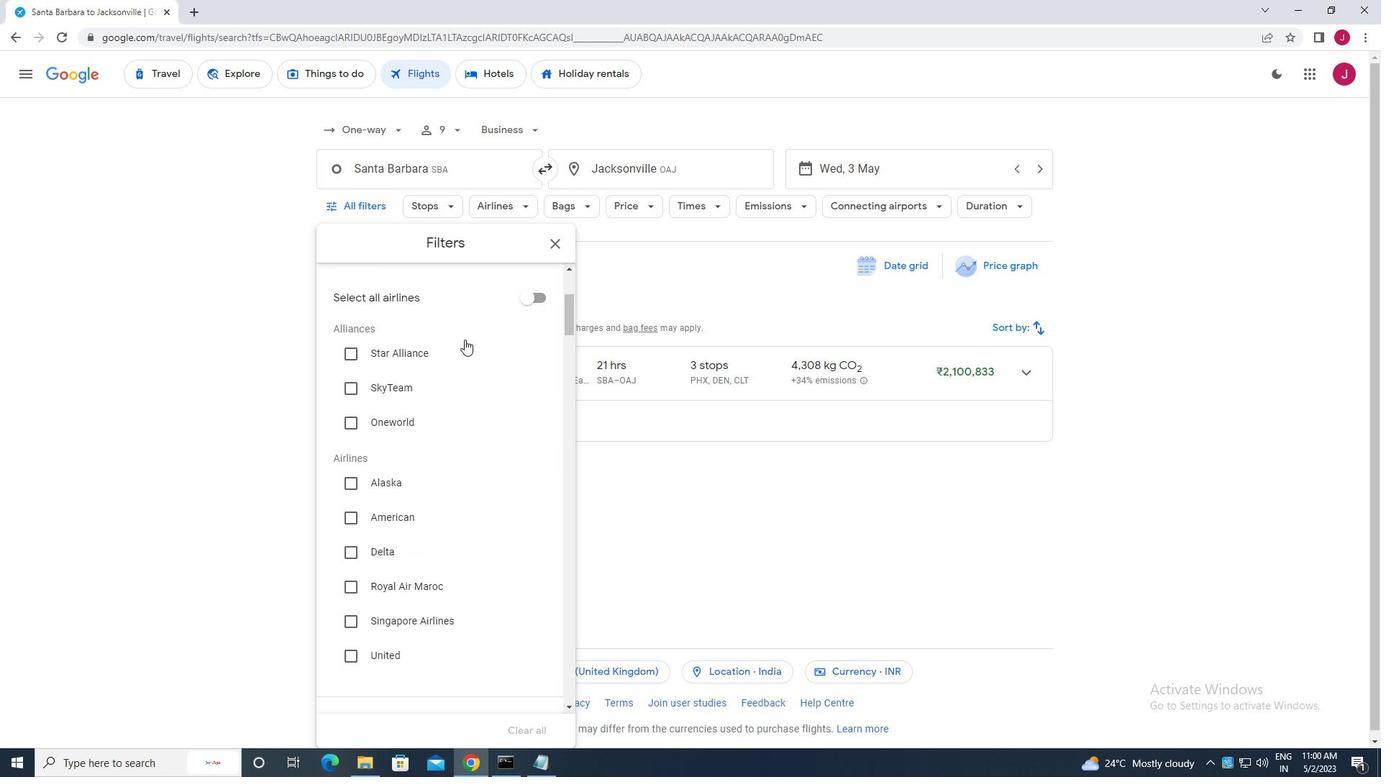 
Action: Mouse scrolled (464, 338) with delta (0, 0)
Screenshot: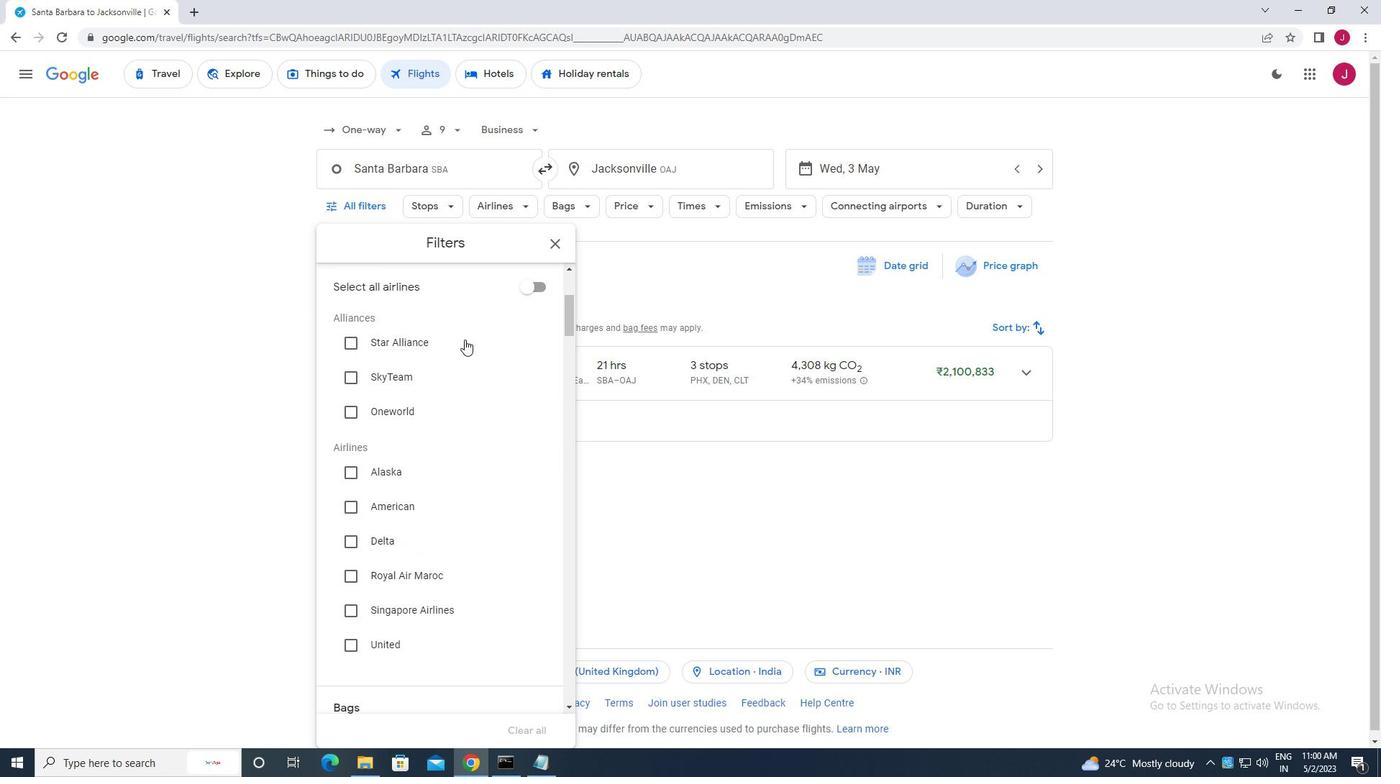 
Action: Mouse scrolled (464, 340) with delta (0, 0)
Screenshot: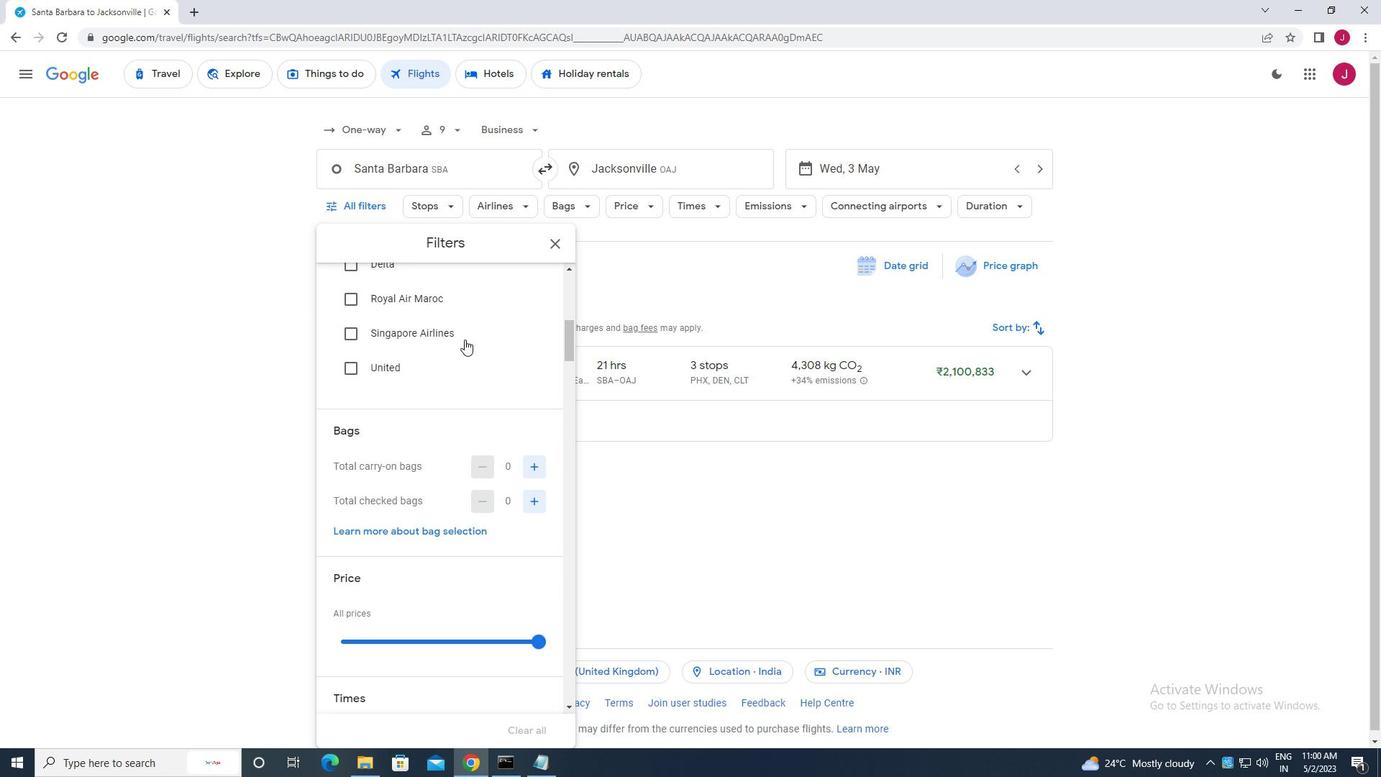 
Action: Mouse scrolled (464, 340) with delta (0, 0)
Screenshot: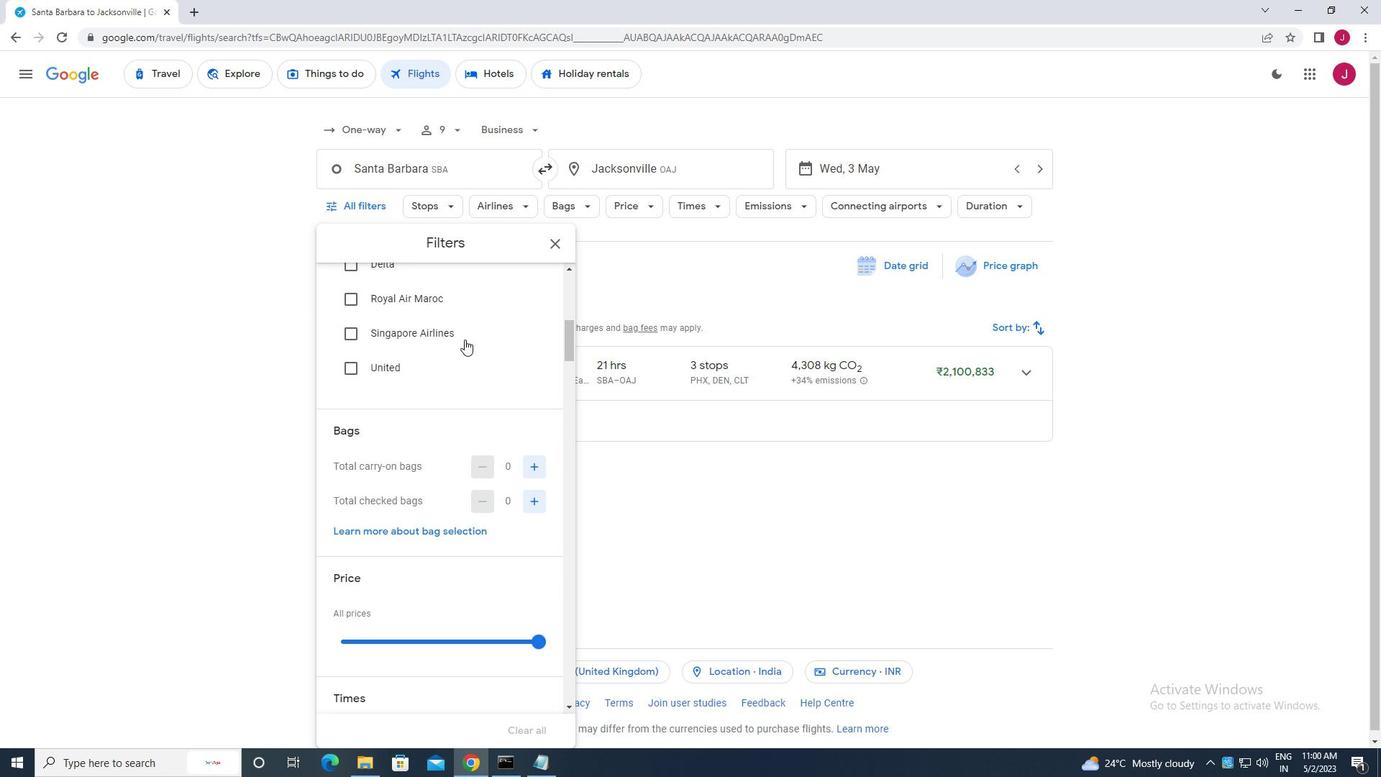 
Action: Mouse scrolled (464, 340) with delta (0, 0)
Screenshot: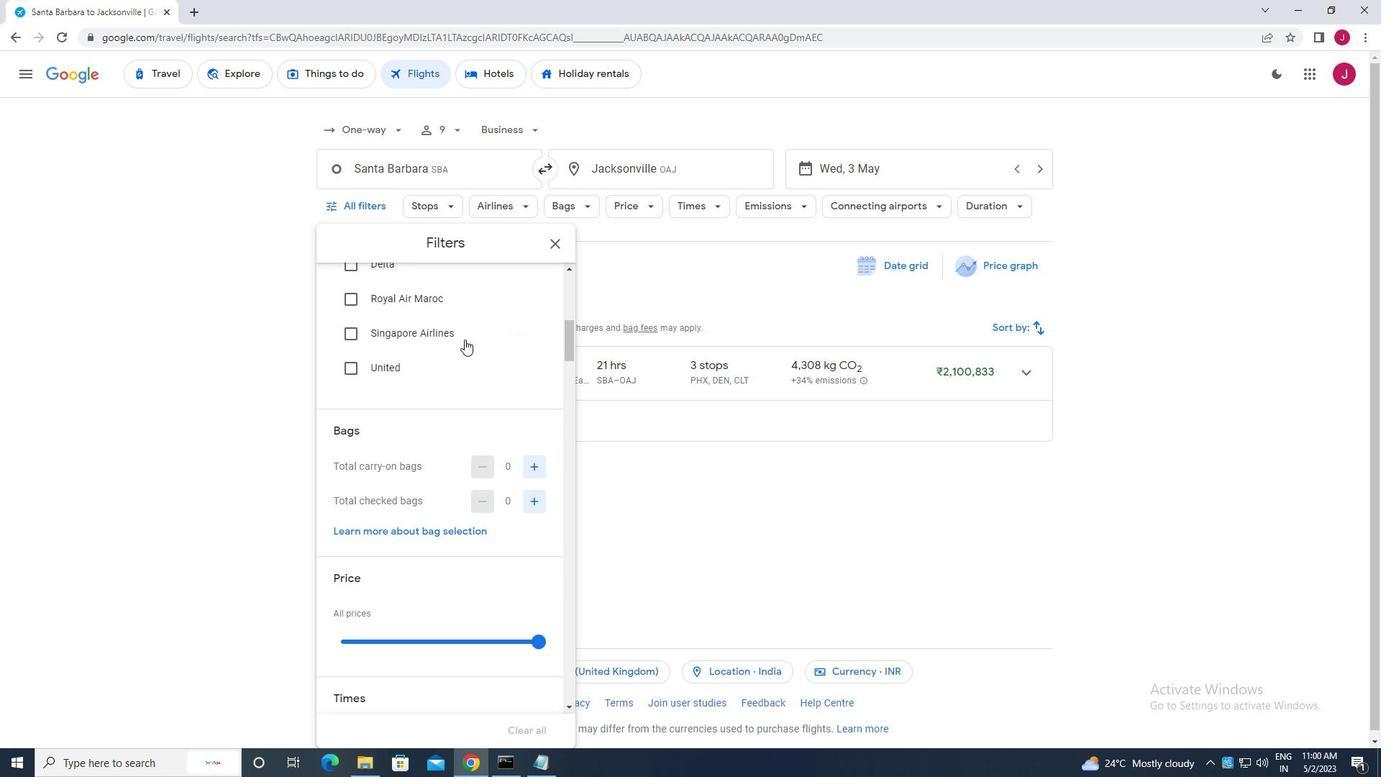 
Action: Mouse moved to (353, 508)
Screenshot: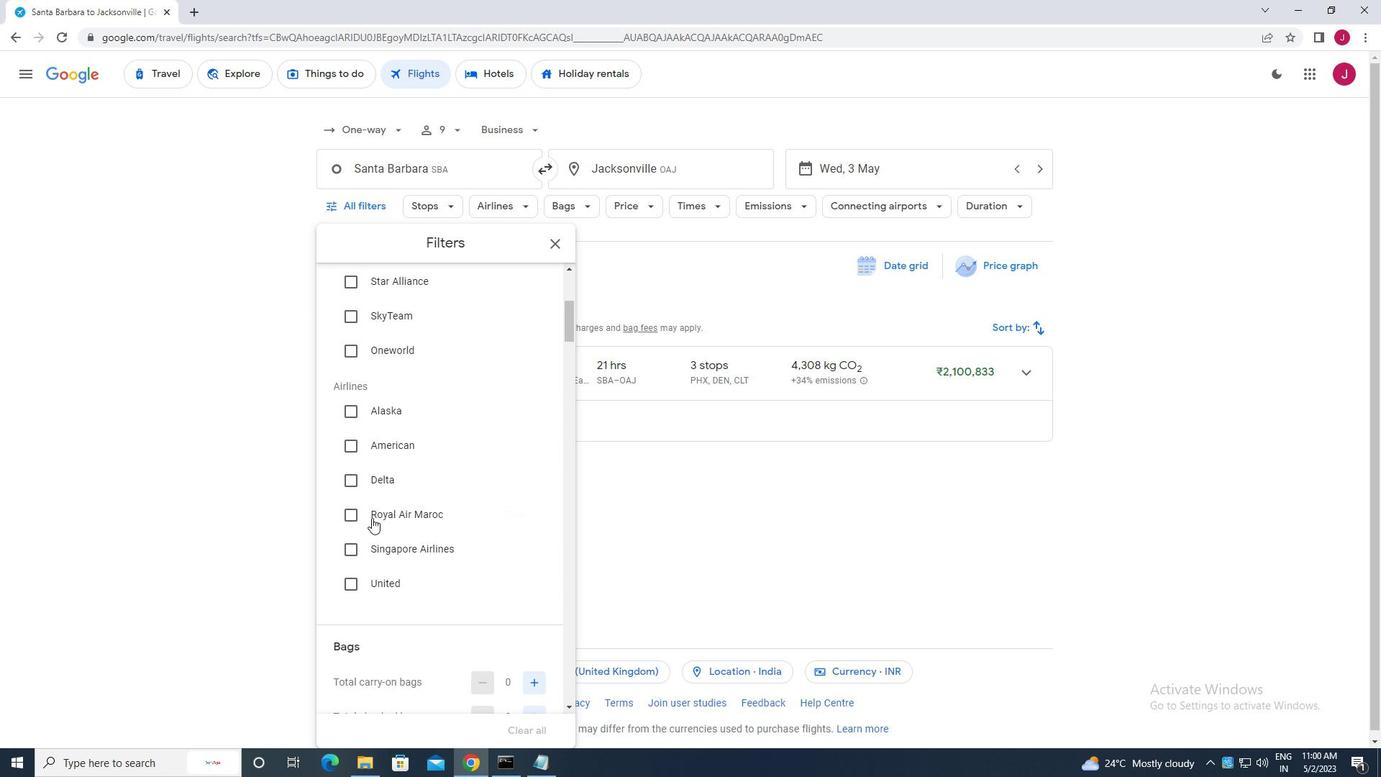 
Action: Mouse pressed left at (353, 508)
Screenshot: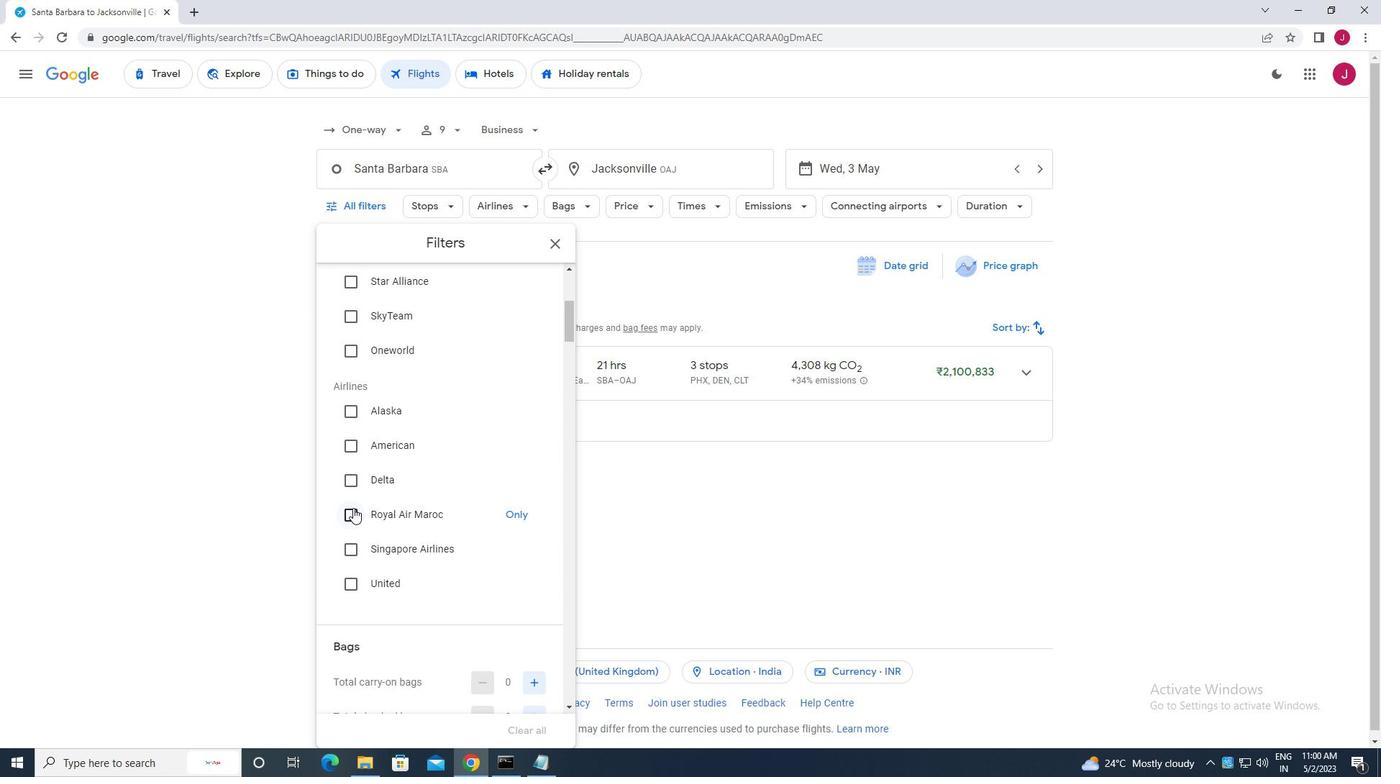 
Action: Mouse moved to (434, 500)
Screenshot: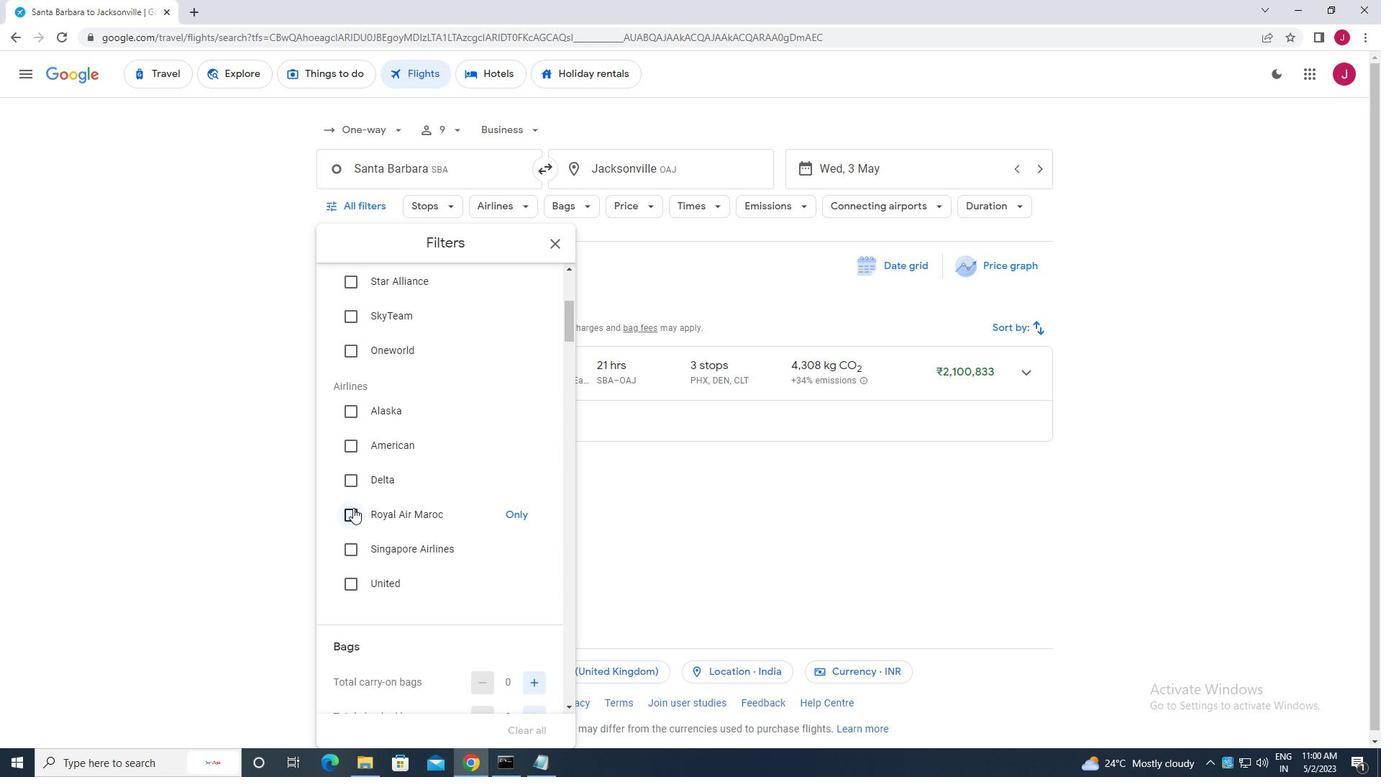 
Action: Mouse scrolled (434, 500) with delta (0, 0)
Screenshot: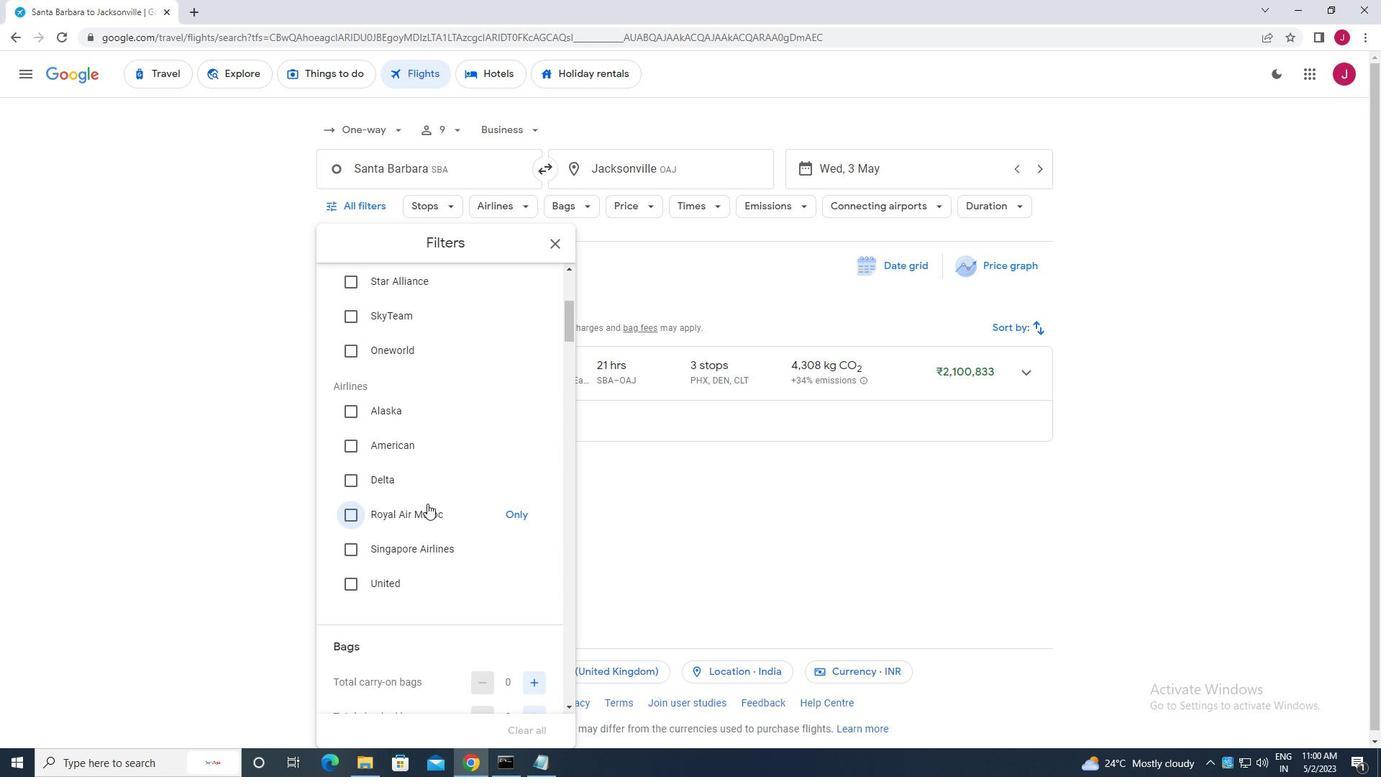 
Action: Mouse scrolled (434, 500) with delta (0, 0)
Screenshot: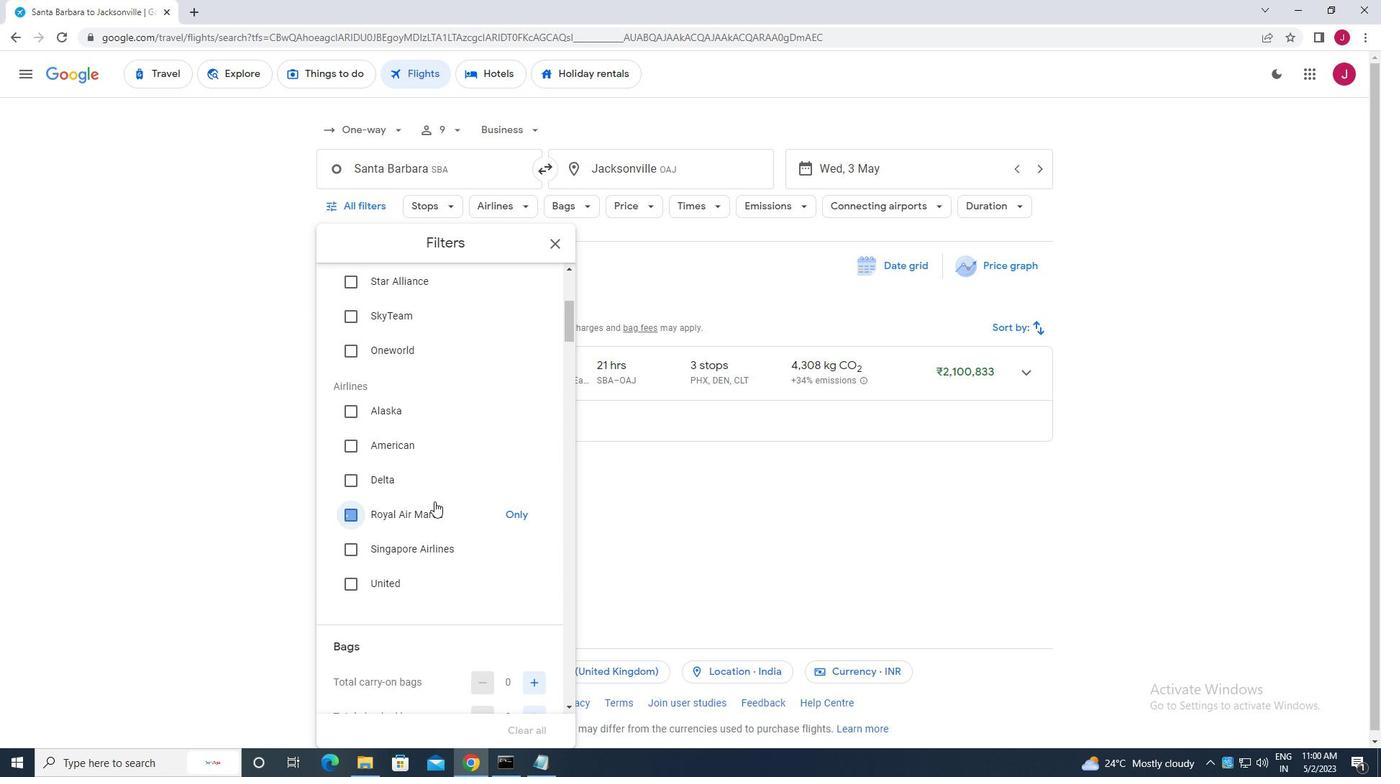 
Action: Mouse scrolled (434, 500) with delta (0, 0)
Screenshot: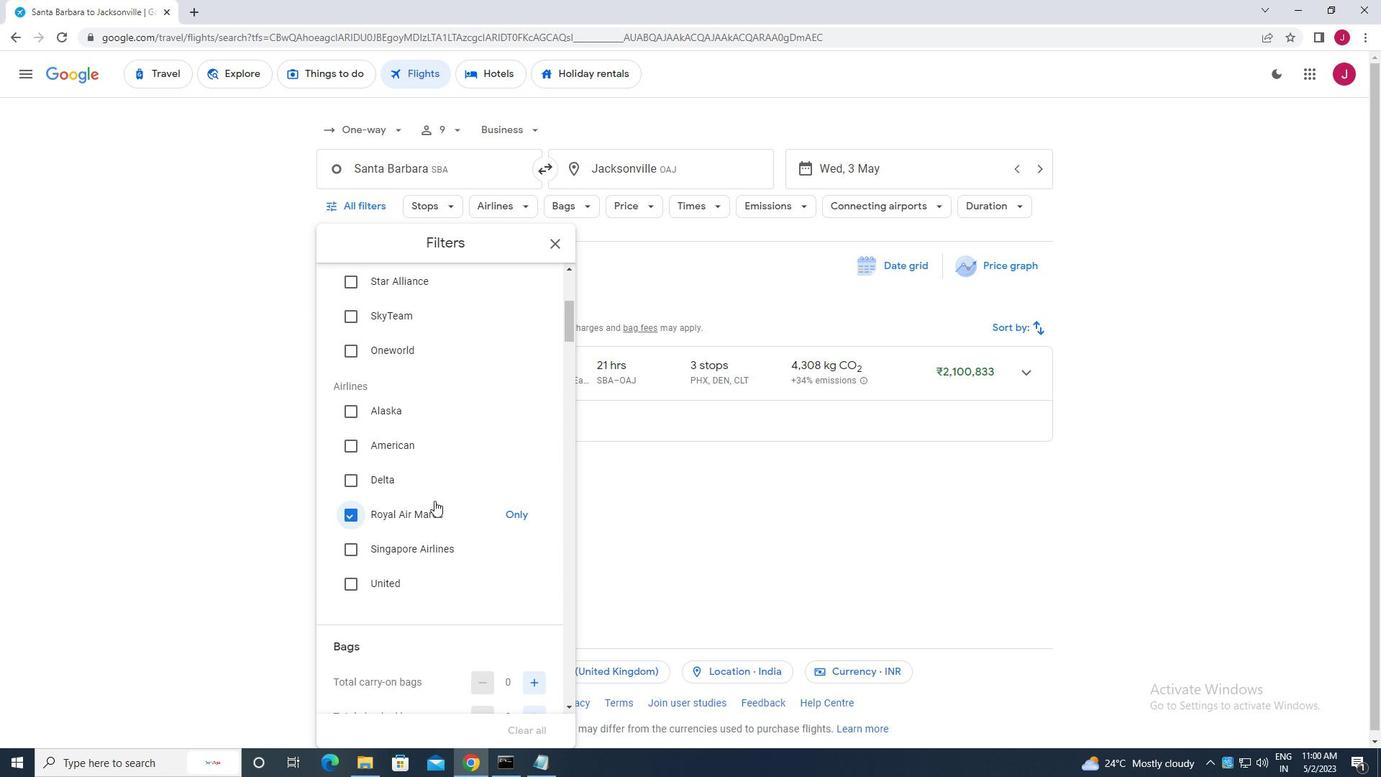
Action: Mouse scrolled (434, 500) with delta (0, 0)
Screenshot: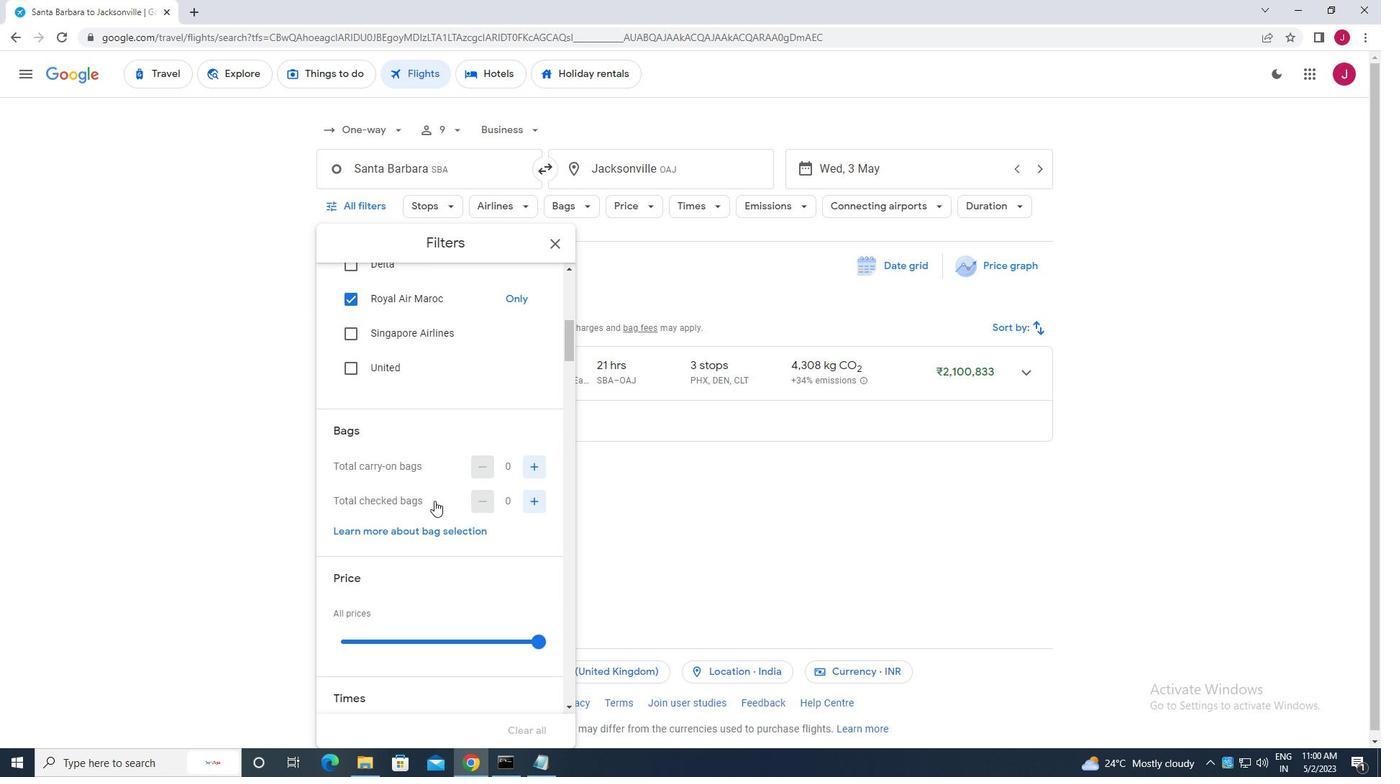 
Action: Mouse moved to (541, 435)
Screenshot: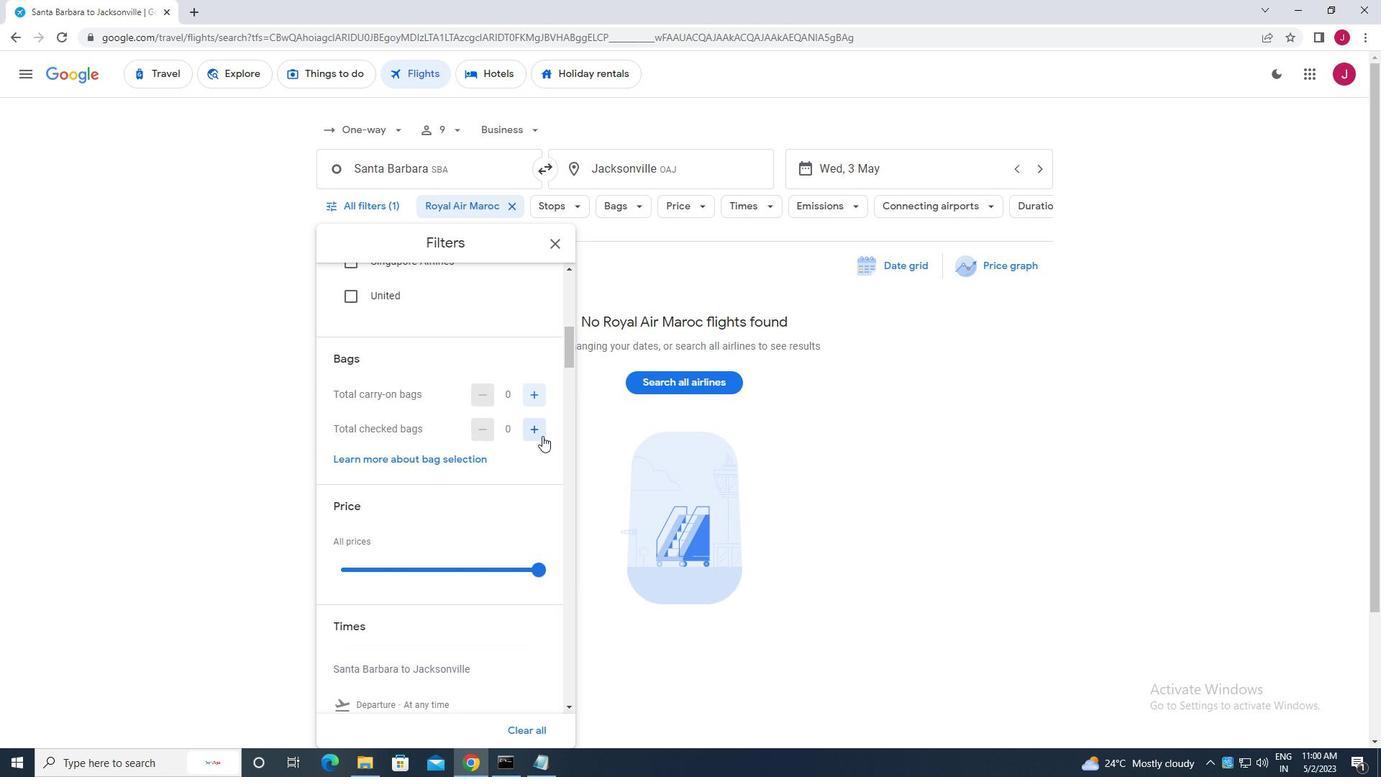 
Action: Mouse pressed left at (541, 435)
Screenshot: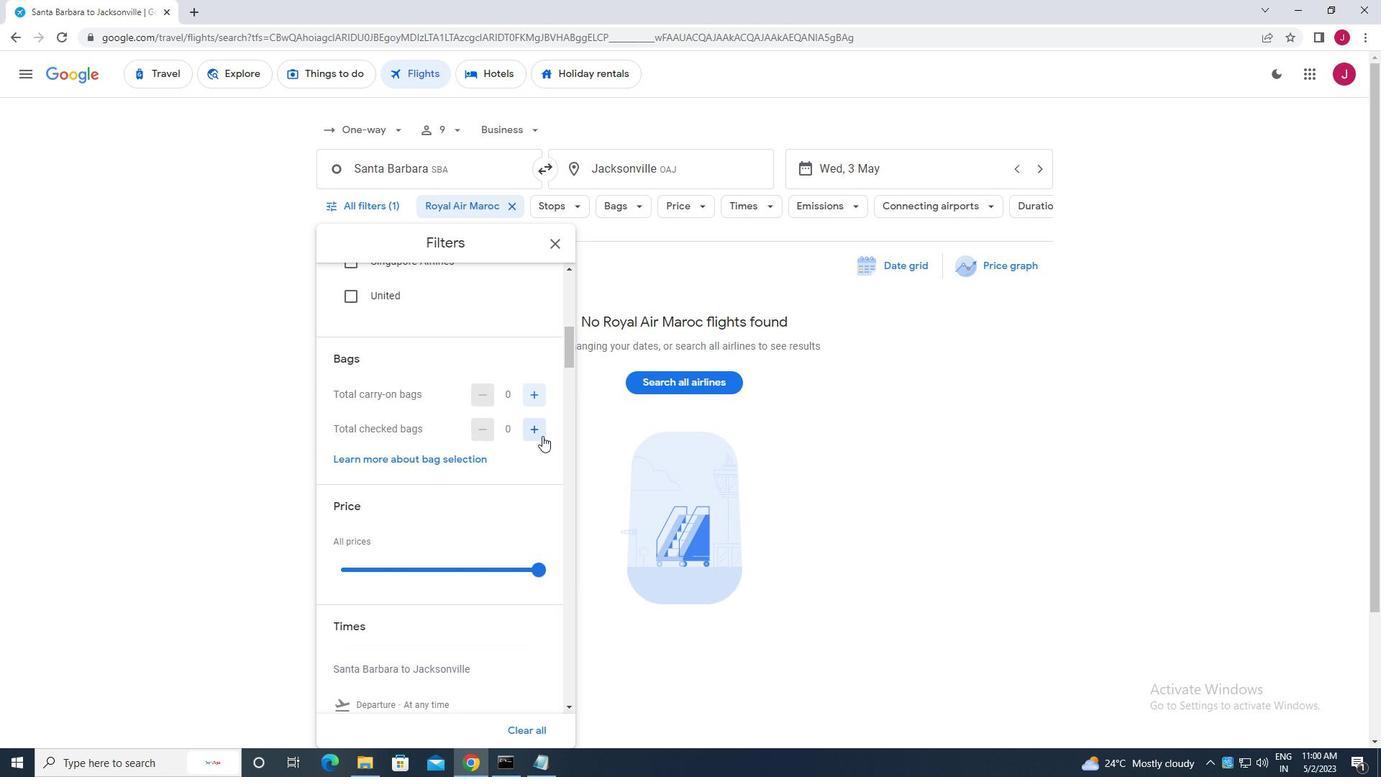 
Action: Mouse pressed left at (541, 435)
Screenshot: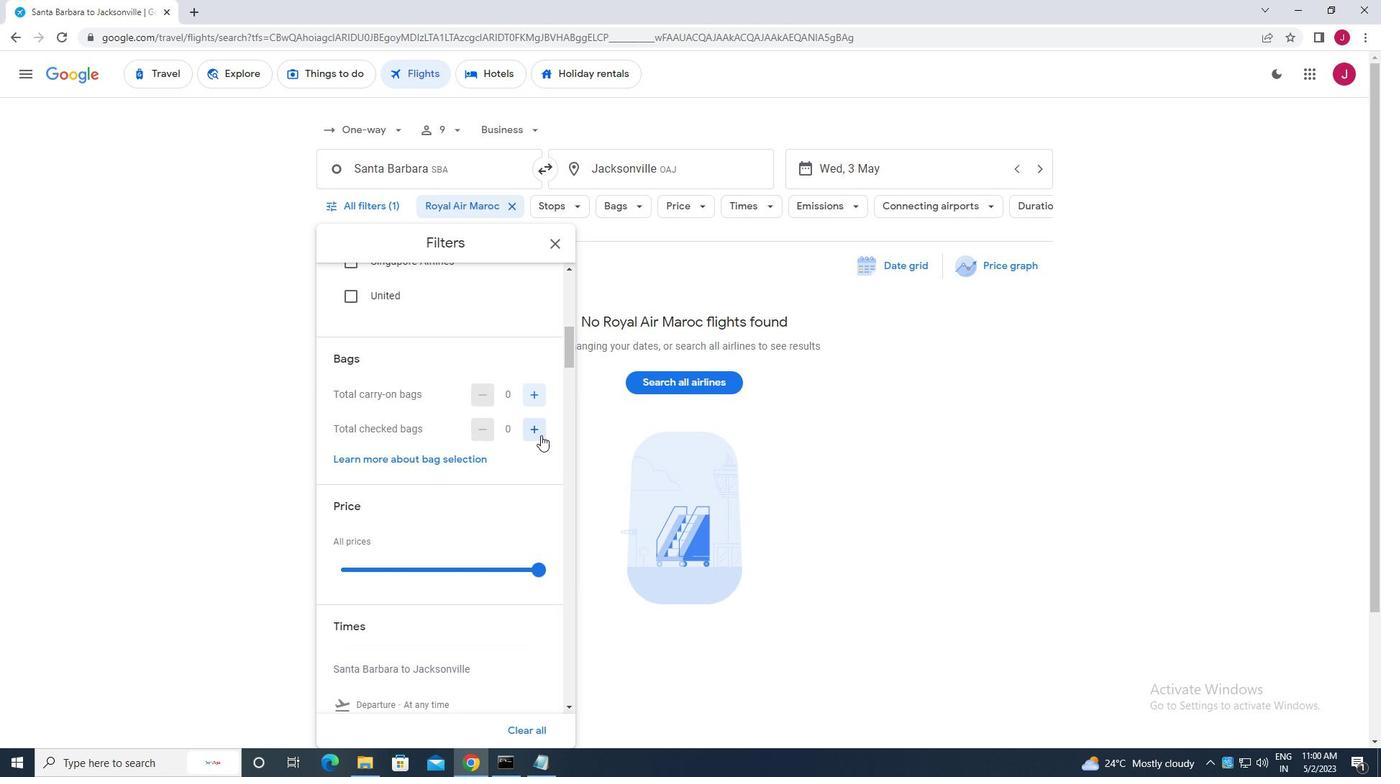 
Action: Mouse moved to (537, 570)
Screenshot: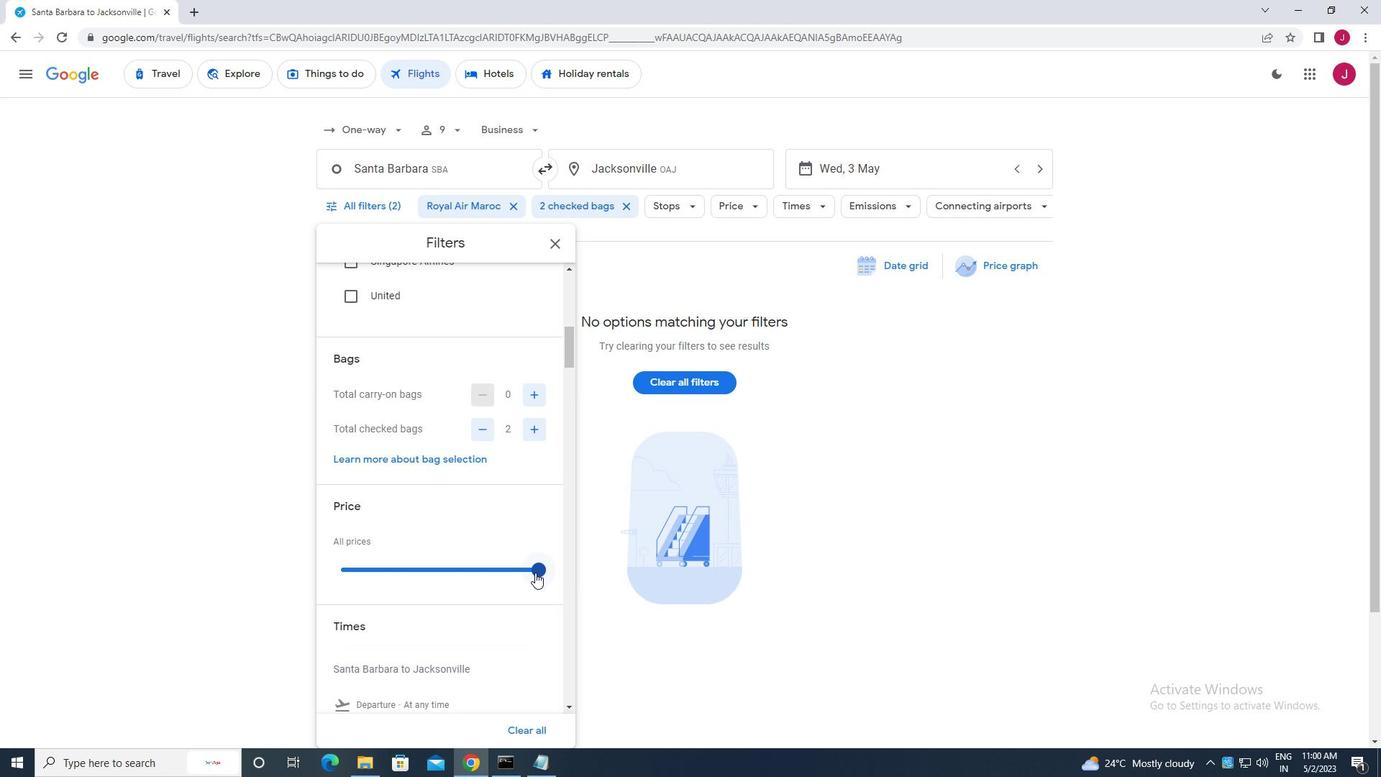 
Action: Mouse pressed left at (537, 570)
Screenshot: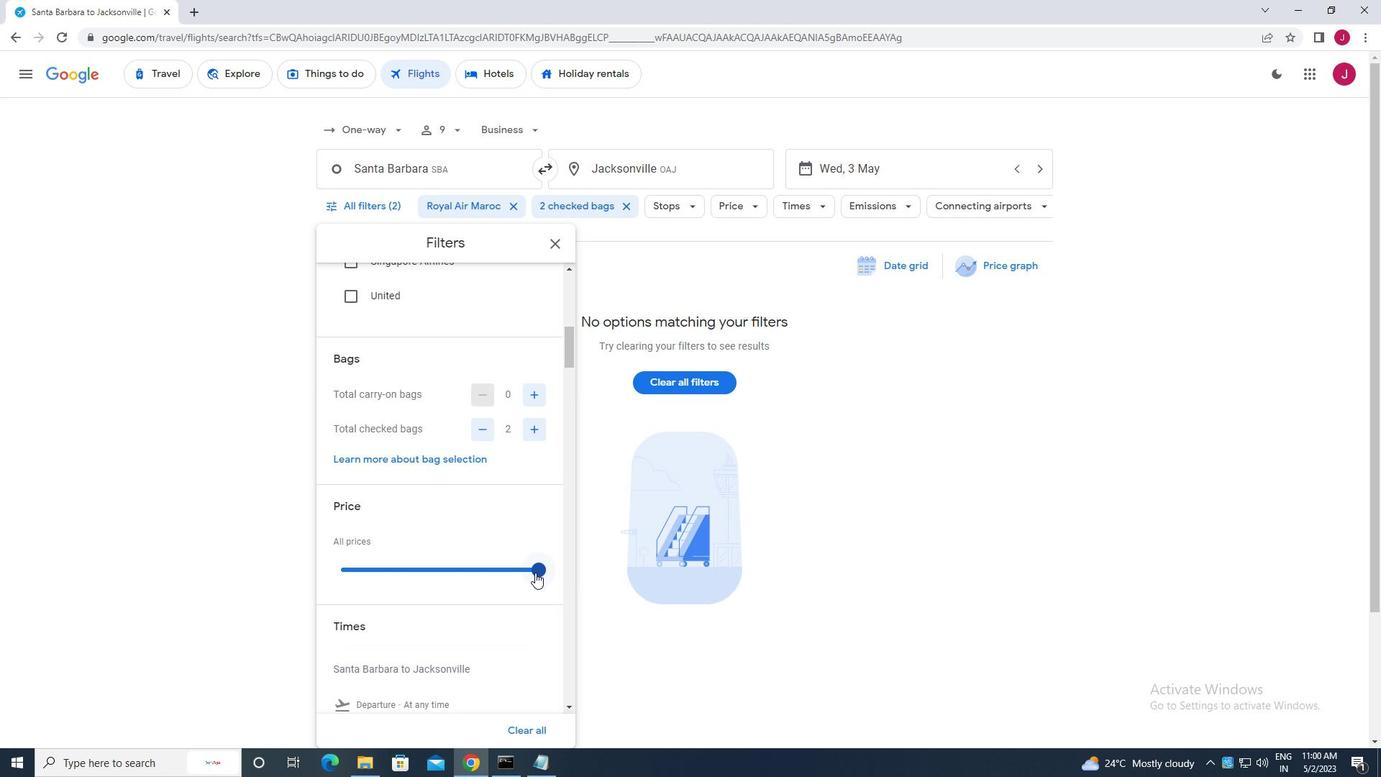 
Action: Mouse pressed left at (537, 570)
Screenshot: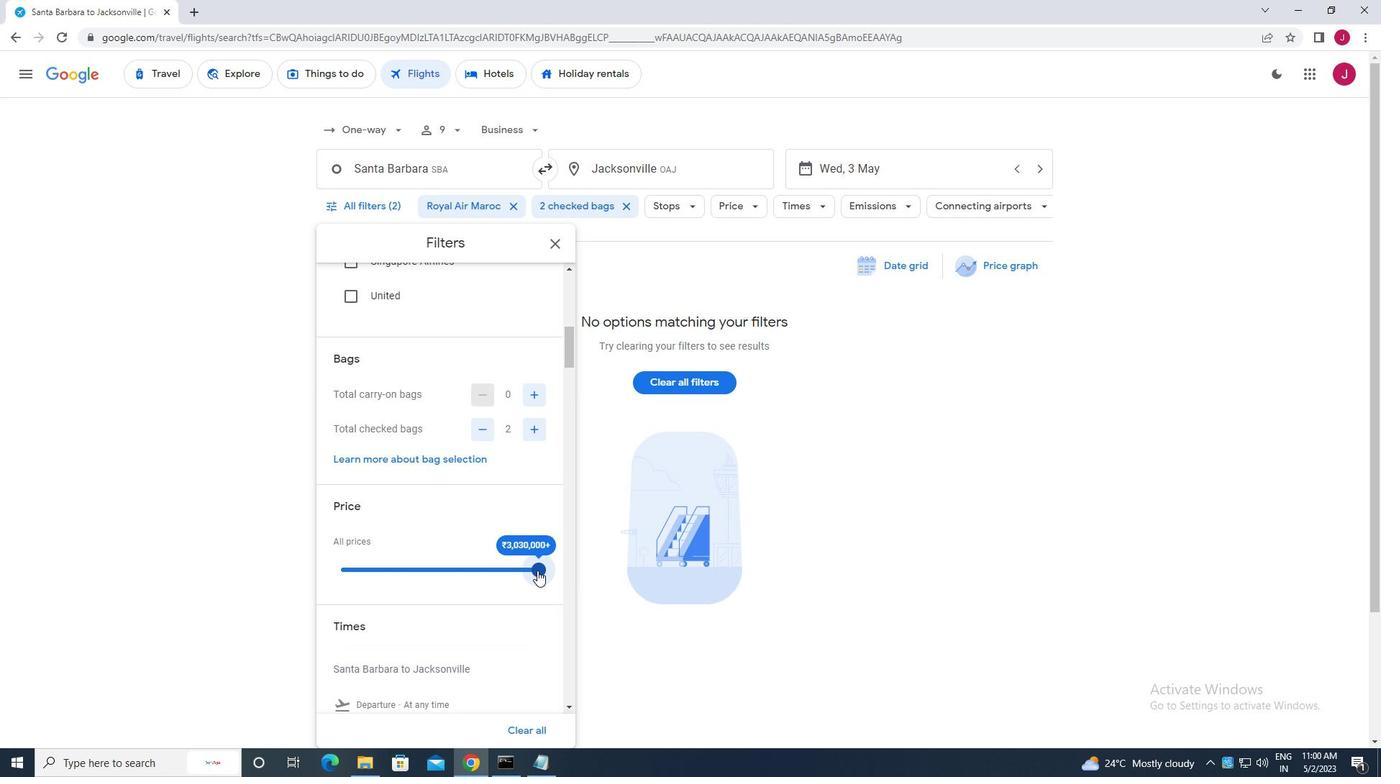 
Action: Mouse moved to (446, 495)
Screenshot: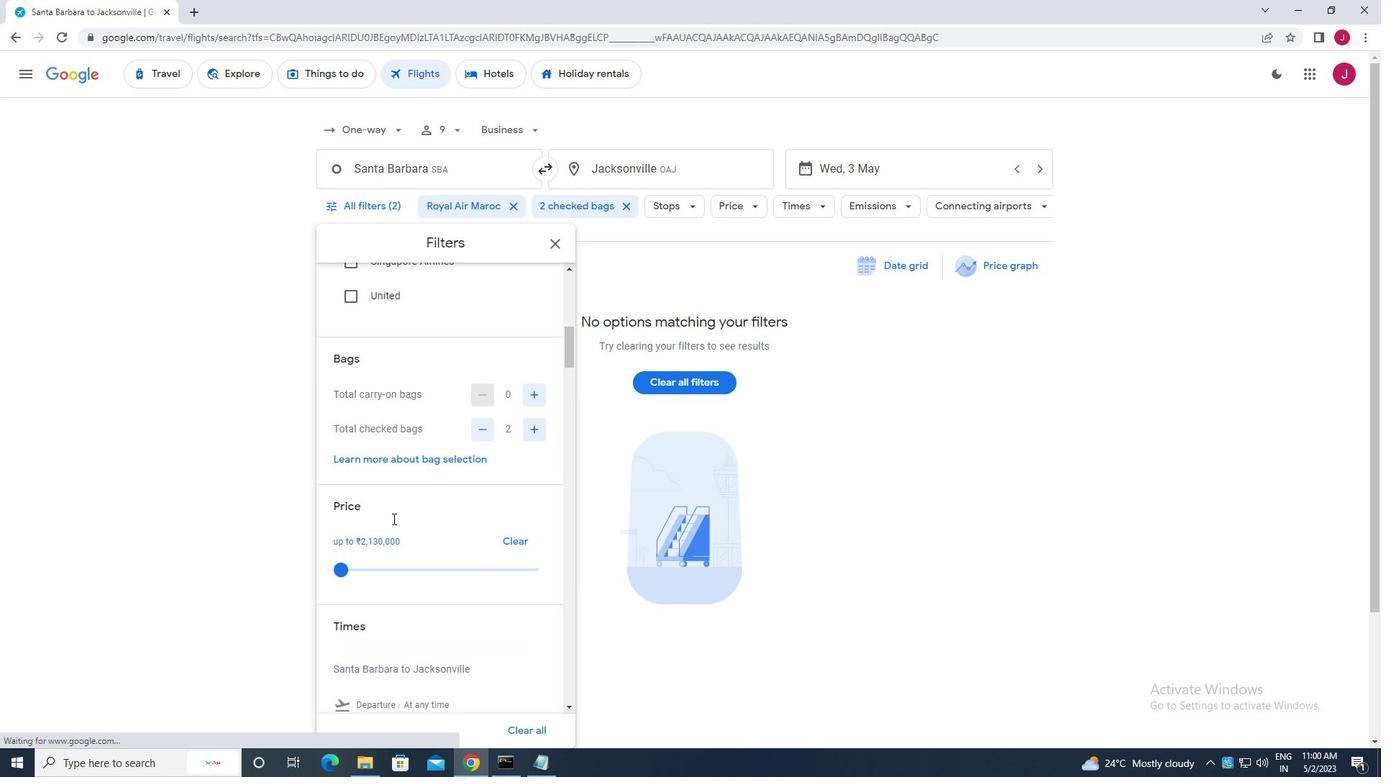 
Action: Mouse scrolled (446, 494) with delta (0, 0)
Screenshot: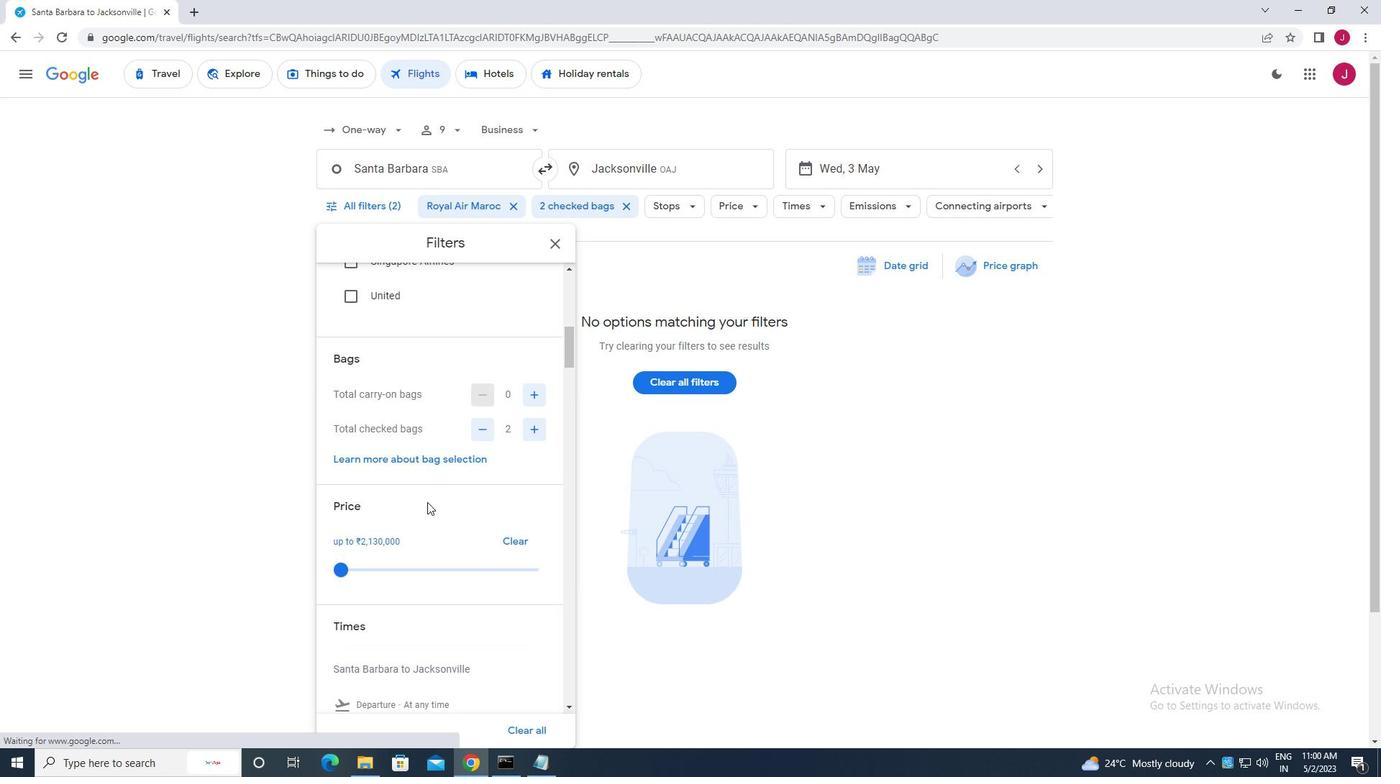 
Action: Mouse scrolled (446, 494) with delta (0, 0)
Screenshot: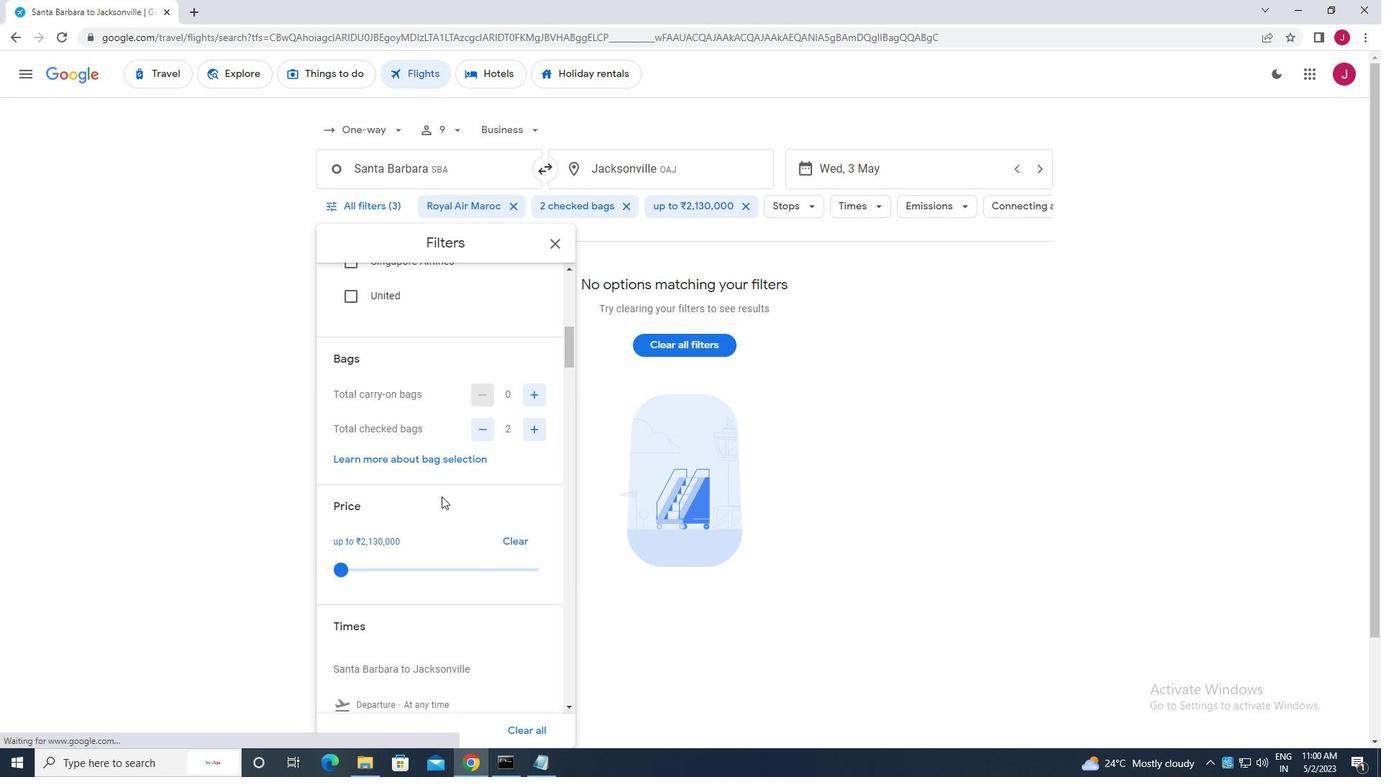 
Action: Mouse moved to (338, 585)
Screenshot: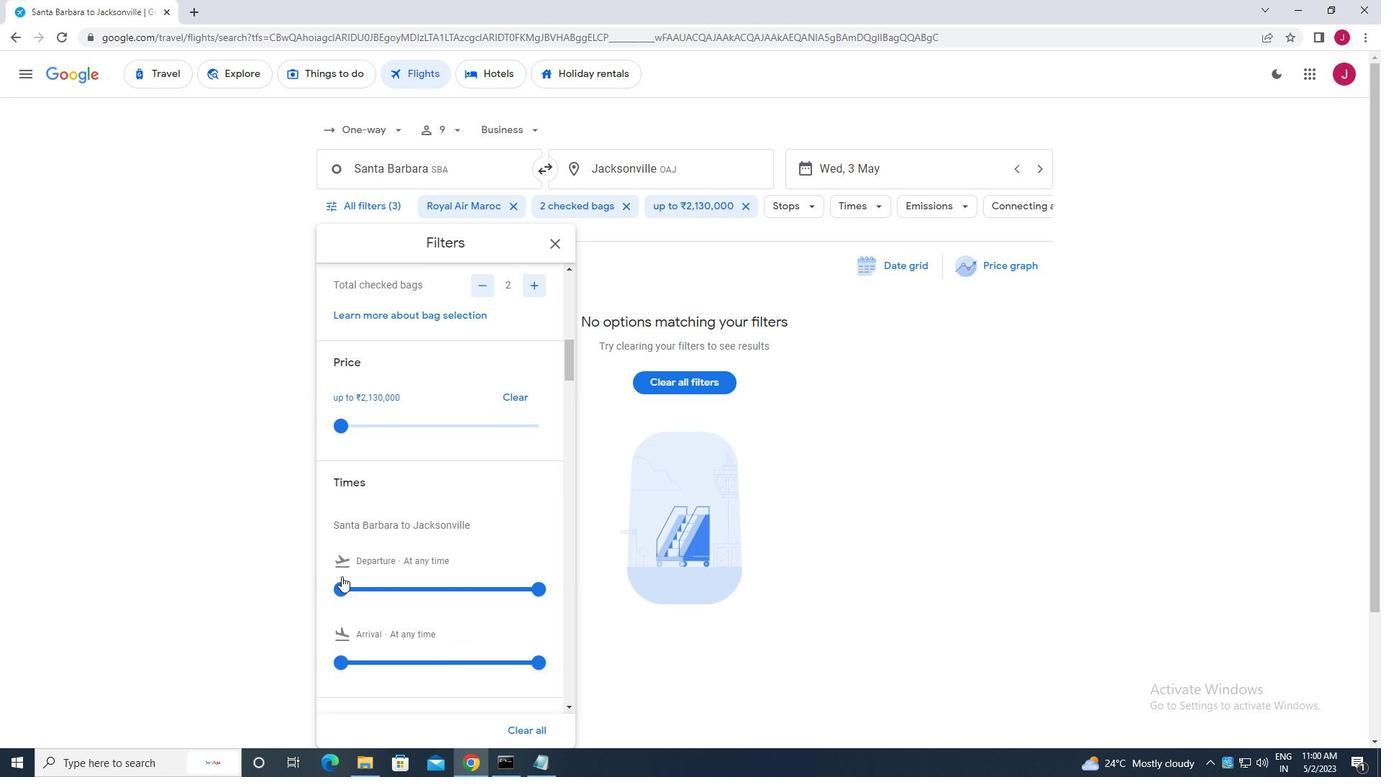 
Action: Mouse pressed left at (338, 585)
Screenshot: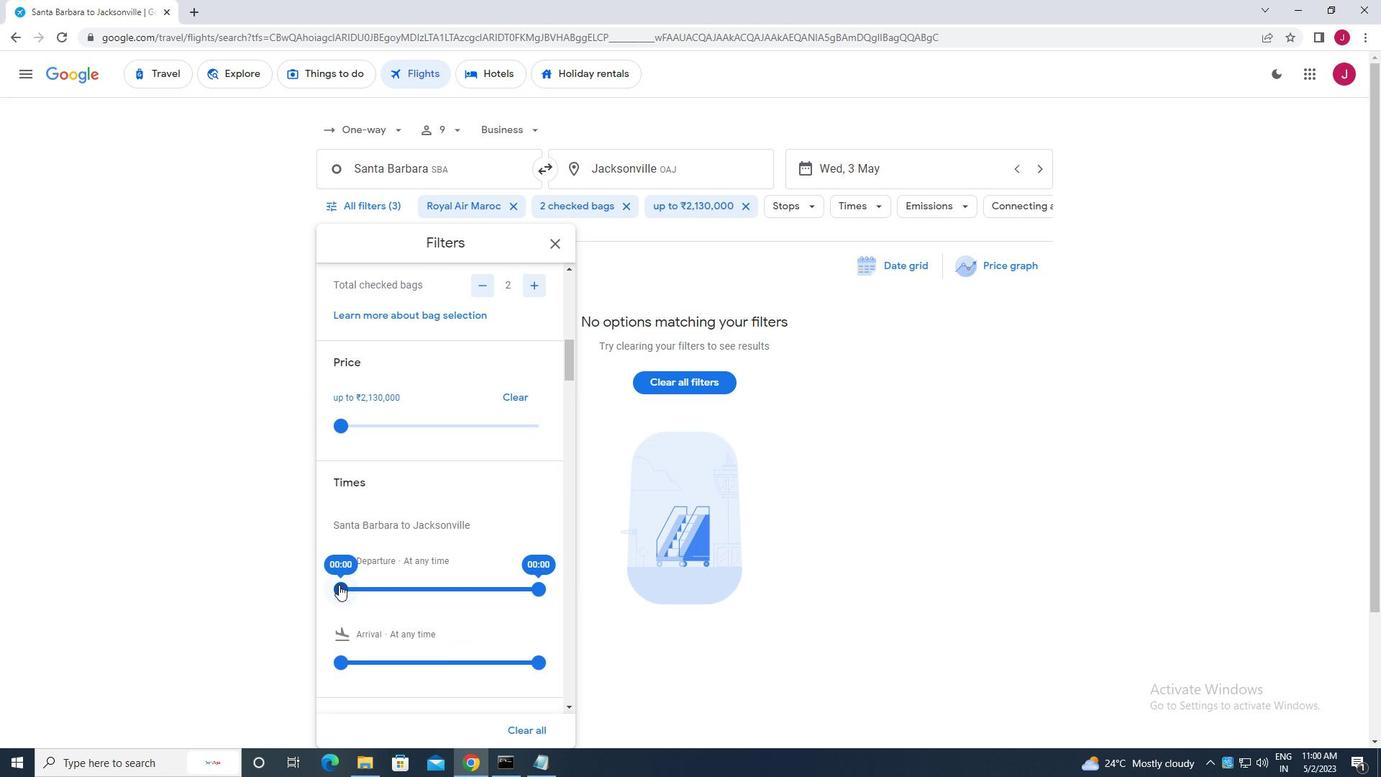 
Action: Mouse moved to (535, 586)
Screenshot: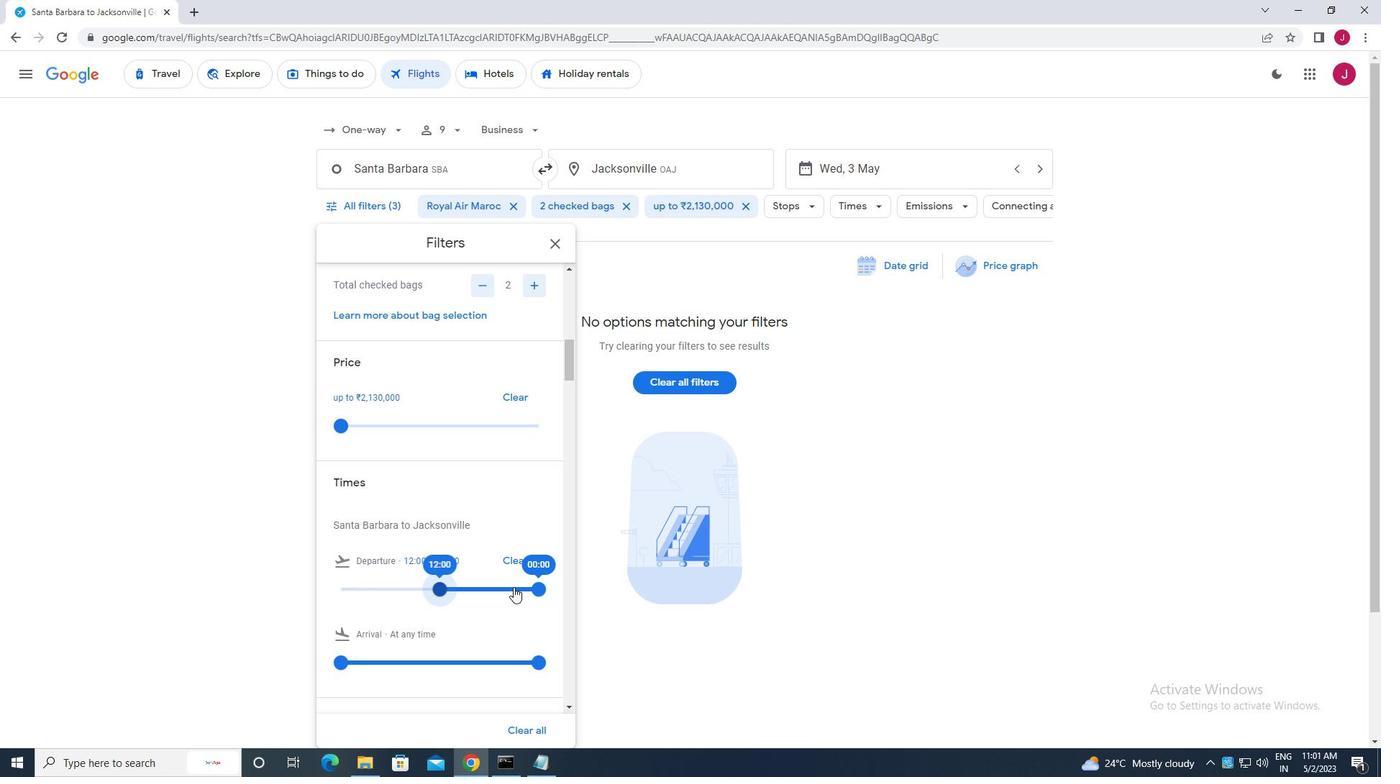 
Action: Mouse pressed left at (535, 586)
Screenshot: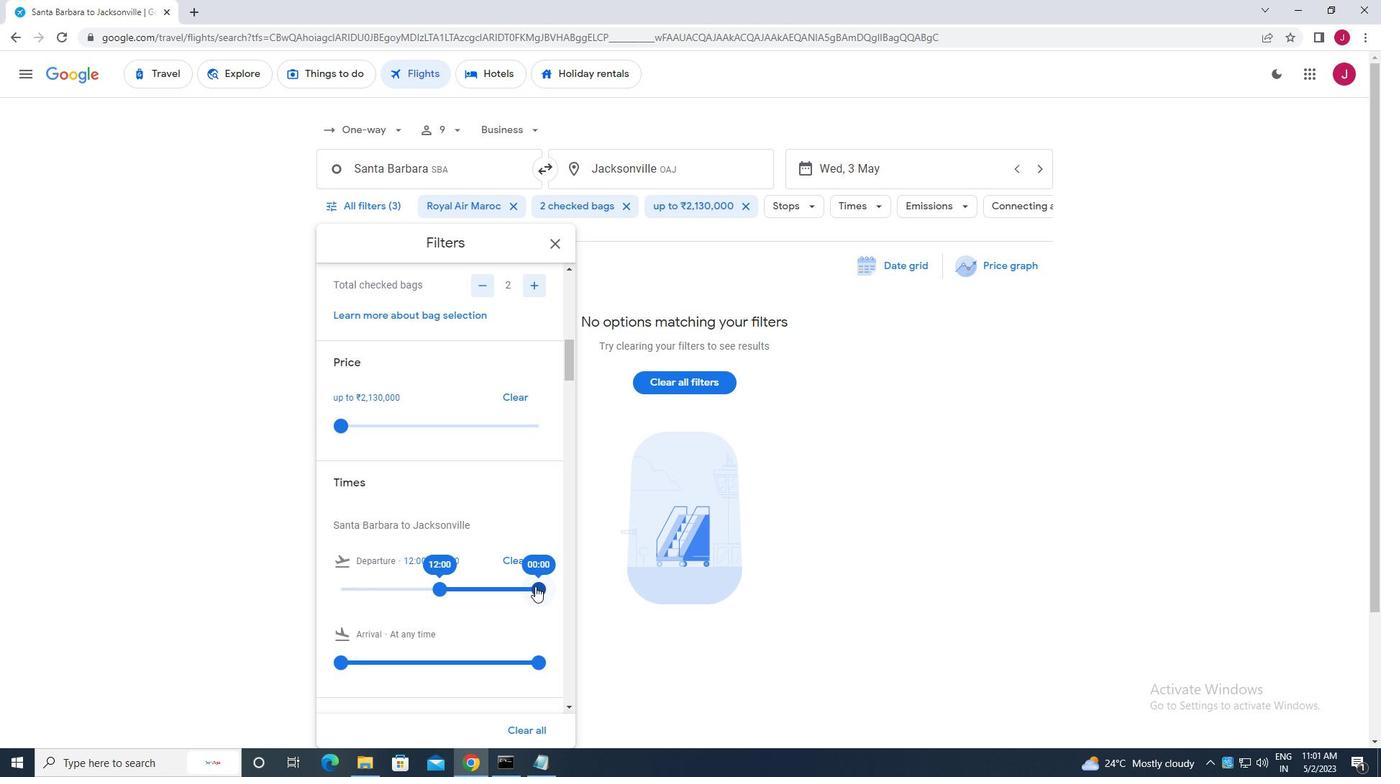 
Action: Mouse moved to (557, 241)
Screenshot: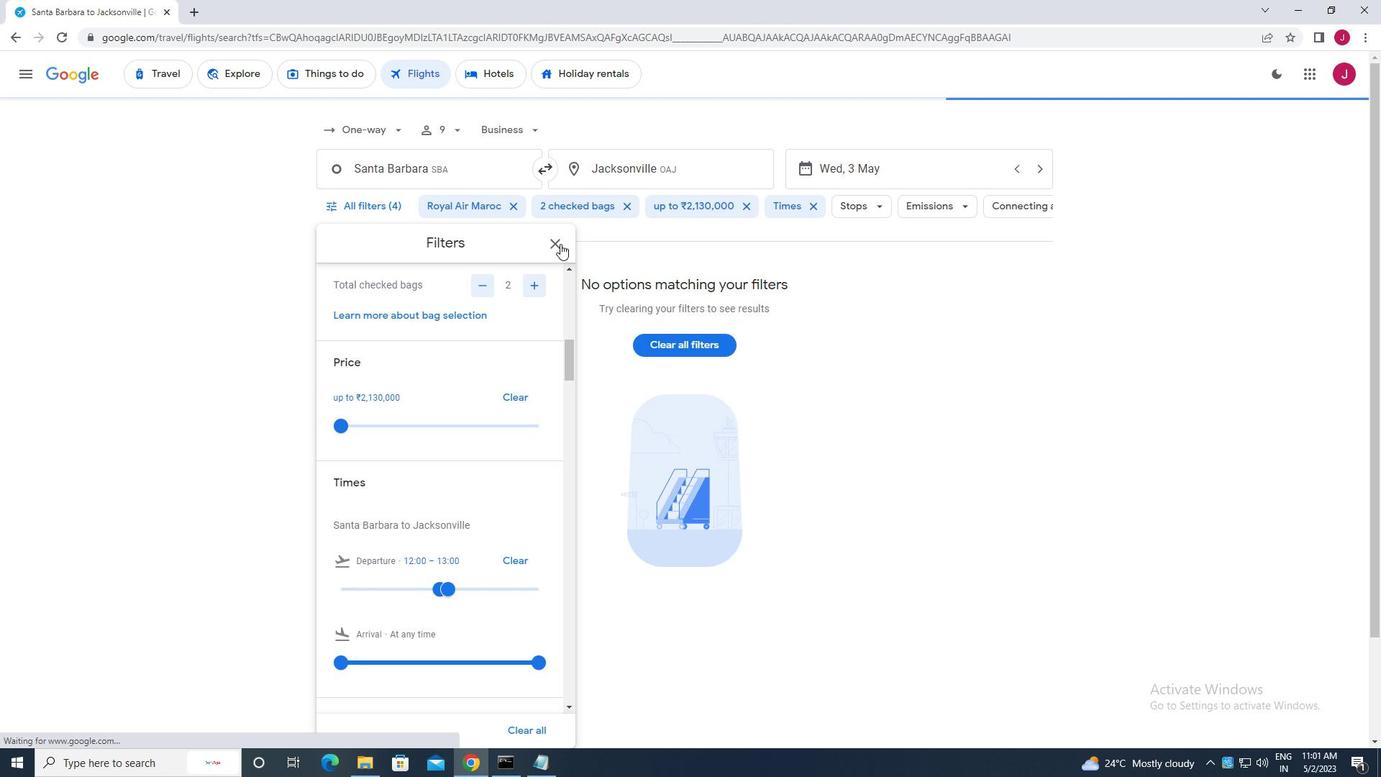 
Action: Mouse pressed left at (557, 241)
Screenshot: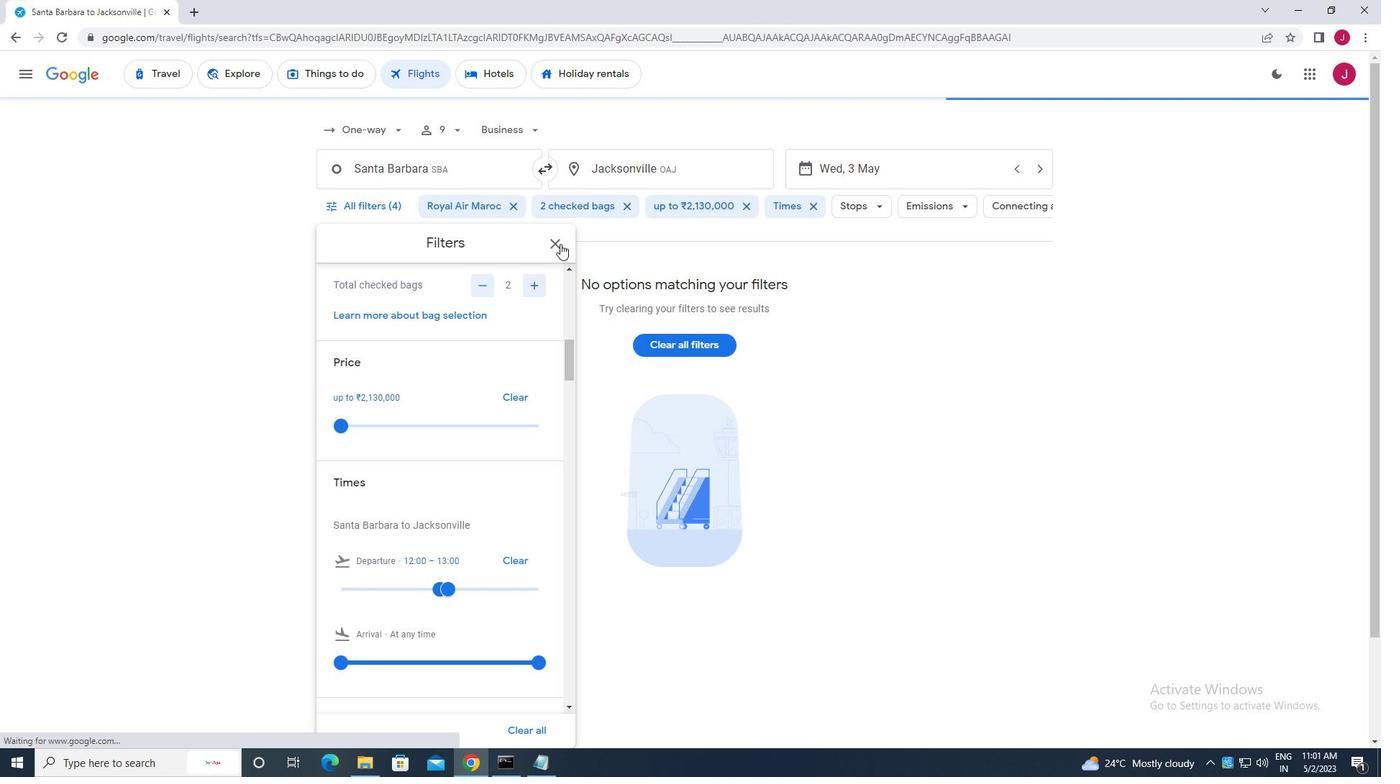 
Action: Mouse moved to (557, 243)
Screenshot: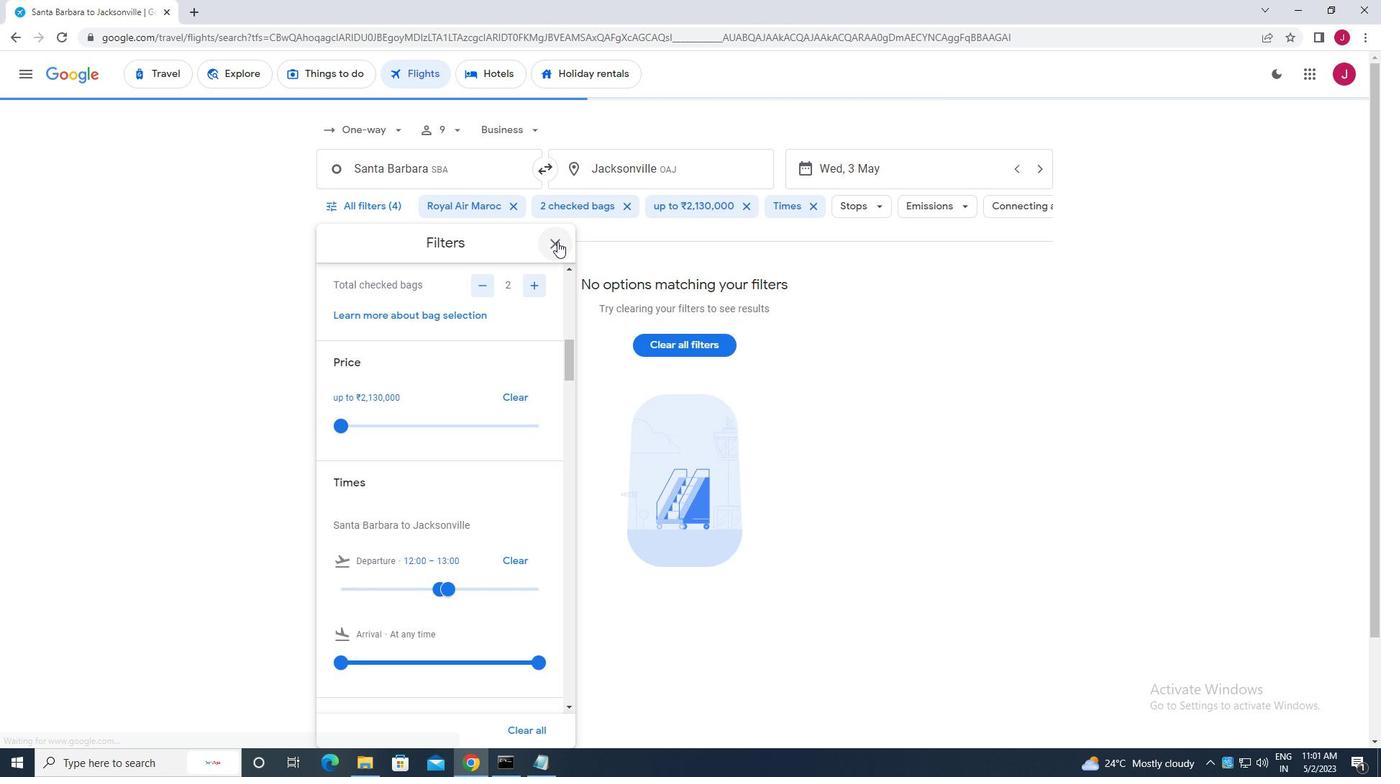 
